 Task: Create new Company, with domain: 'zucc.edu.ve' and type: 'Prospect'. Add new contact for this company, with mail Id: 'Rudra21Hill@zucc.edu.ve', First Name: Rudra, Last name:  Hill, Job Title: 'Operations Manager', Phone Number: '(916) 555-8907'. Change life cycle stage to  Lead and lead status to  In Progress. Logged in from softage.6@softage.net
Action: Mouse moved to (128, 82)
Screenshot: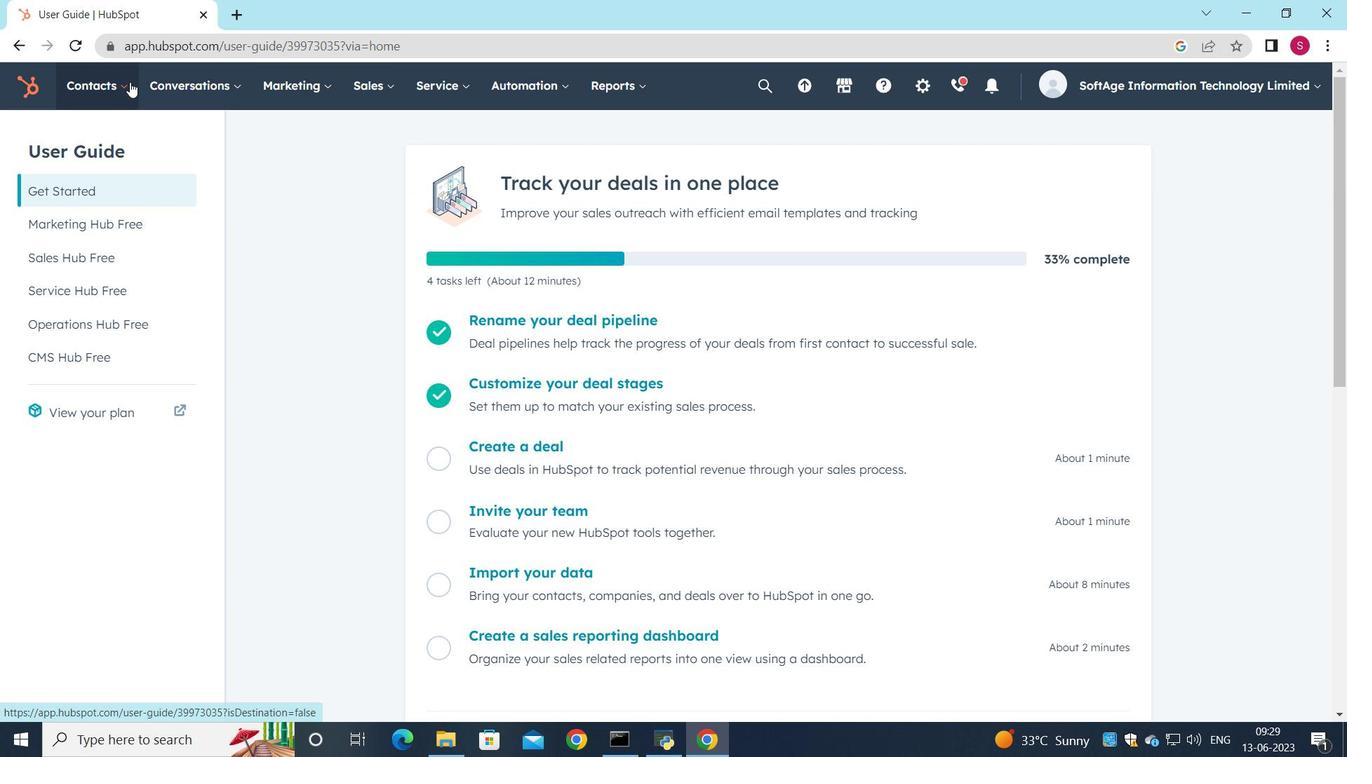
Action: Mouse pressed left at (128, 82)
Screenshot: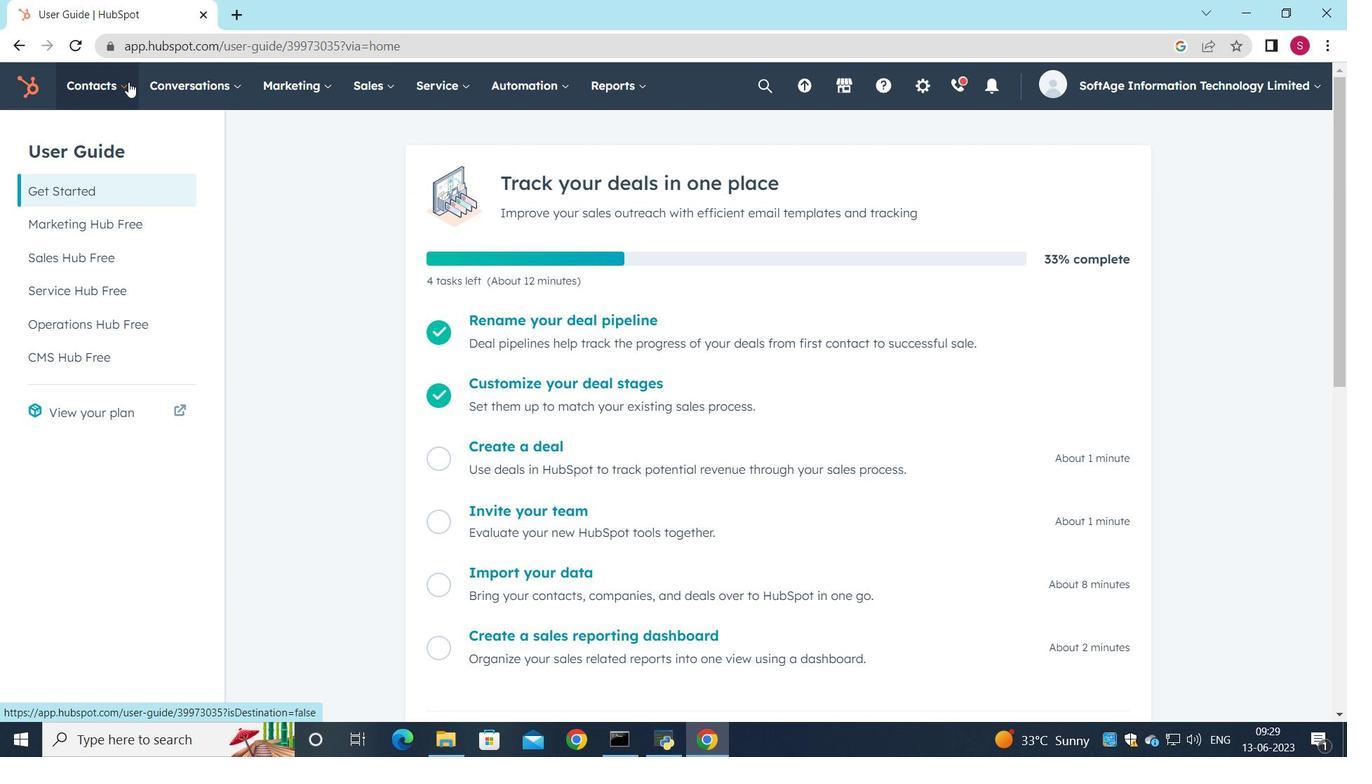 
Action: Mouse moved to (119, 187)
Screenshot: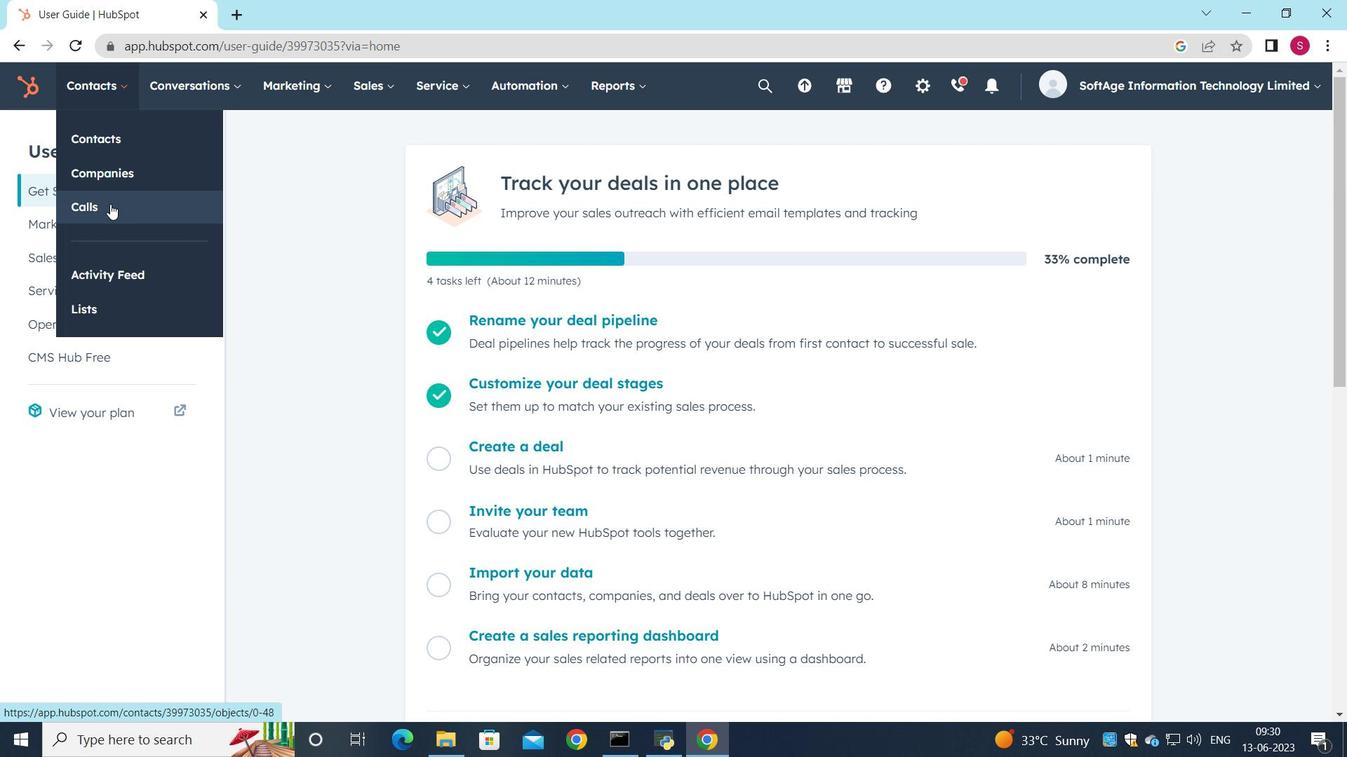 
Action: Mouse pressed left at (119, 187)
Screenshot: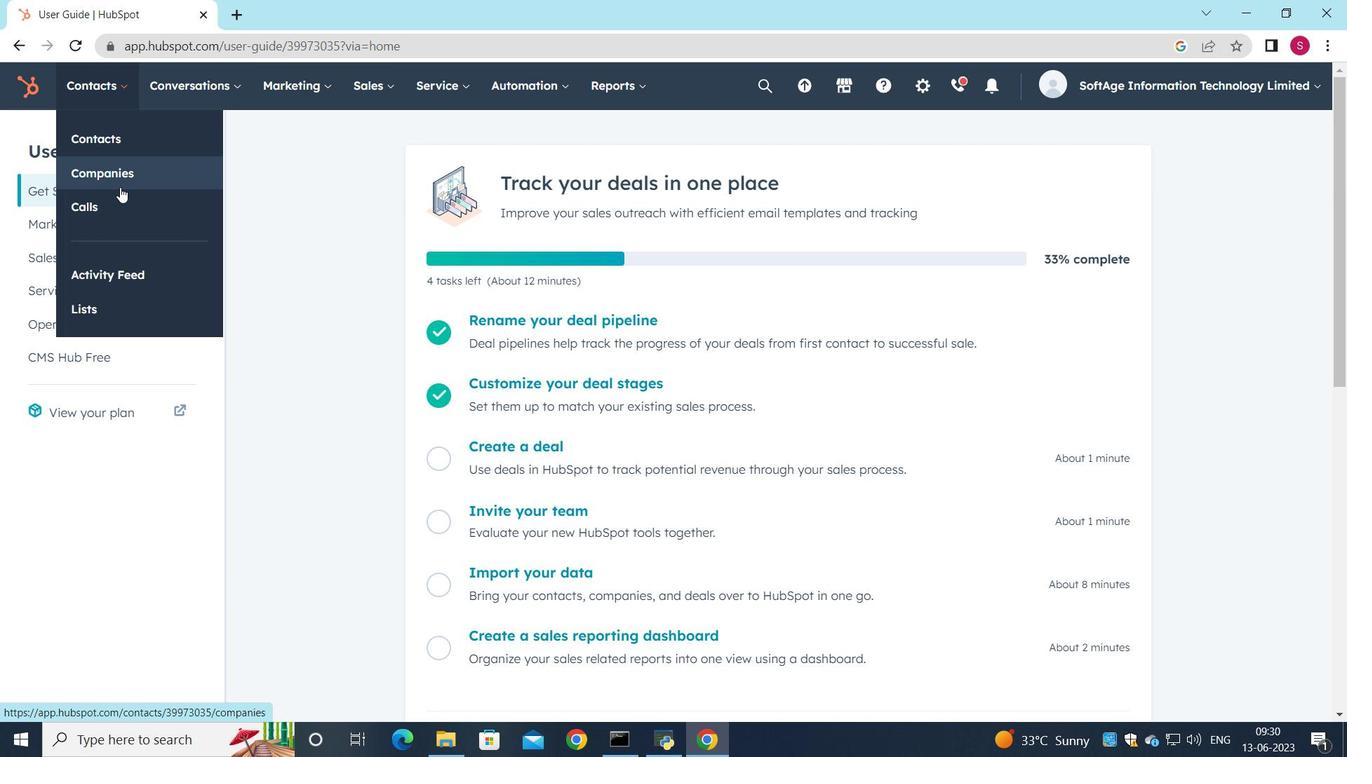 
Action: Mouse moved to (1246, 151)
Screenshot: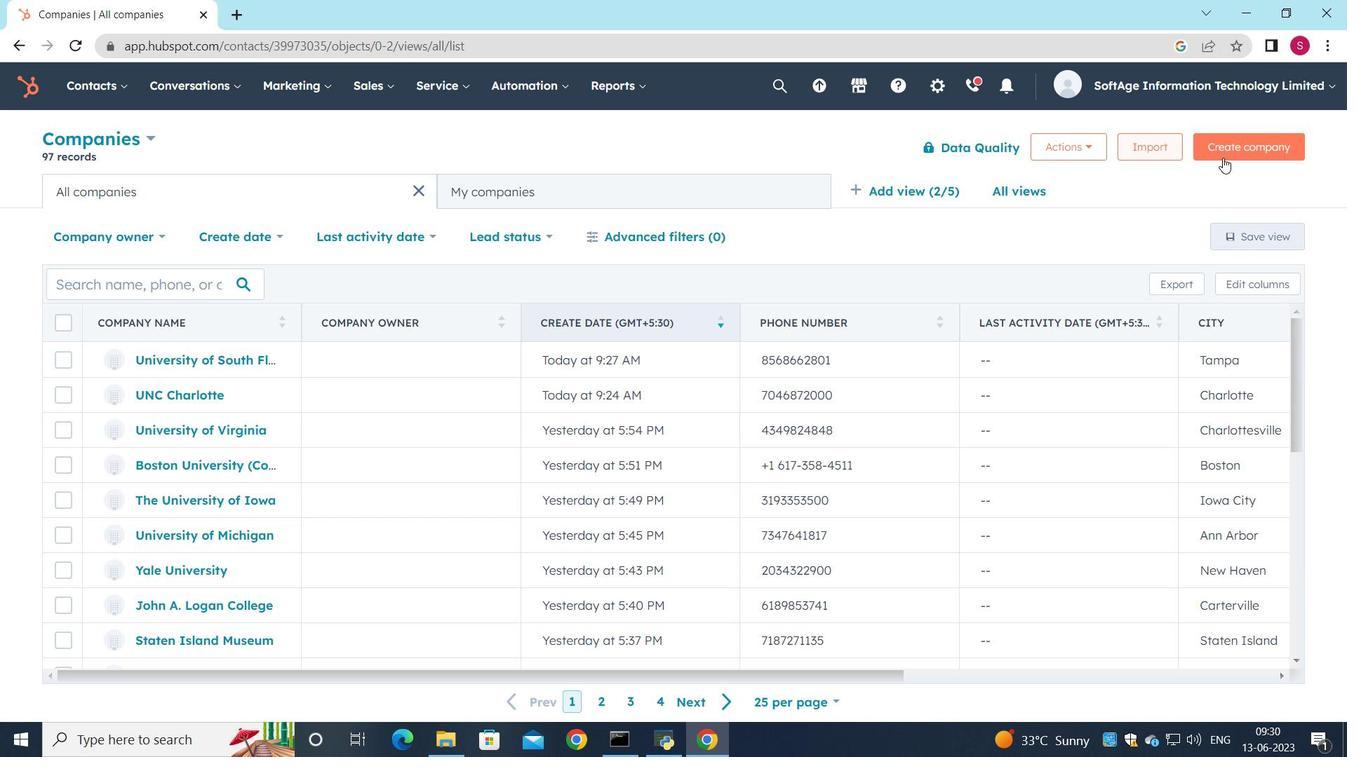 
Action: Mouse pressed left at (1246, 151)
Screenshot: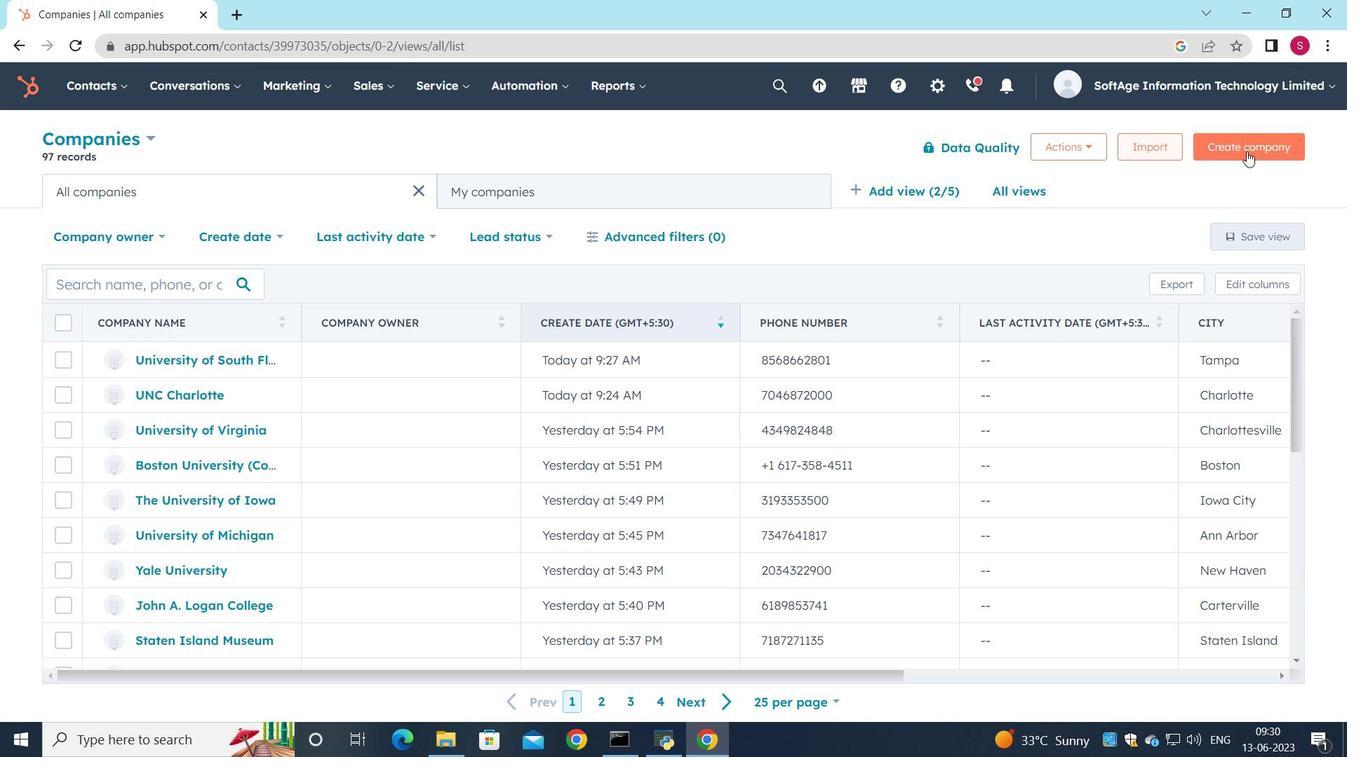 
Action: Mouse moved to (1020, 235)
Screenshot: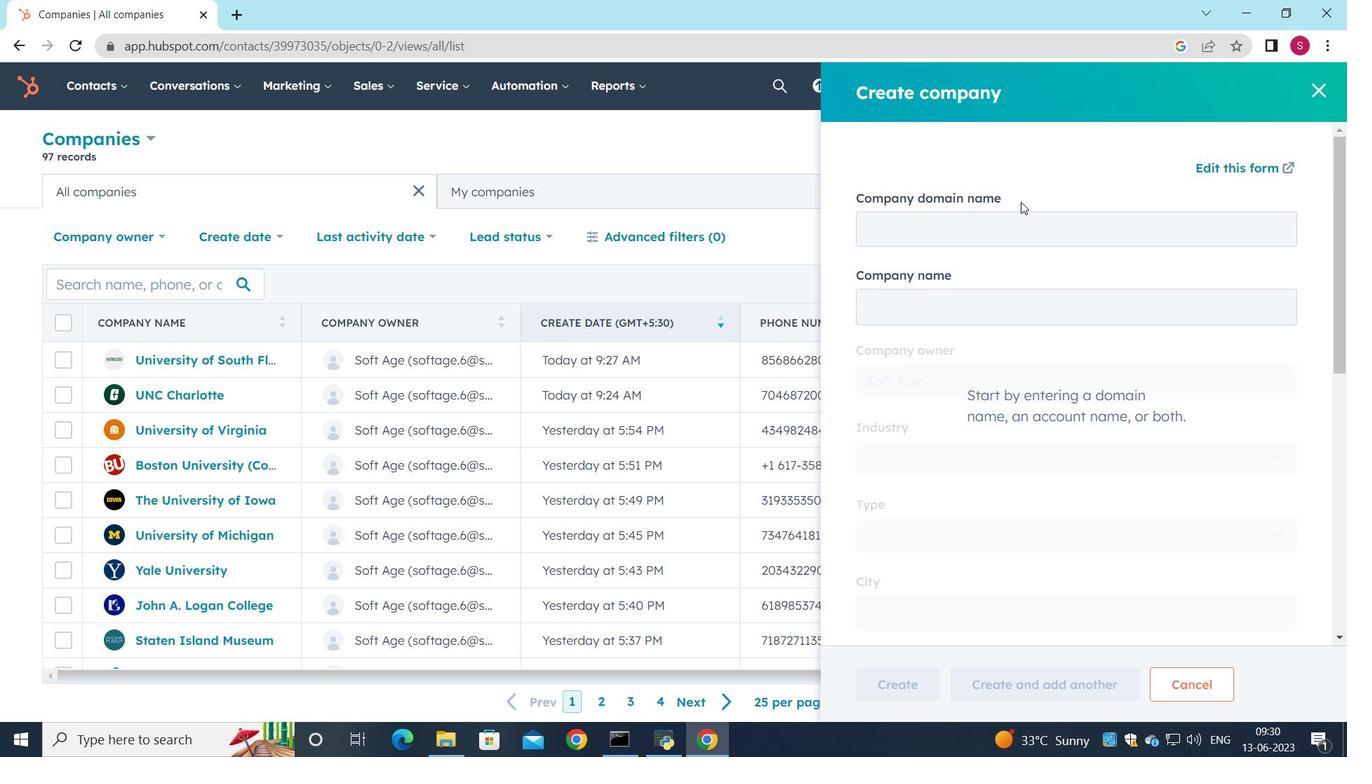 
Action: Mouse pressed left at (1020, 235)
Screenshot: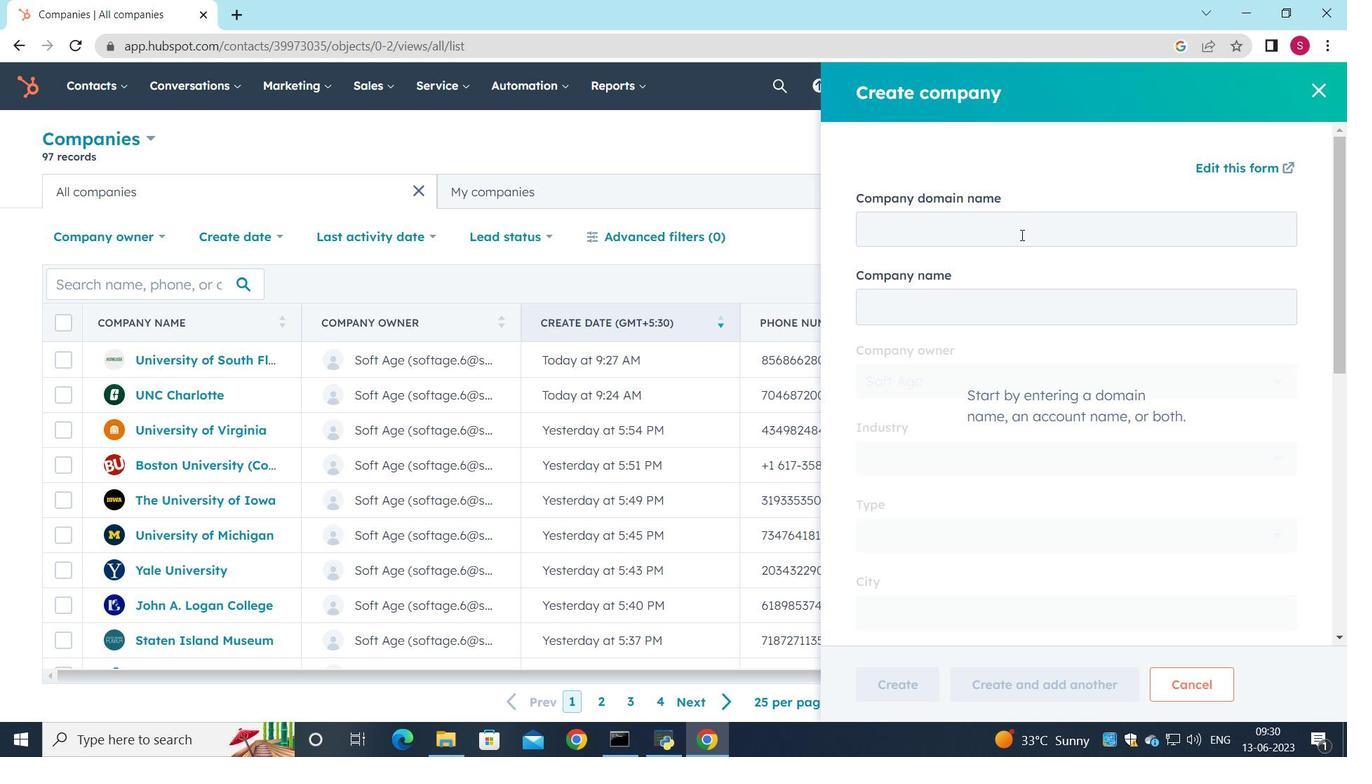 
Action: Key pressed zucc.edu.ve
Screenshot: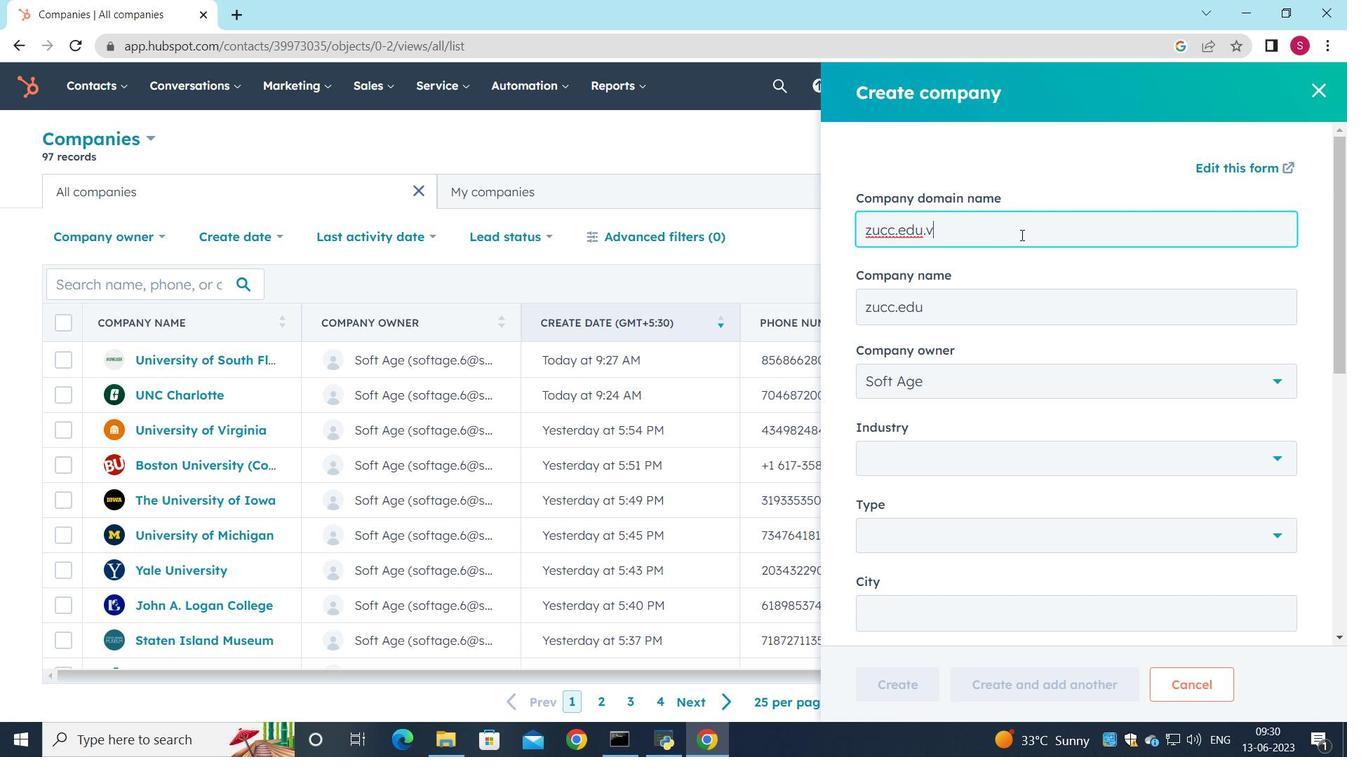 
Action: Mouse moved to (950, 465)
Screenshot: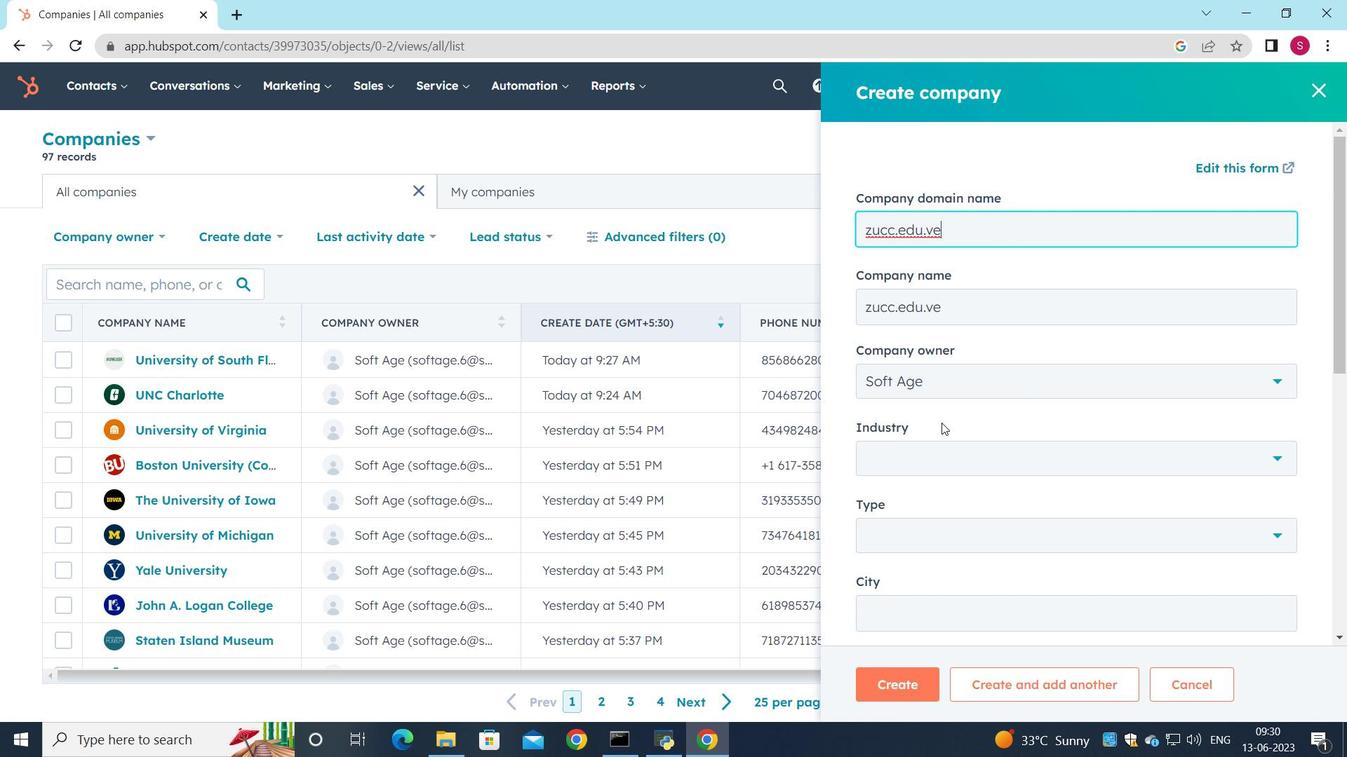 
Action: Mouse pressed left at (950, 465)
Screenshot: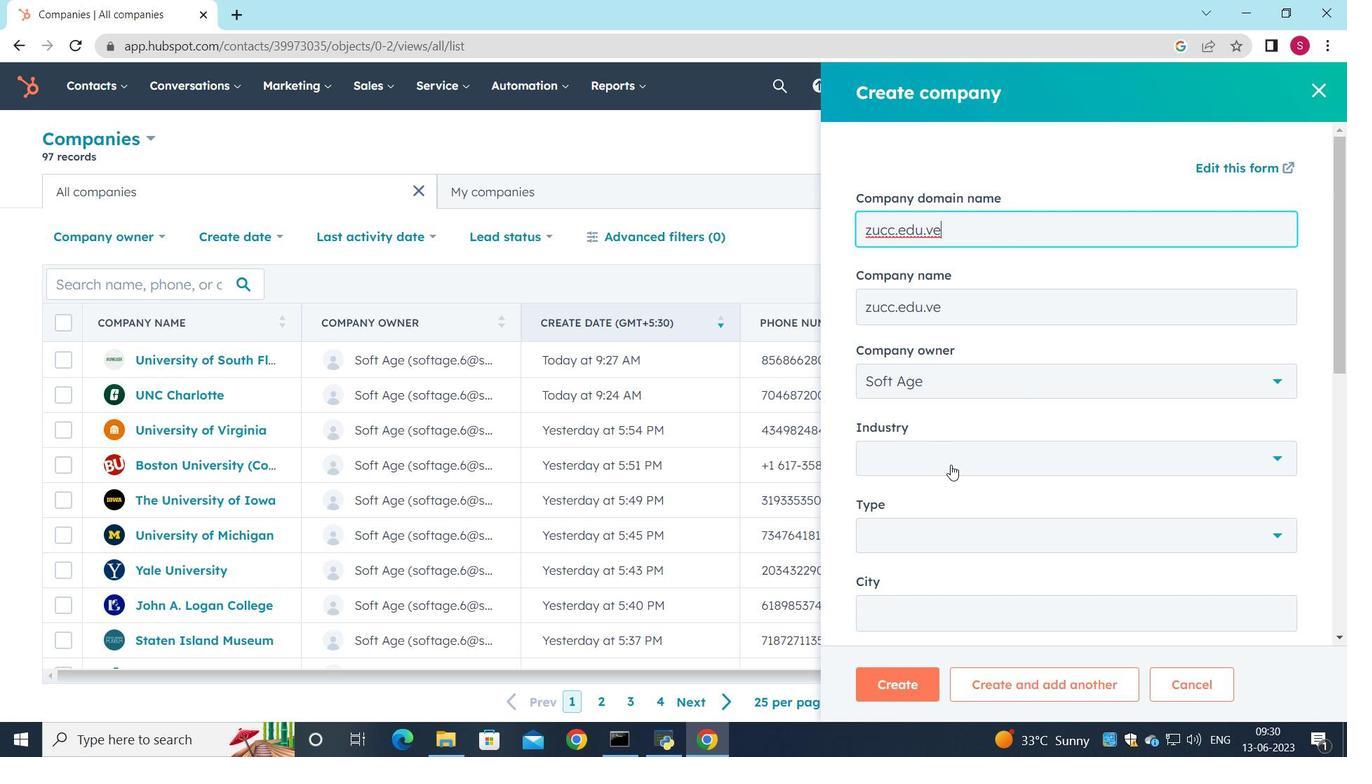 
Action: Mouse moved to (969, 526)
Screenshot: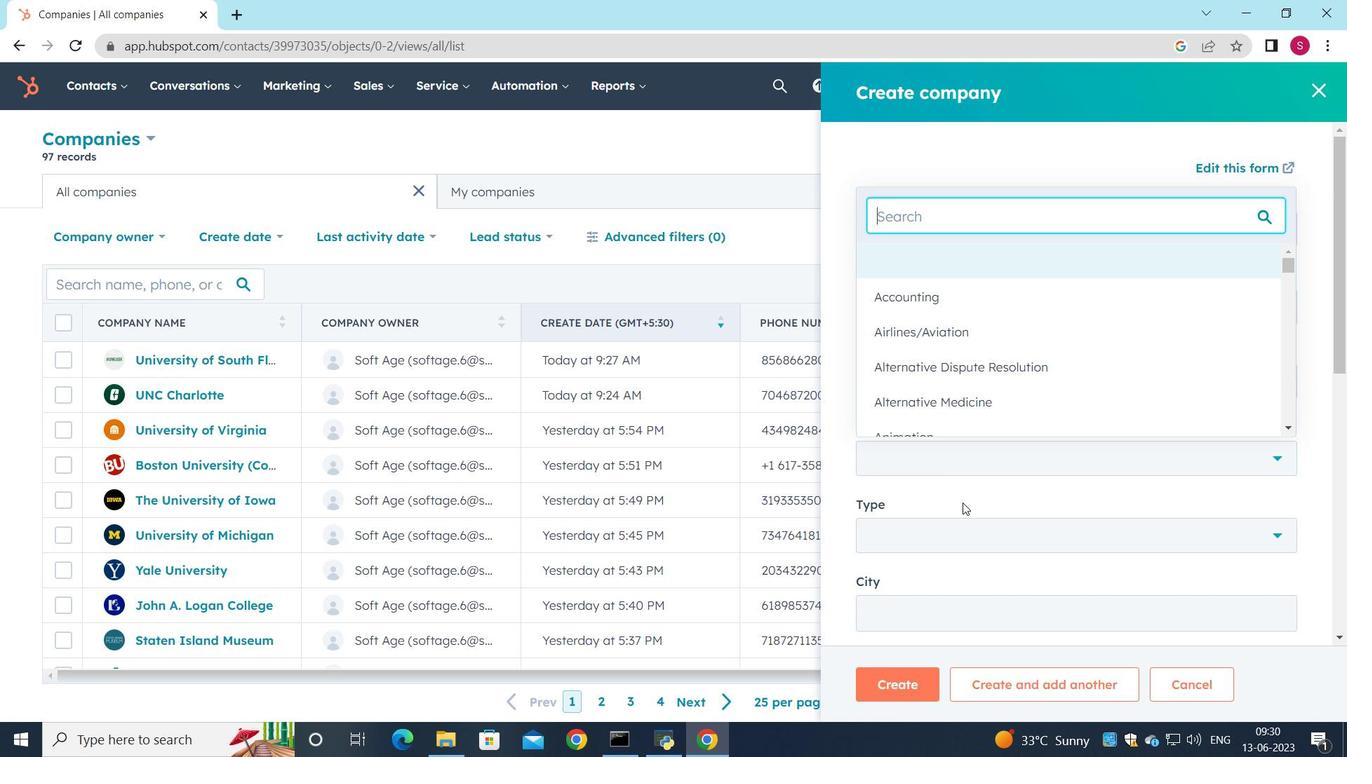
Action: Mouse pressed left at (969, 526)
Screenshot: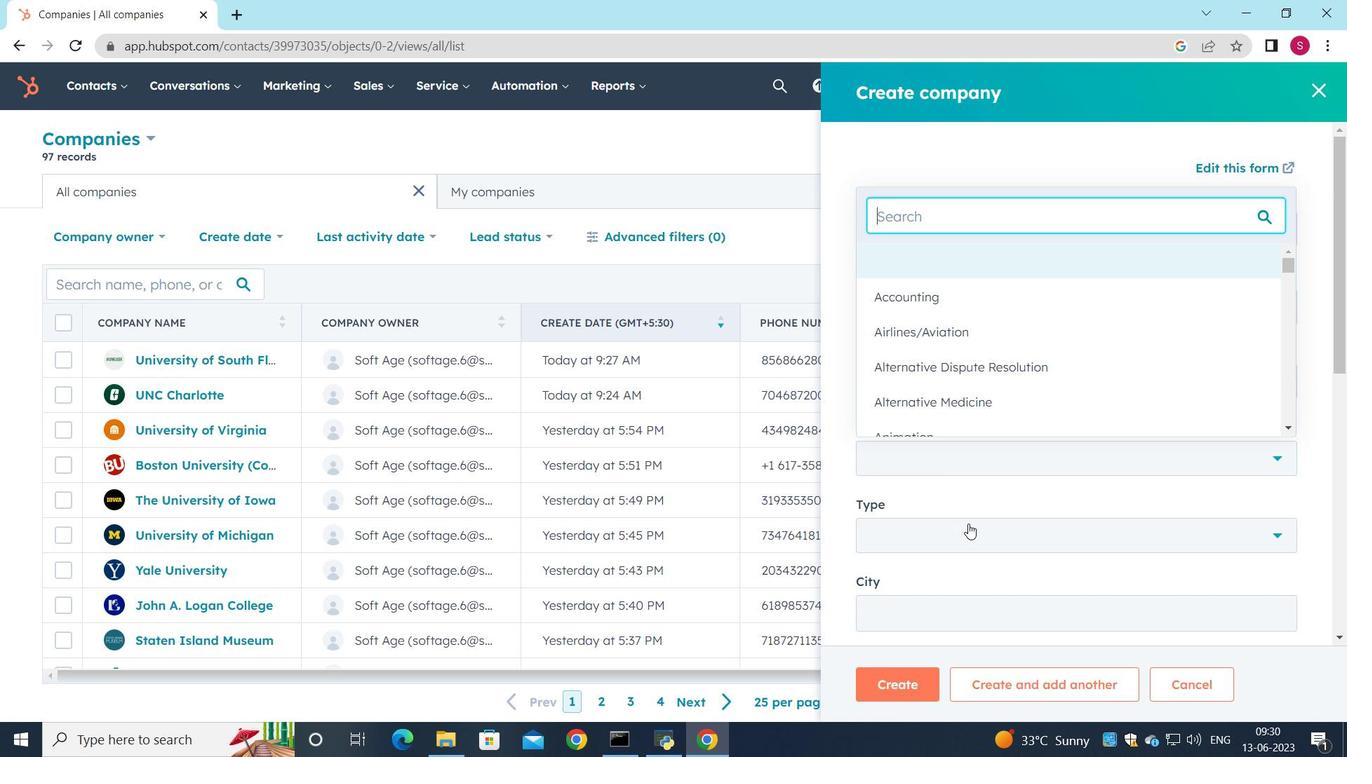 
Action: Mouse moved to (933, 384)
Screenshot: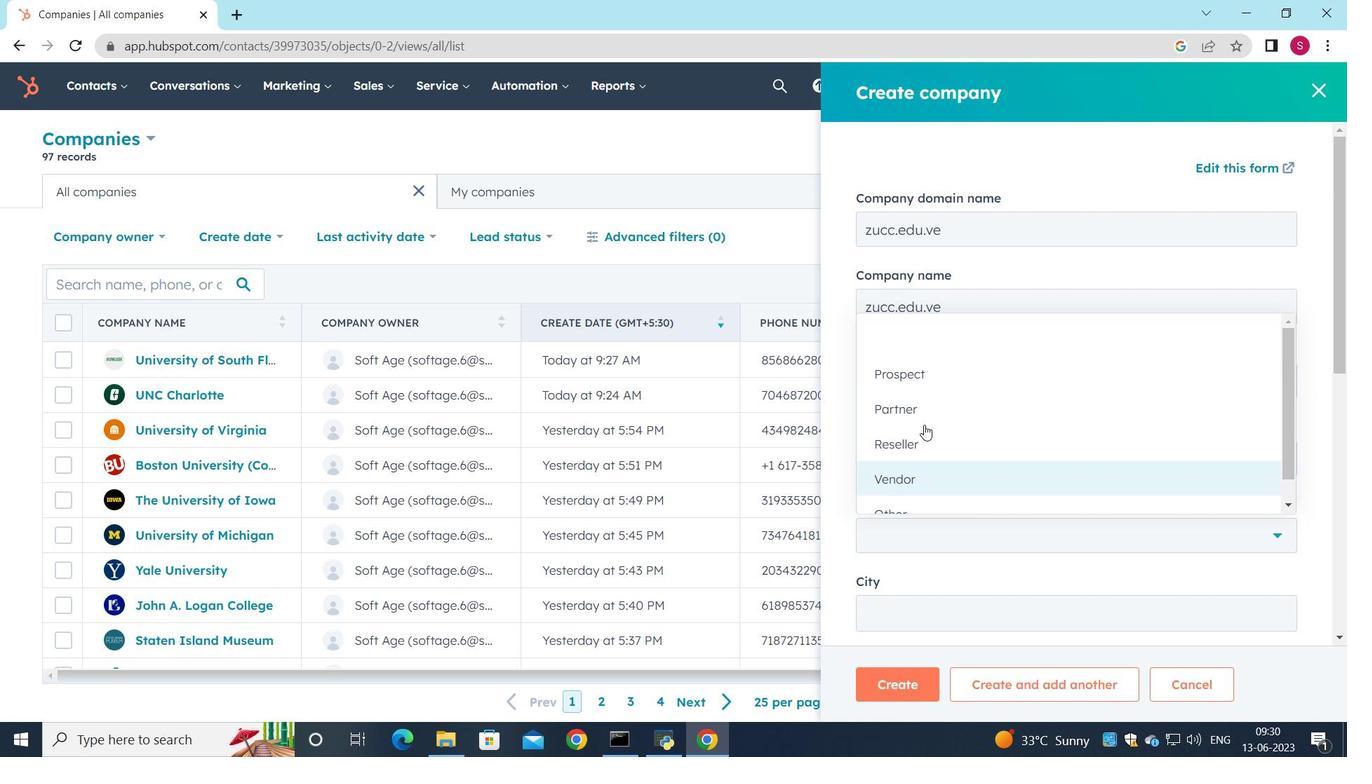 
Action: Mouse pressed left at (933, 384)
Screenshot: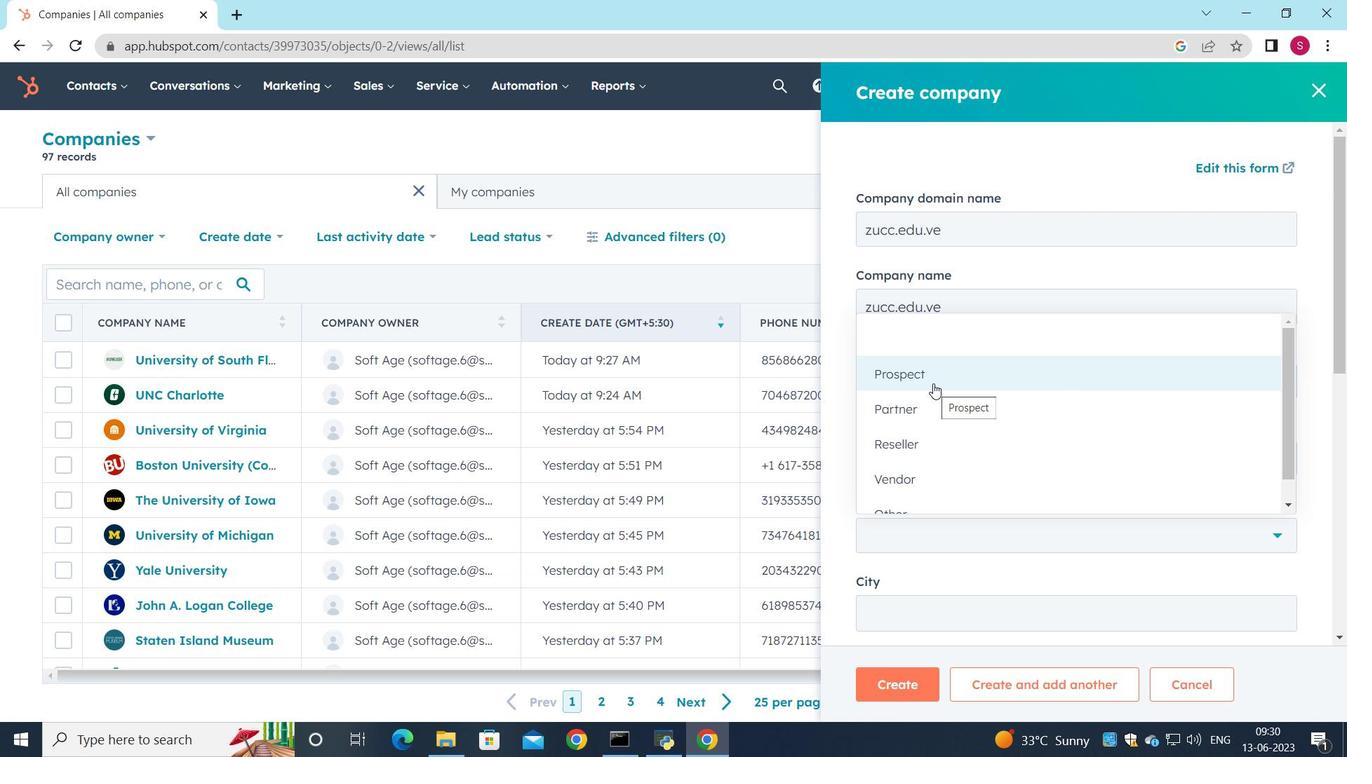 
Action: Mouse moved to (964, 449)
Screenshot: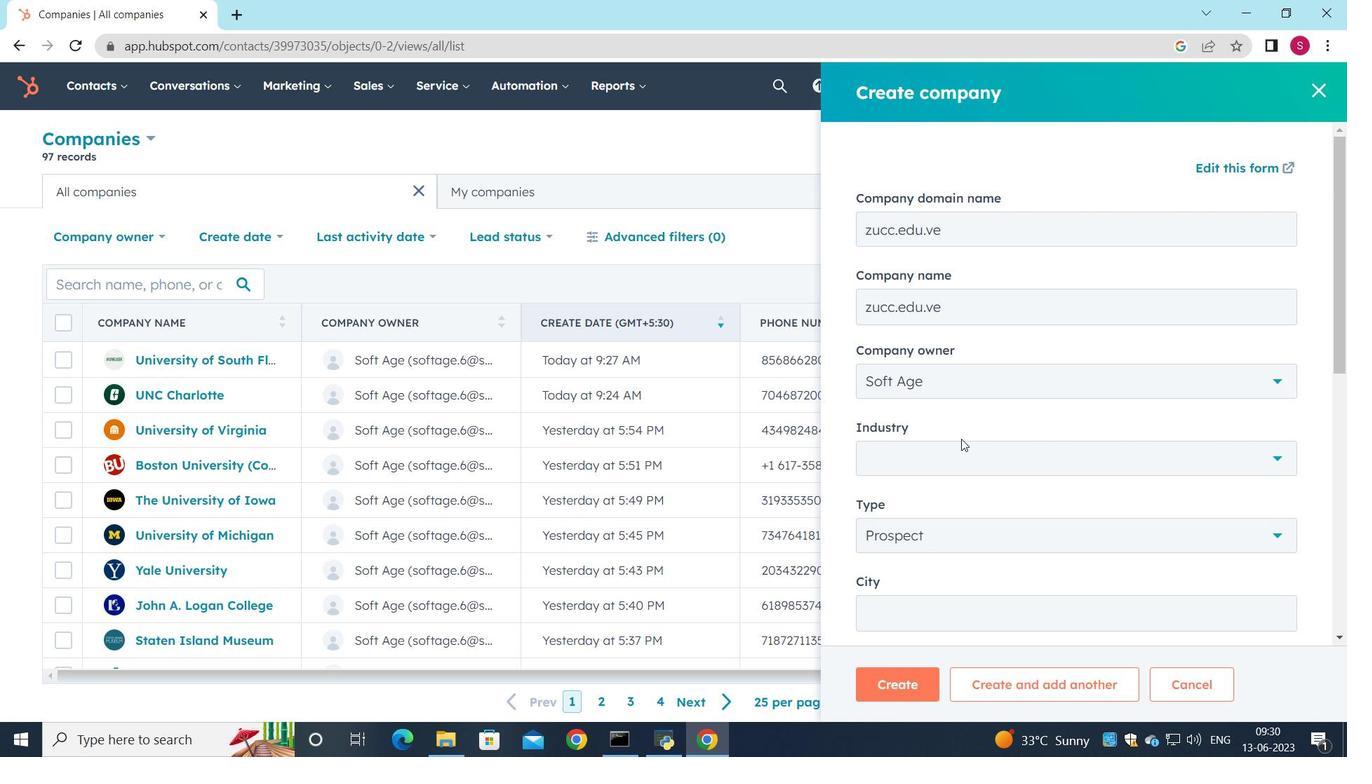
Action: Mouse scrolled (964, 448) with delta (0, 0)
Screenshot: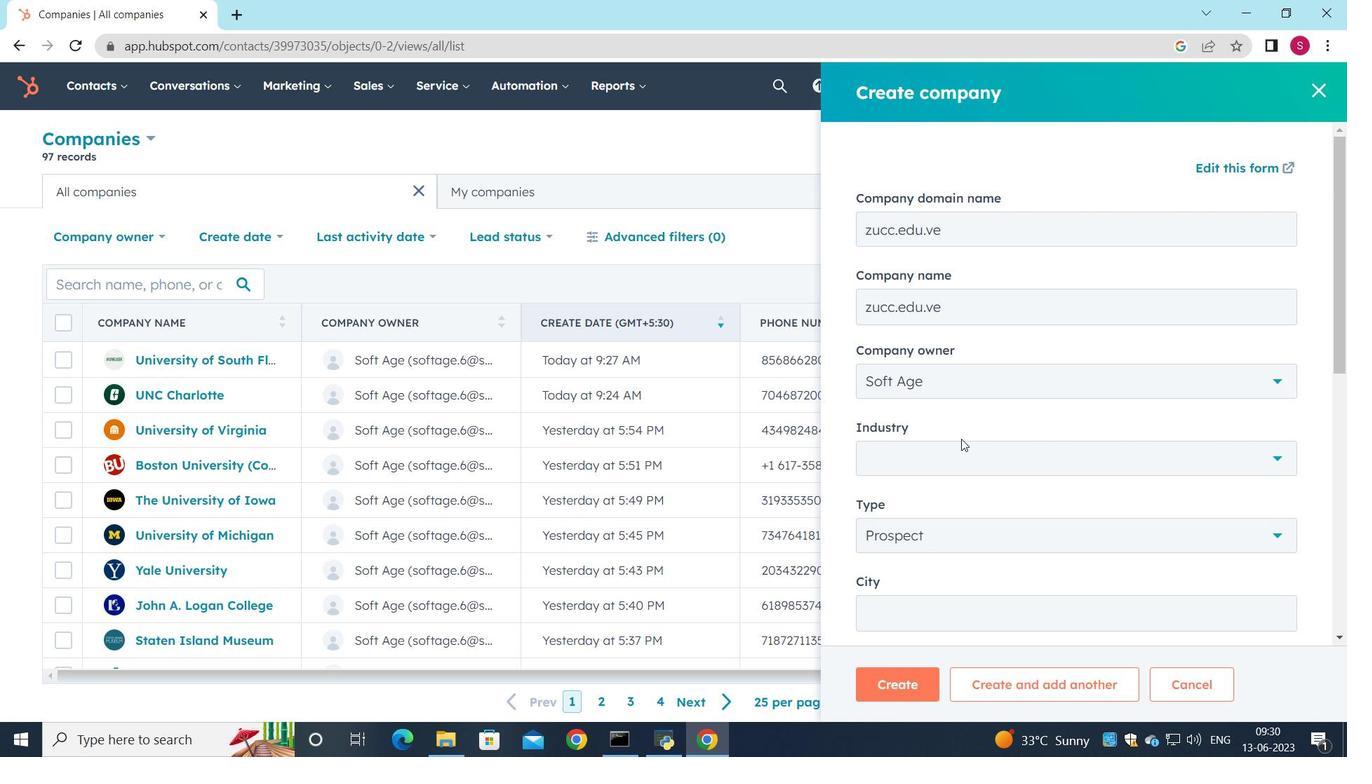 
Action: Mouse scrolled (964, 448) with delta (0, 0)
Screenshot: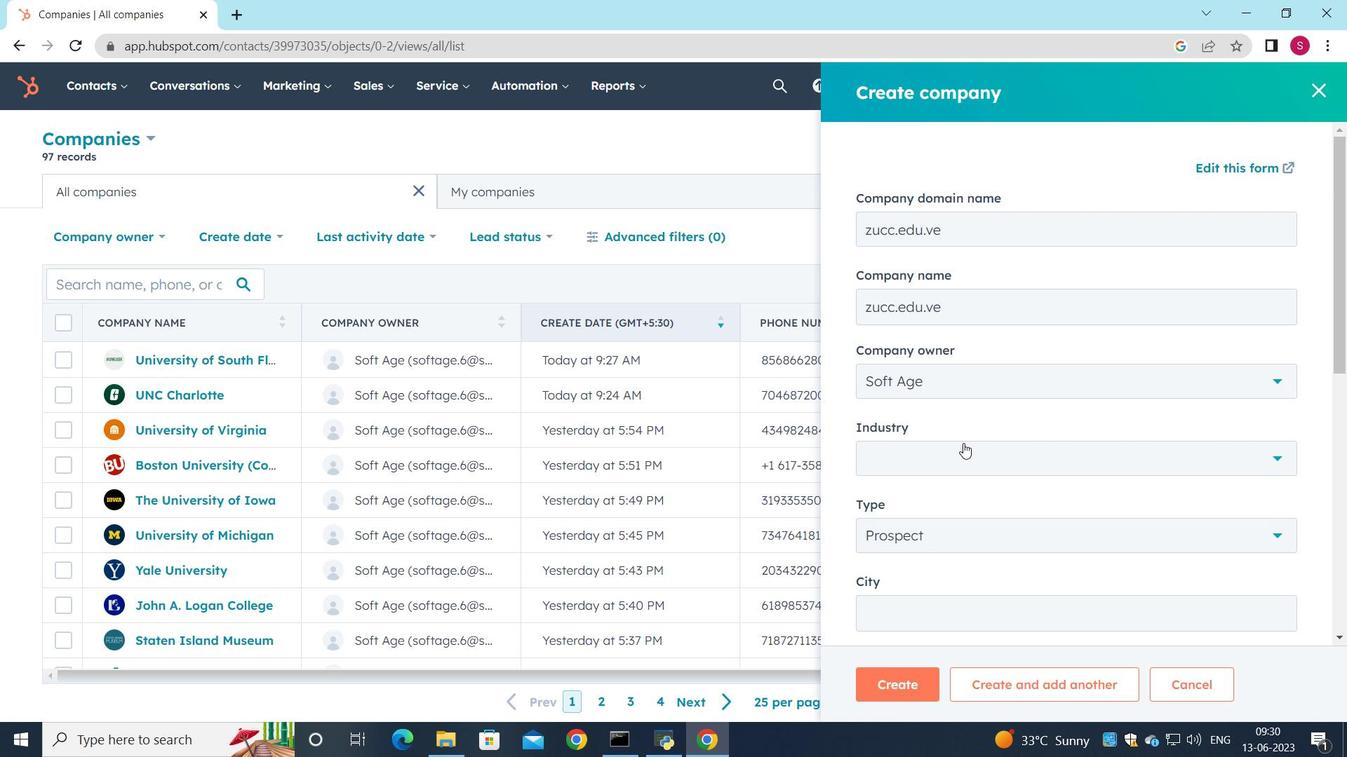 
Action: Mouse scrolled (964, 448) with delta (0, 0)
Screenshot: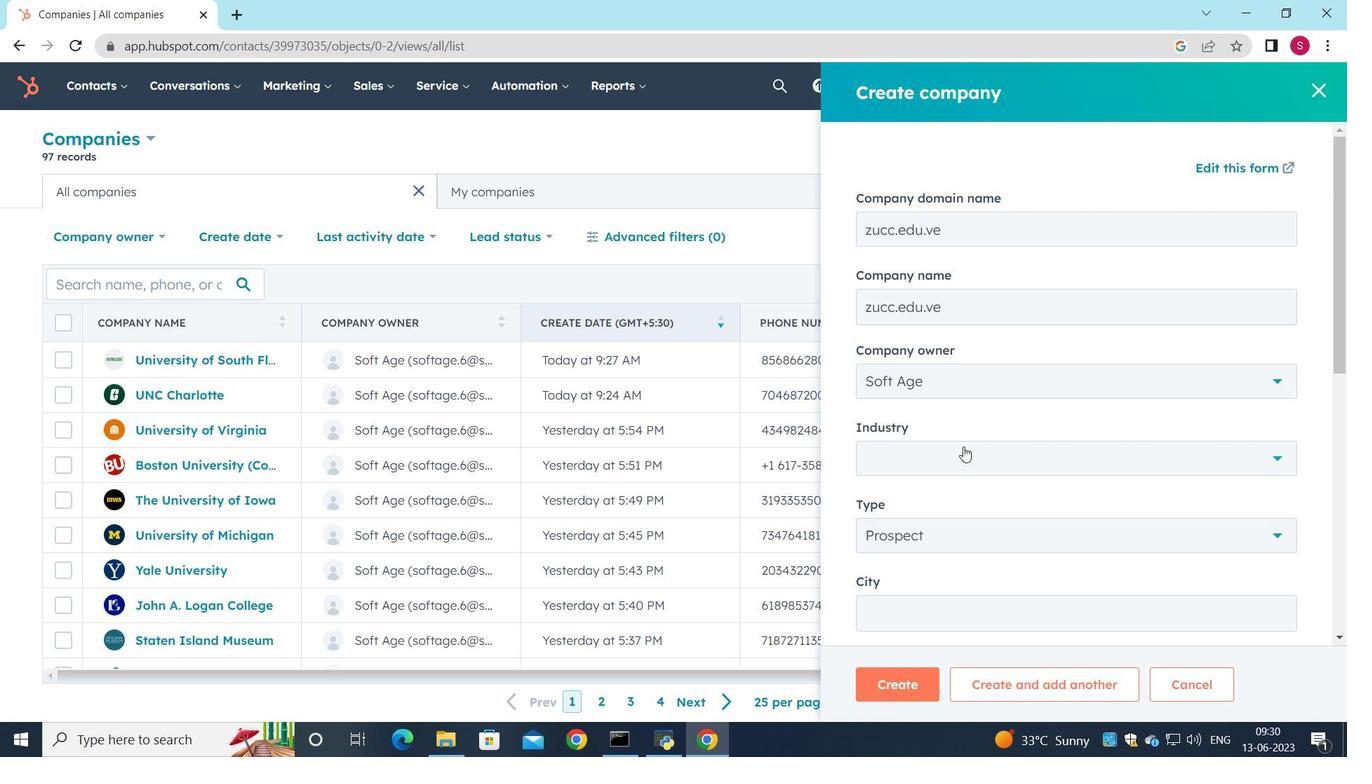 
Action: Mouse moved to (1011, 434)
Screenshot: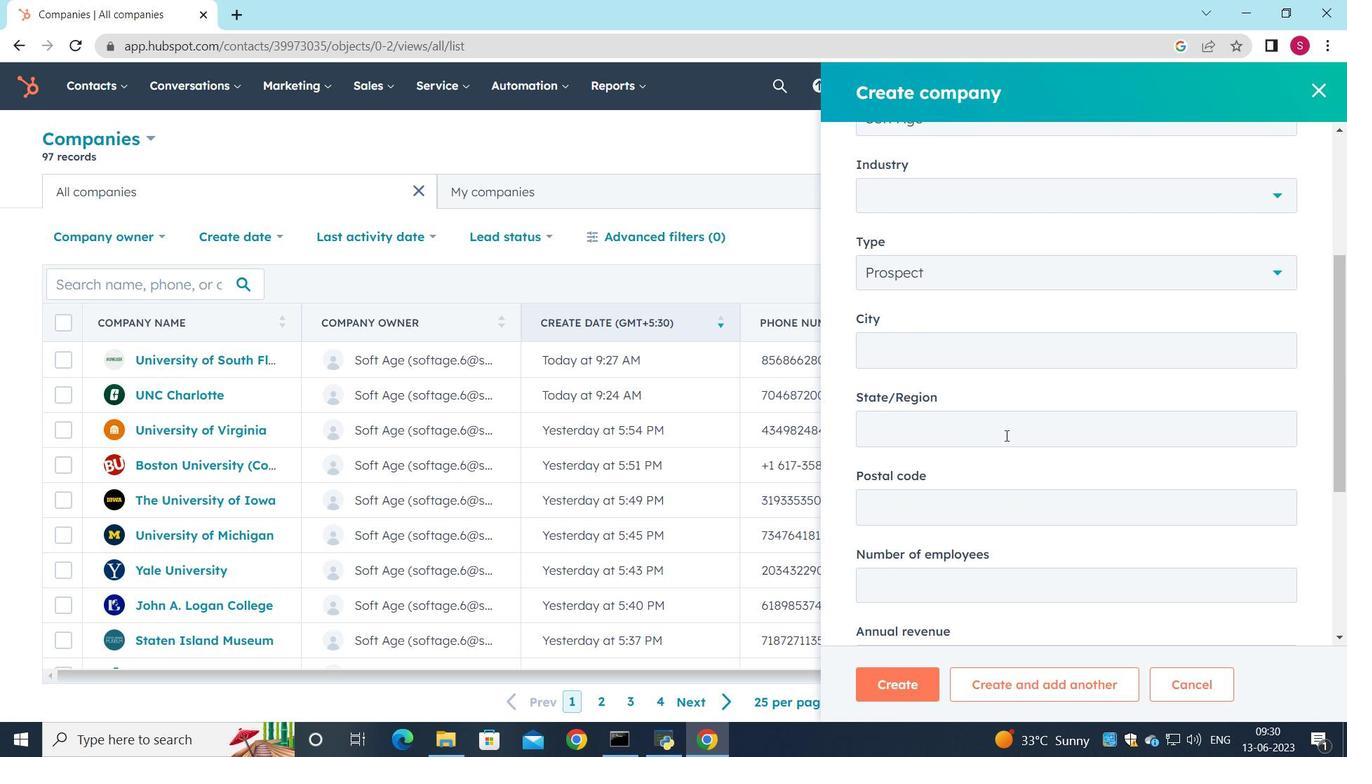 
Action: Mouse scrolled (1011, 433) with delta (0, 0)
Screenshot: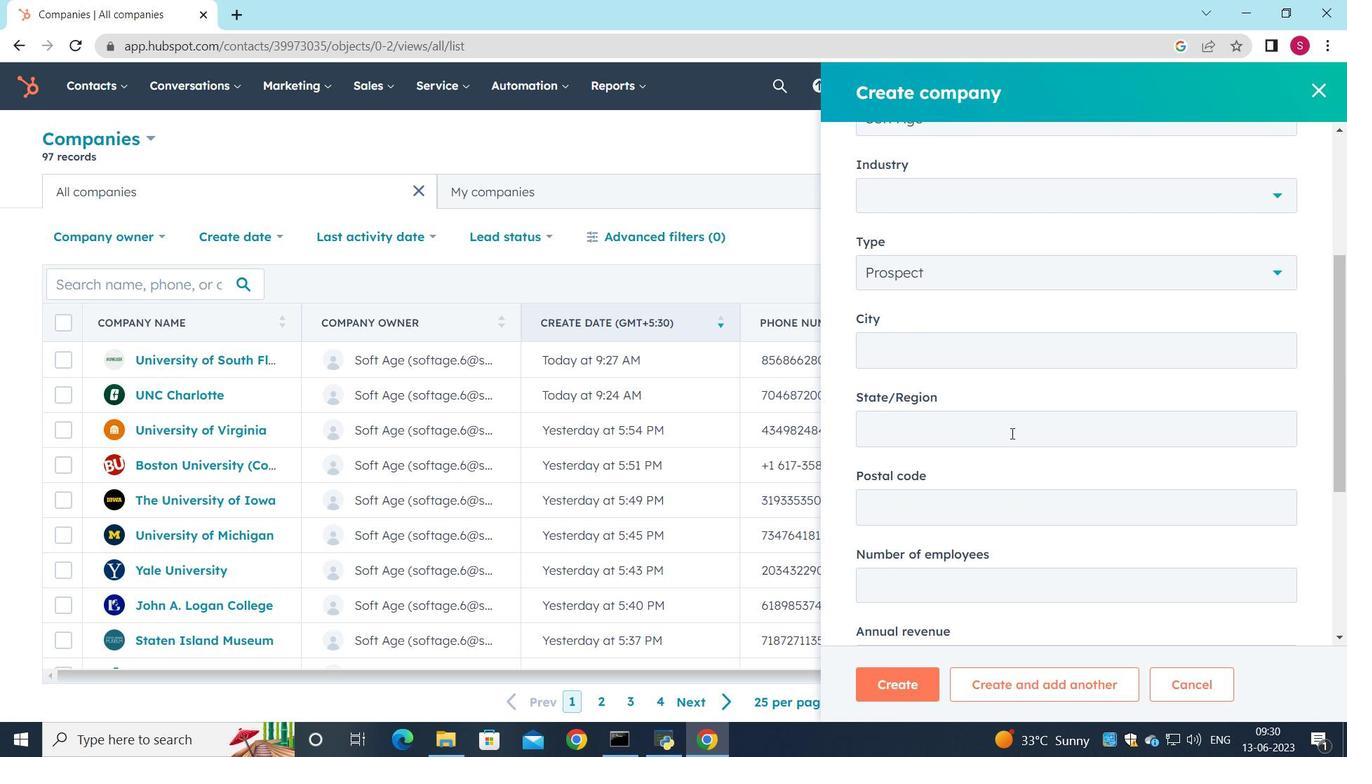
Action: Mouse scrolled (1011, 433) with delta (0, 0)
Screenshot: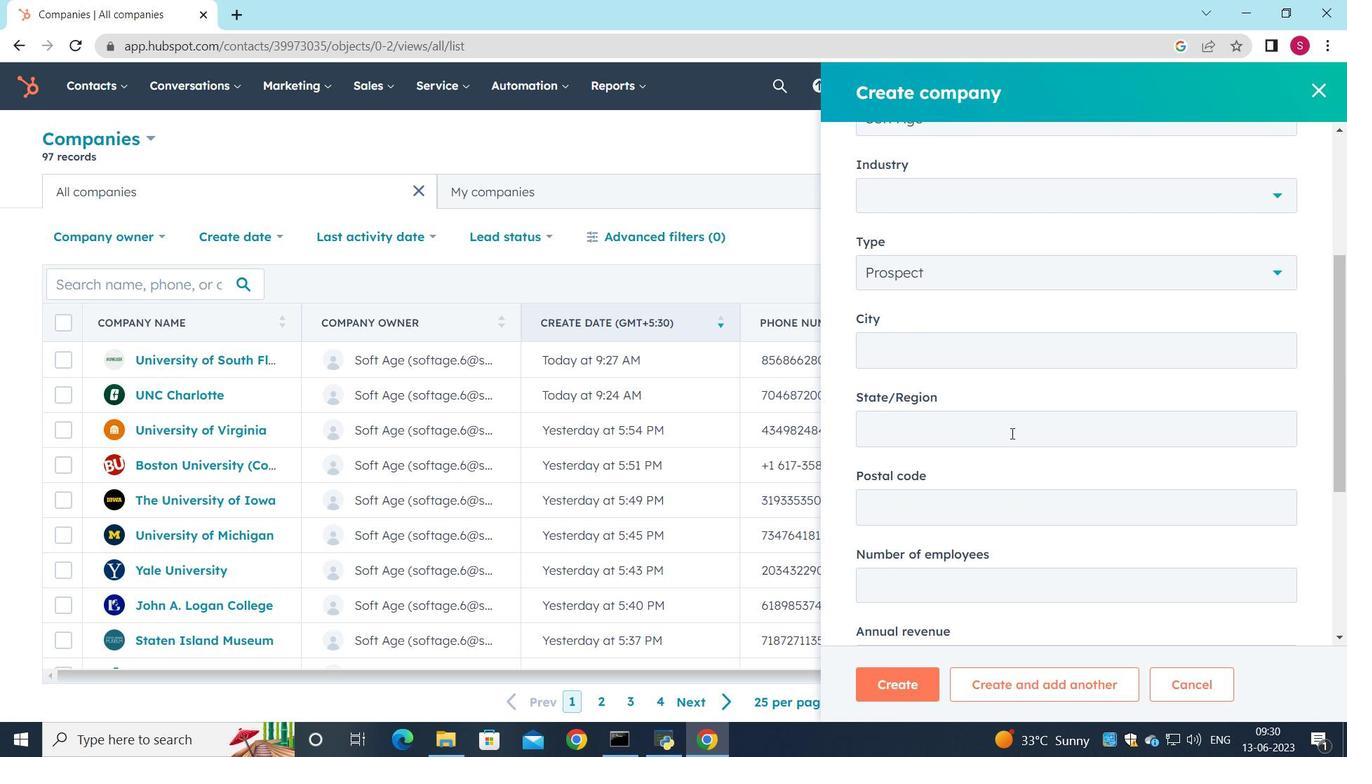 
Action: Mouse moved to (1010, 436)
Screenshot: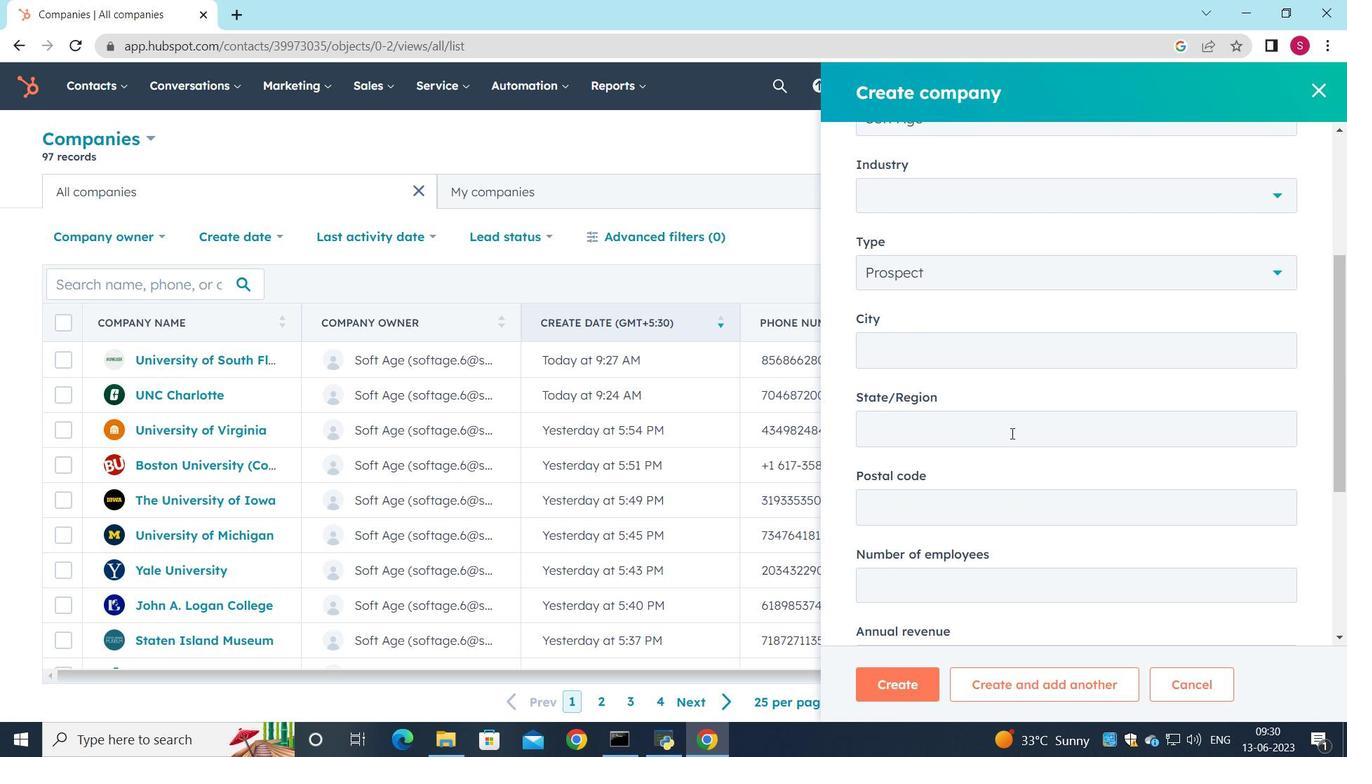 
Action: Mouse scrolled (1010, 435) with delta (0, 0)
Screenshot: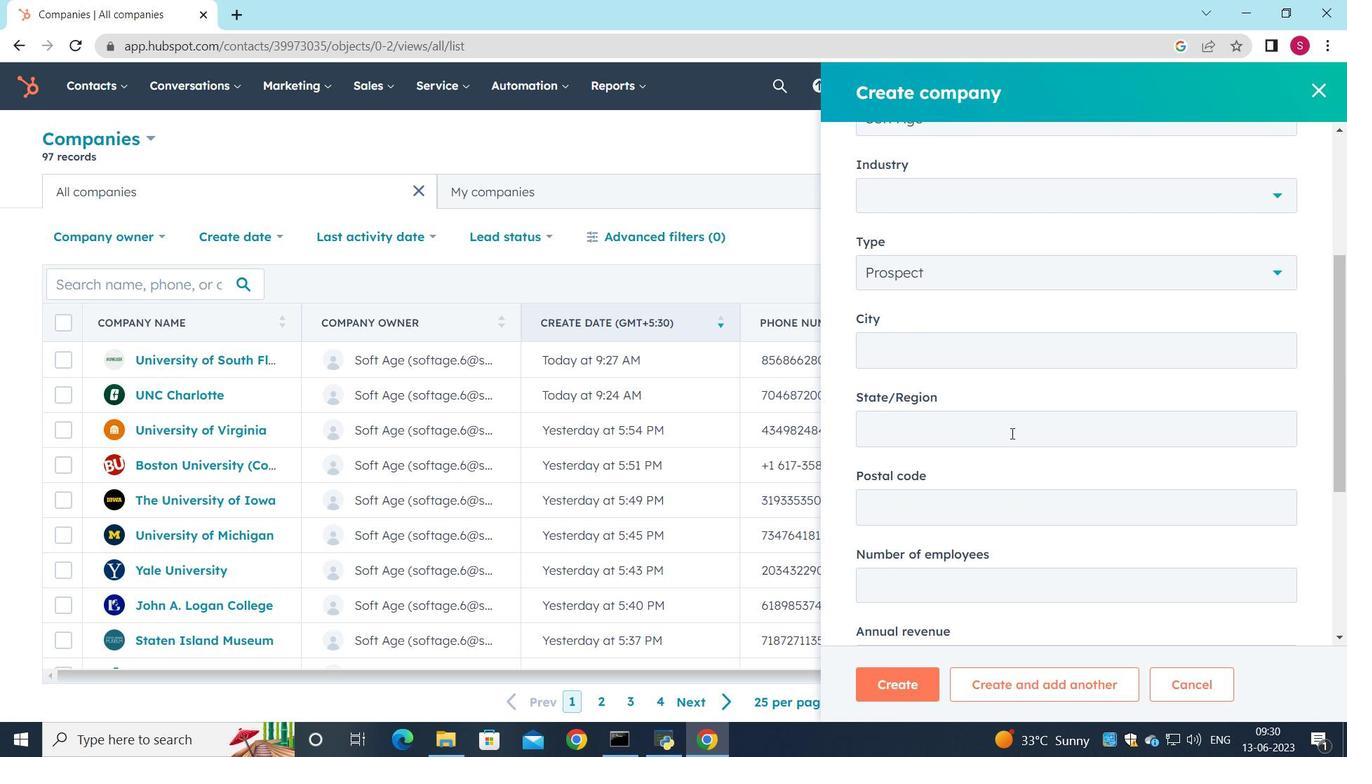
Action: Mouse moved to (1004, 451)
Screenshot: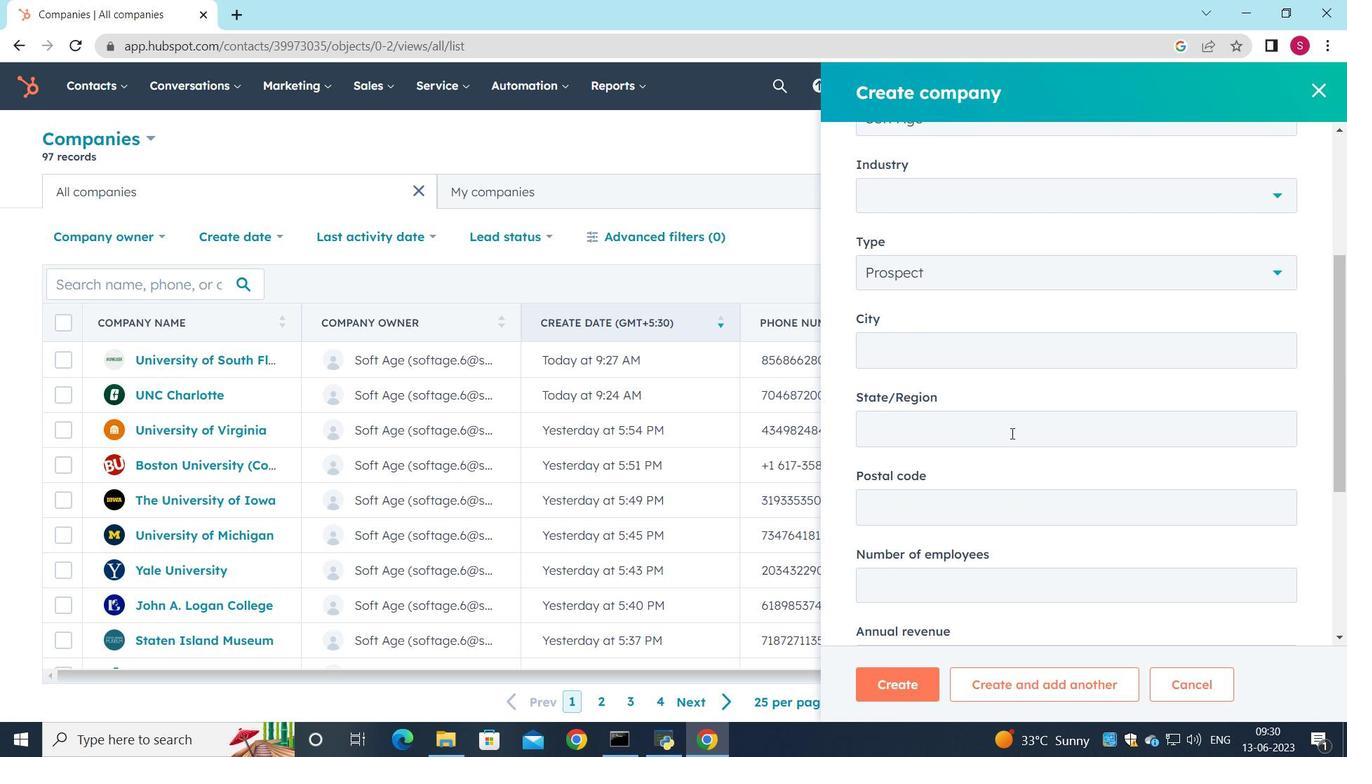 
Action: Mouse scrolled (1006, 445) with delta (0, 0)
Screenshot: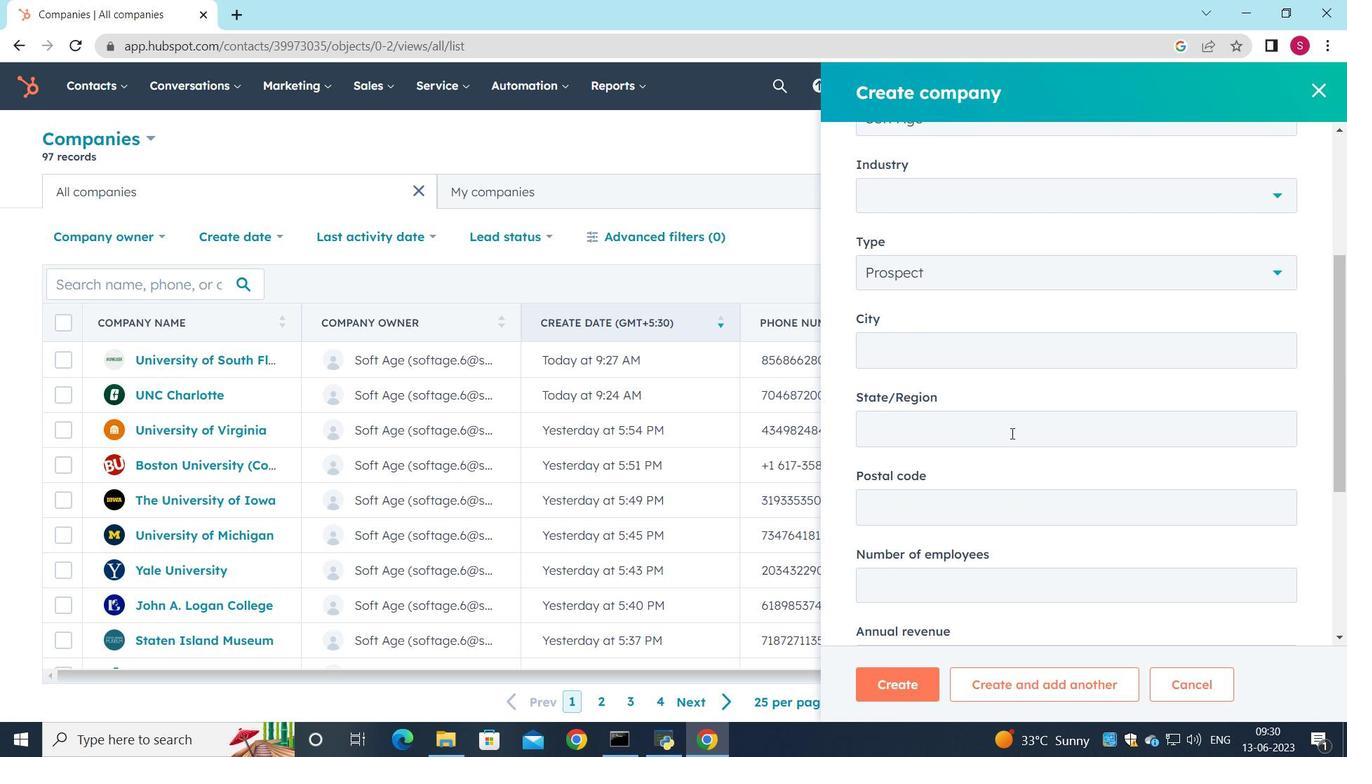 
Action: Mouse moved to (887, 670)
Screenshot: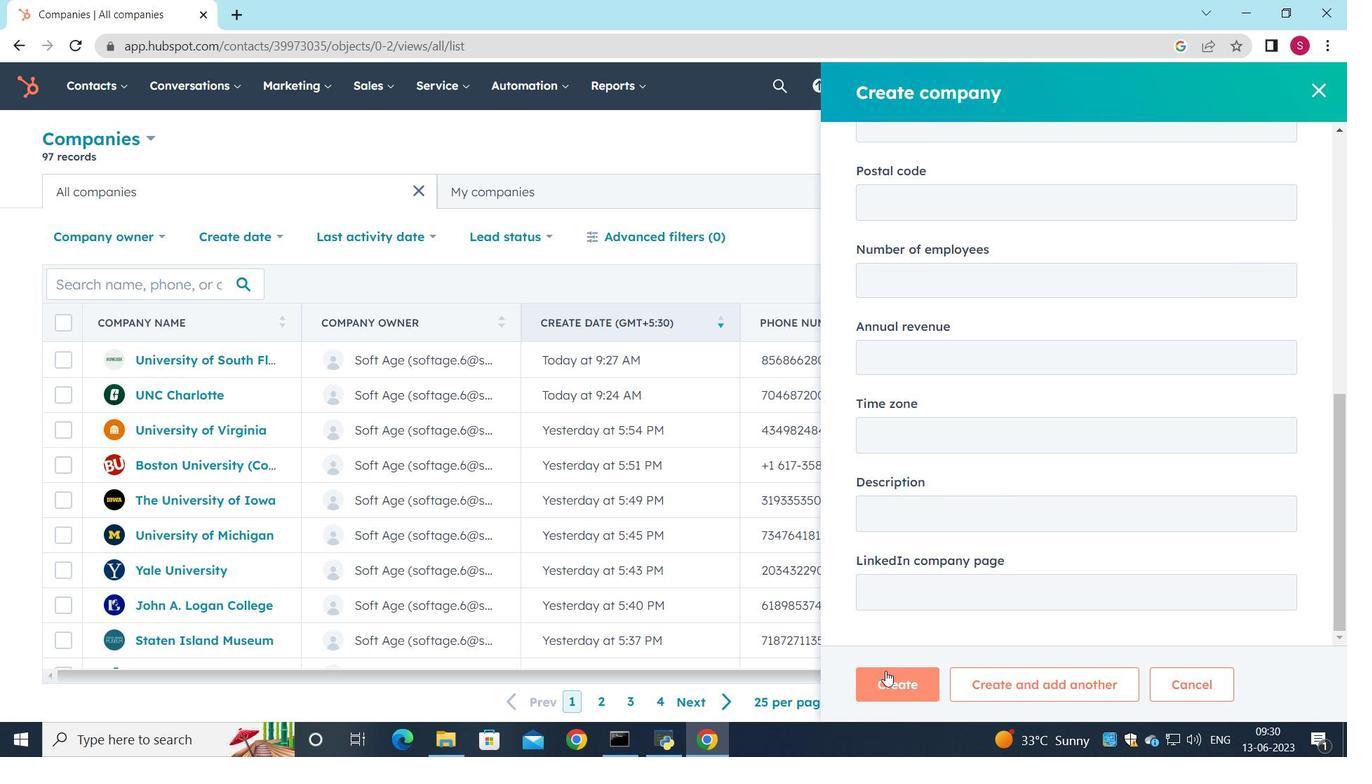 
Action: Mouse scrolled (887, 669) with delta (0, 0)
Screenshot: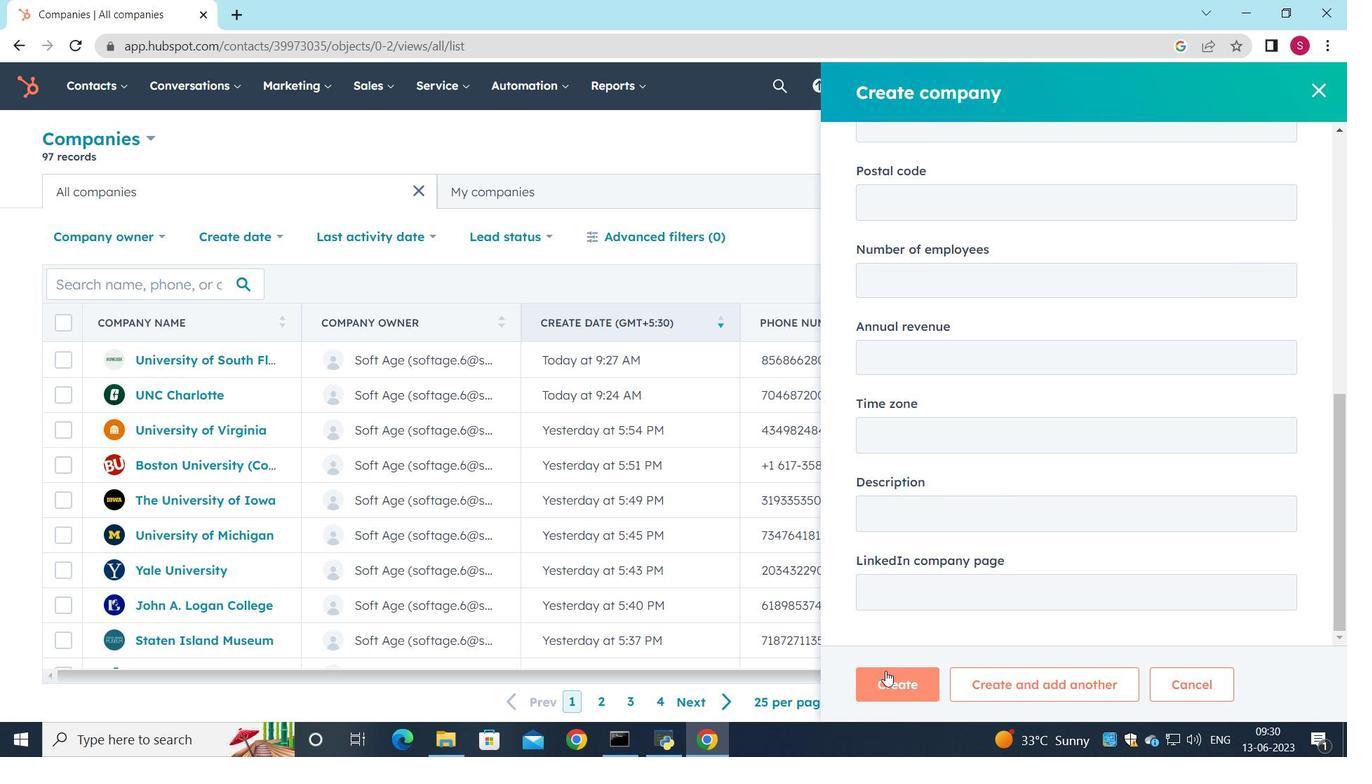 
Action: Mouse scrolled (887, 669) with delta (0, 0)
Screenshot: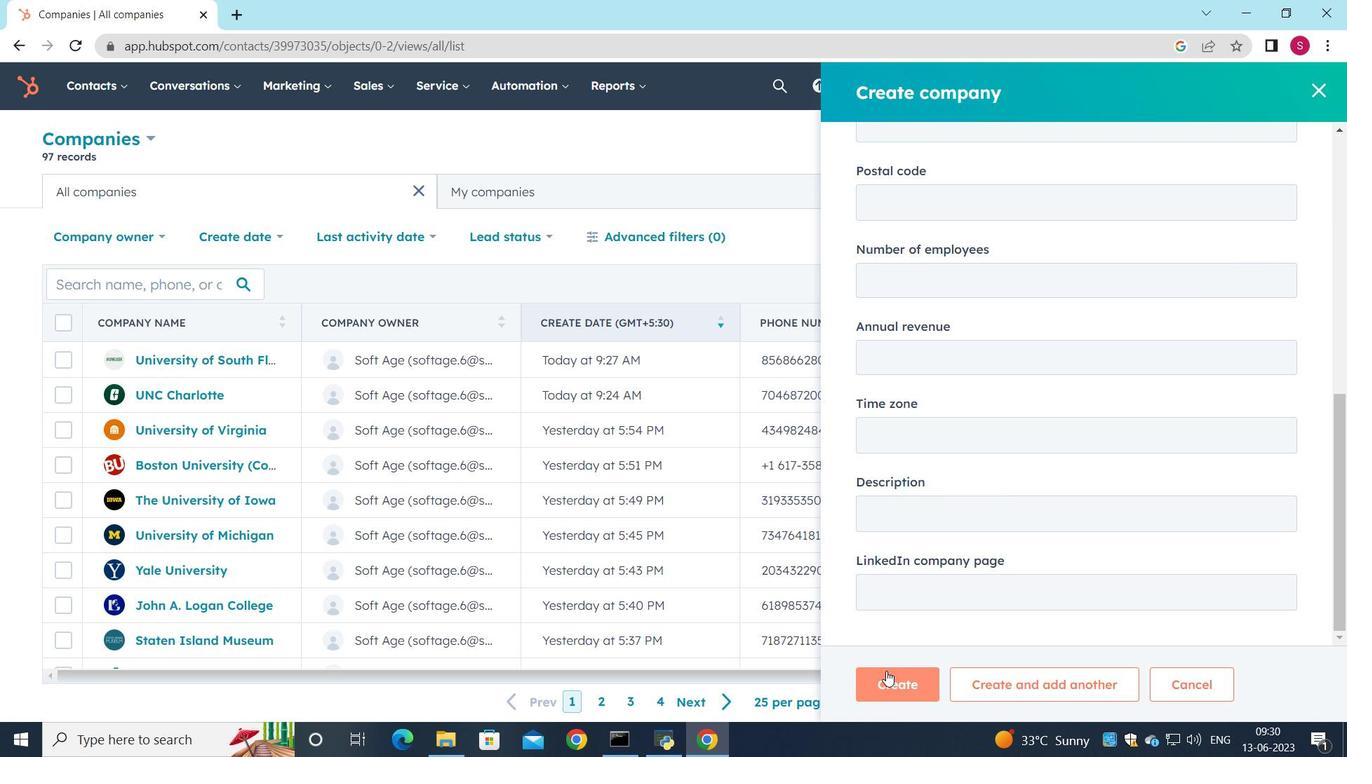 
Action: Mouse scrolled (887, 669) with delta (0, 0)
Screenshot: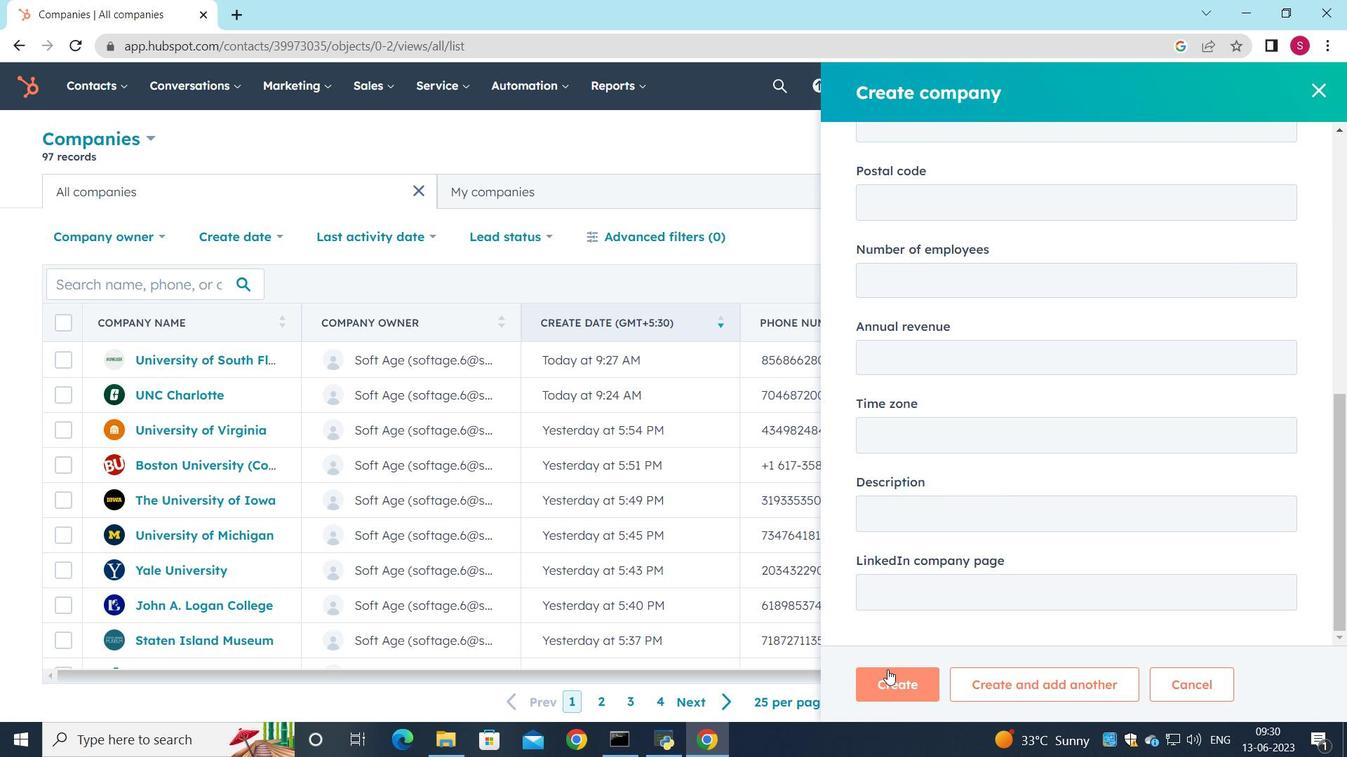 
Action: Mouse moved to (952, 608)
Screenshot: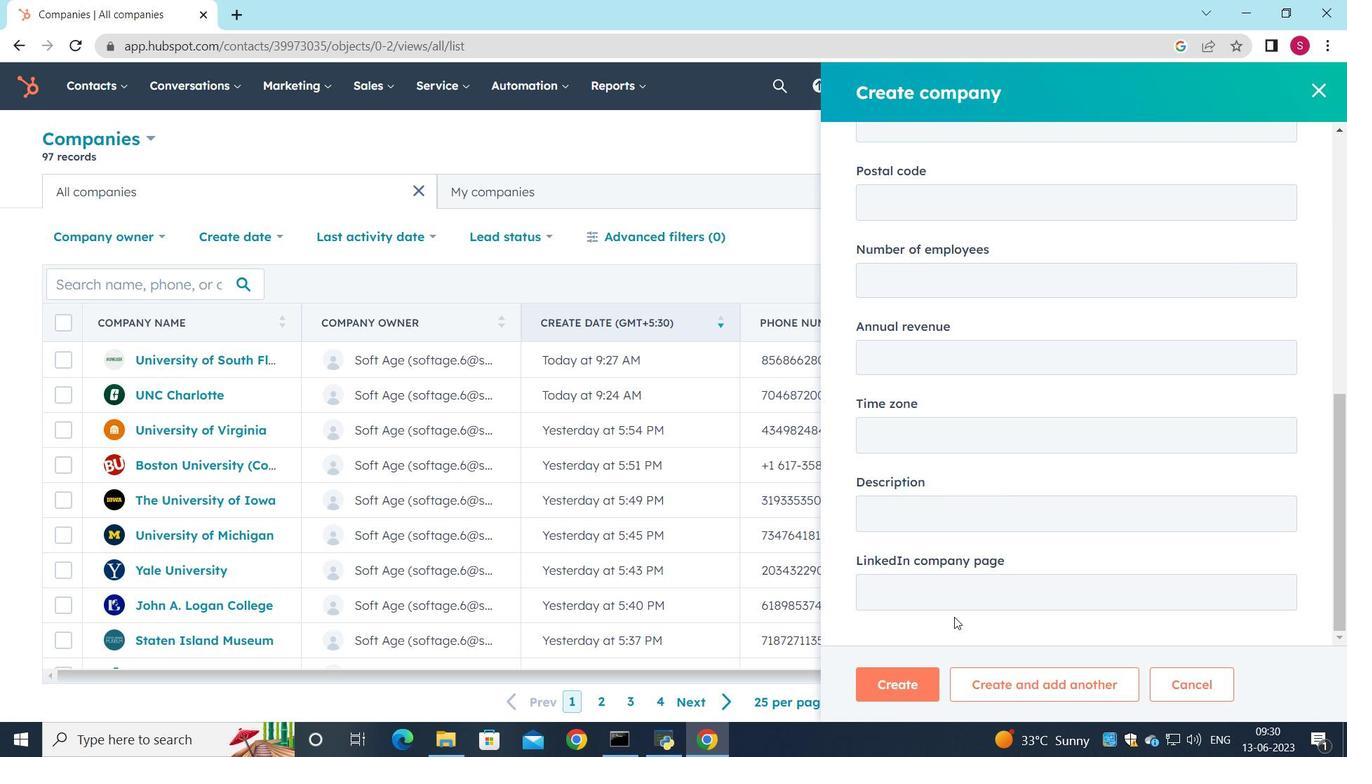 
Action: Mouse scrolled (952, 609) with delta (0, 0)
Screenshot: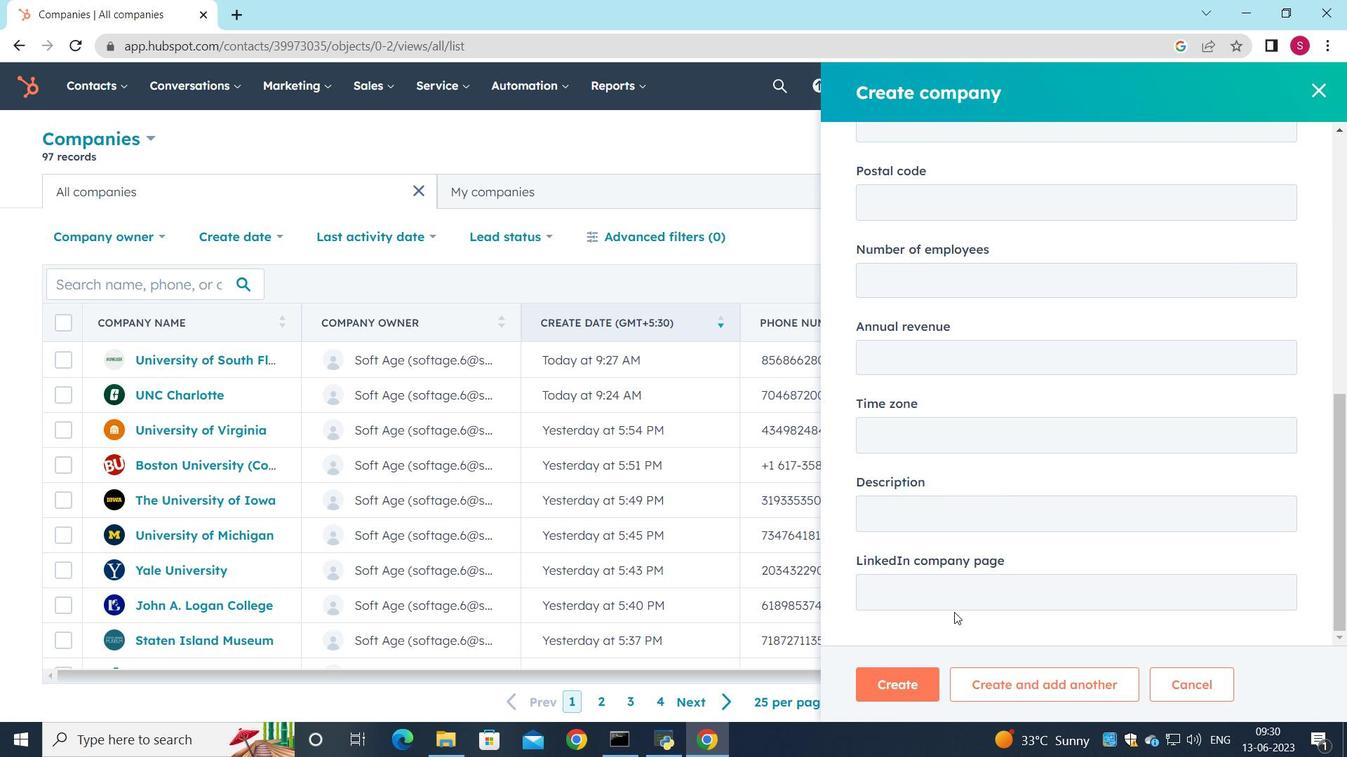 
Action: Mouse scrolled (952, 609) with delta (0, 0)
Screenshot: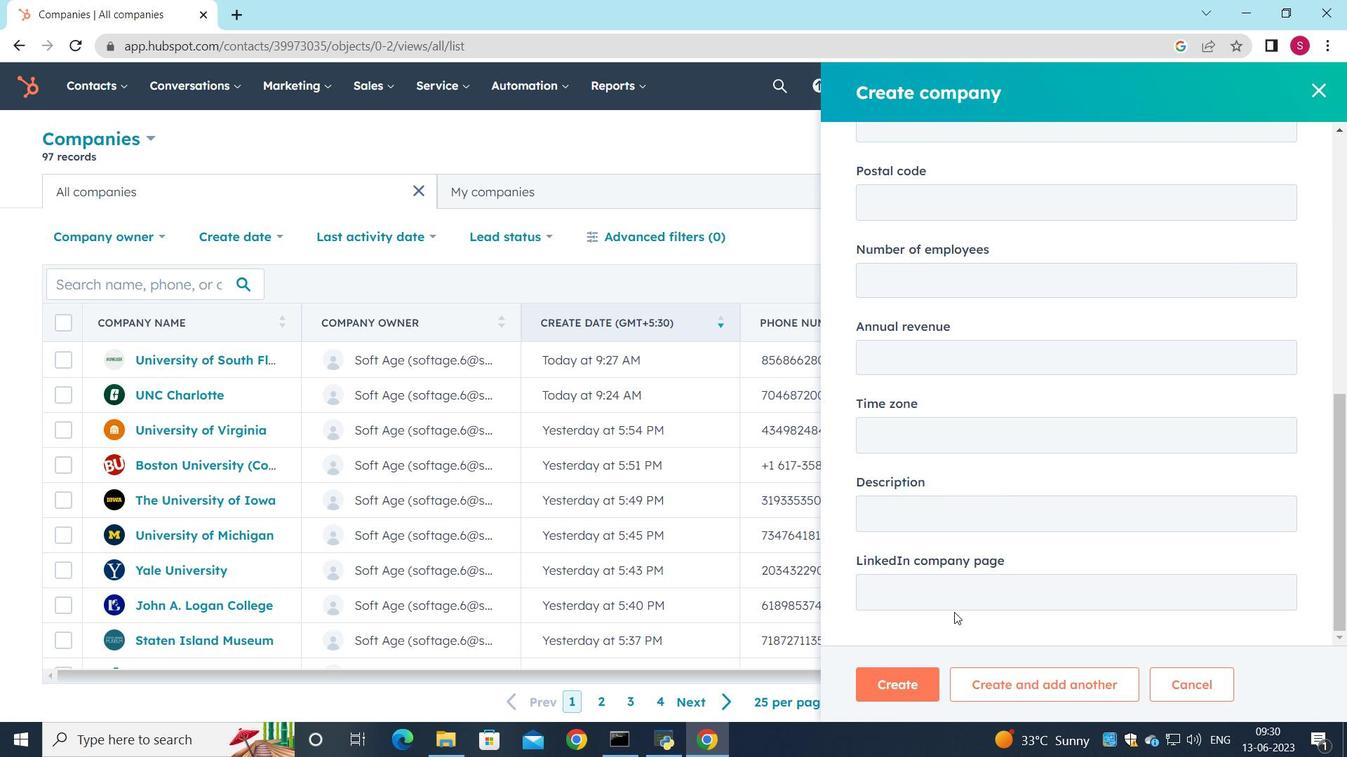 
Action: Mouse scrolled (952, 609) with delta (0, 0)
Screenshot: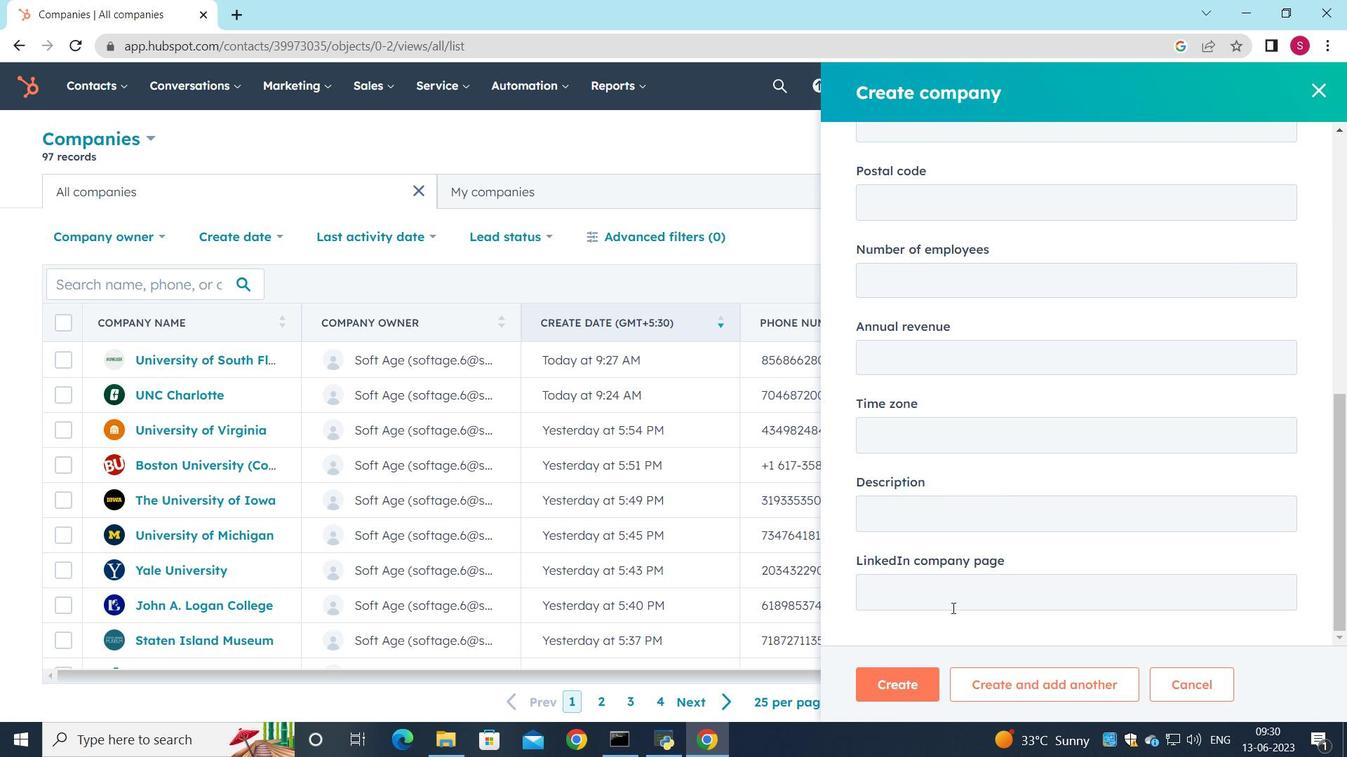 
Action: Mouse scrolled (952, 609) with delta (0, 0)
Screenshot: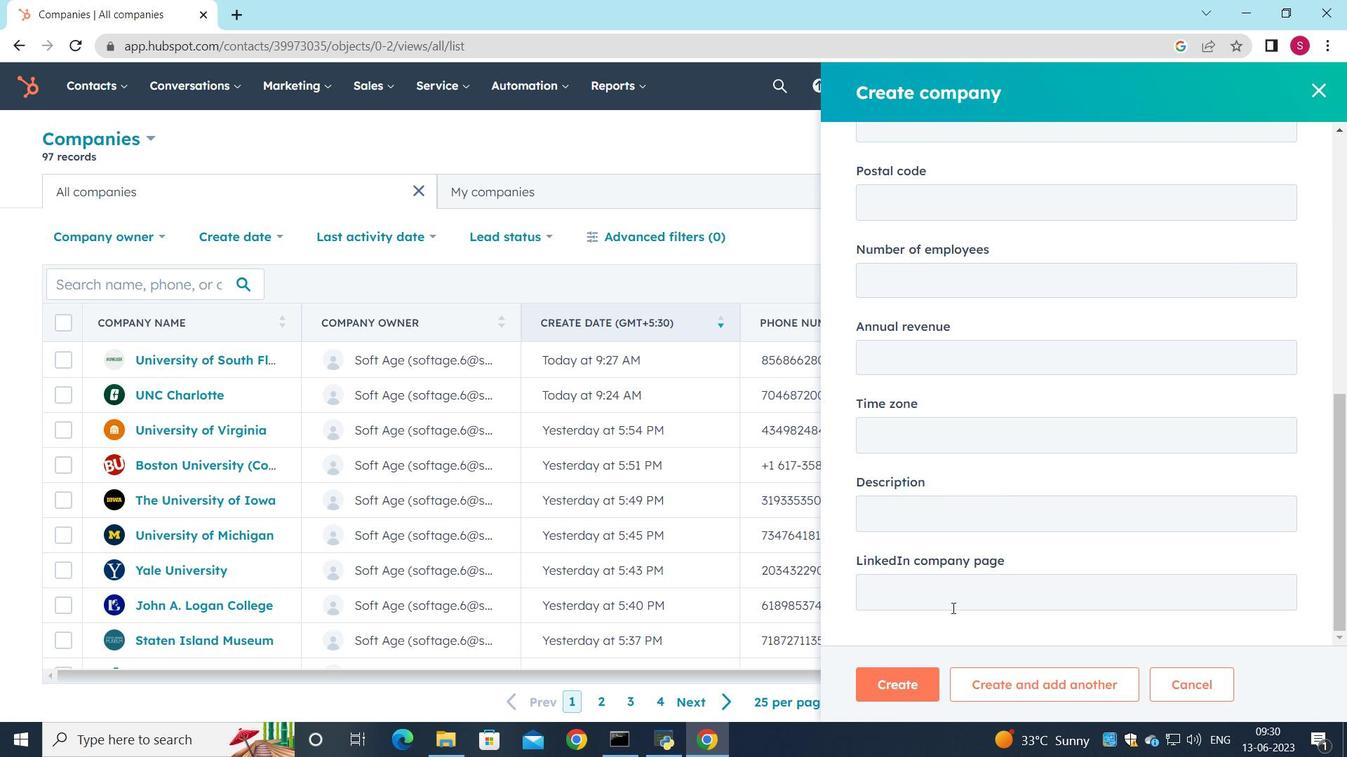 
Action: Mouse scrolled (952, 609) with delta (0, 0)
Screenshot: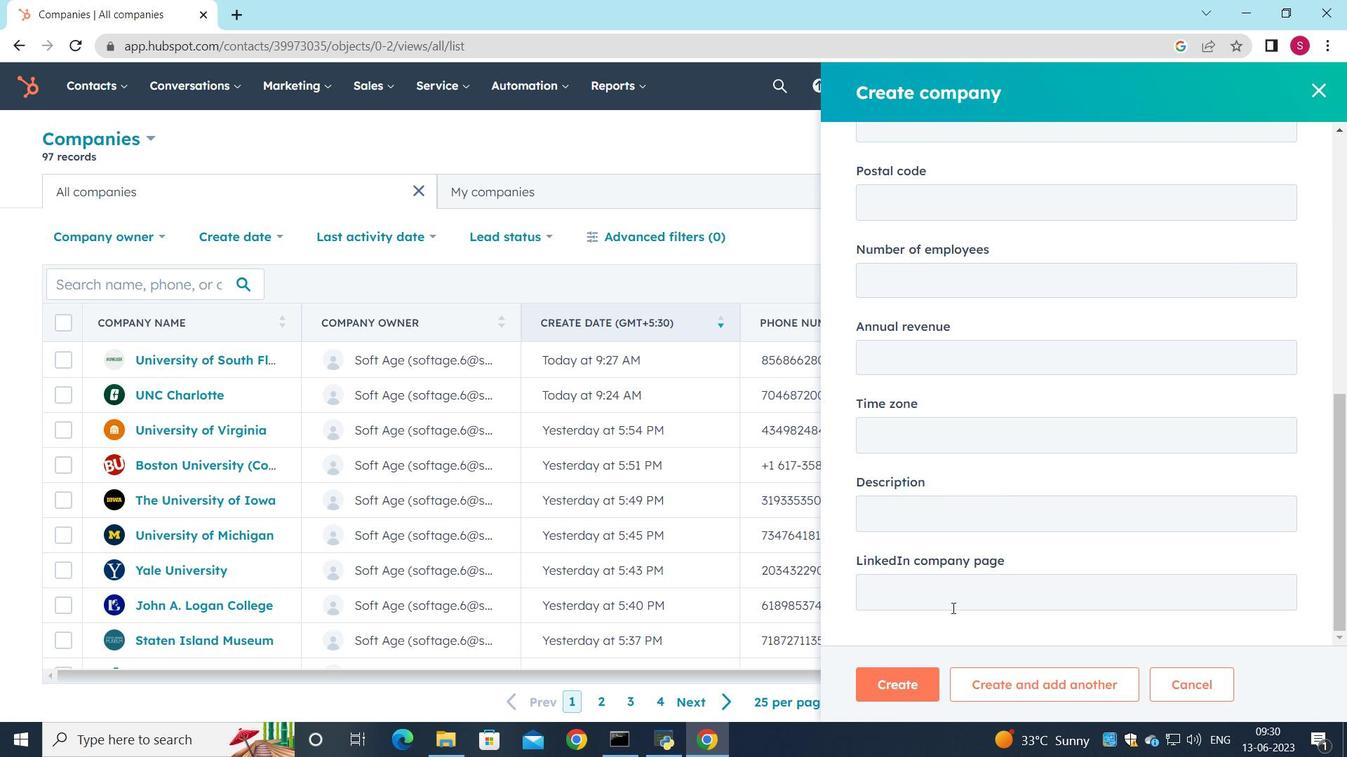 
Action: Mouse scrolled (952, 609) with delta (0, 0)
Screenshot: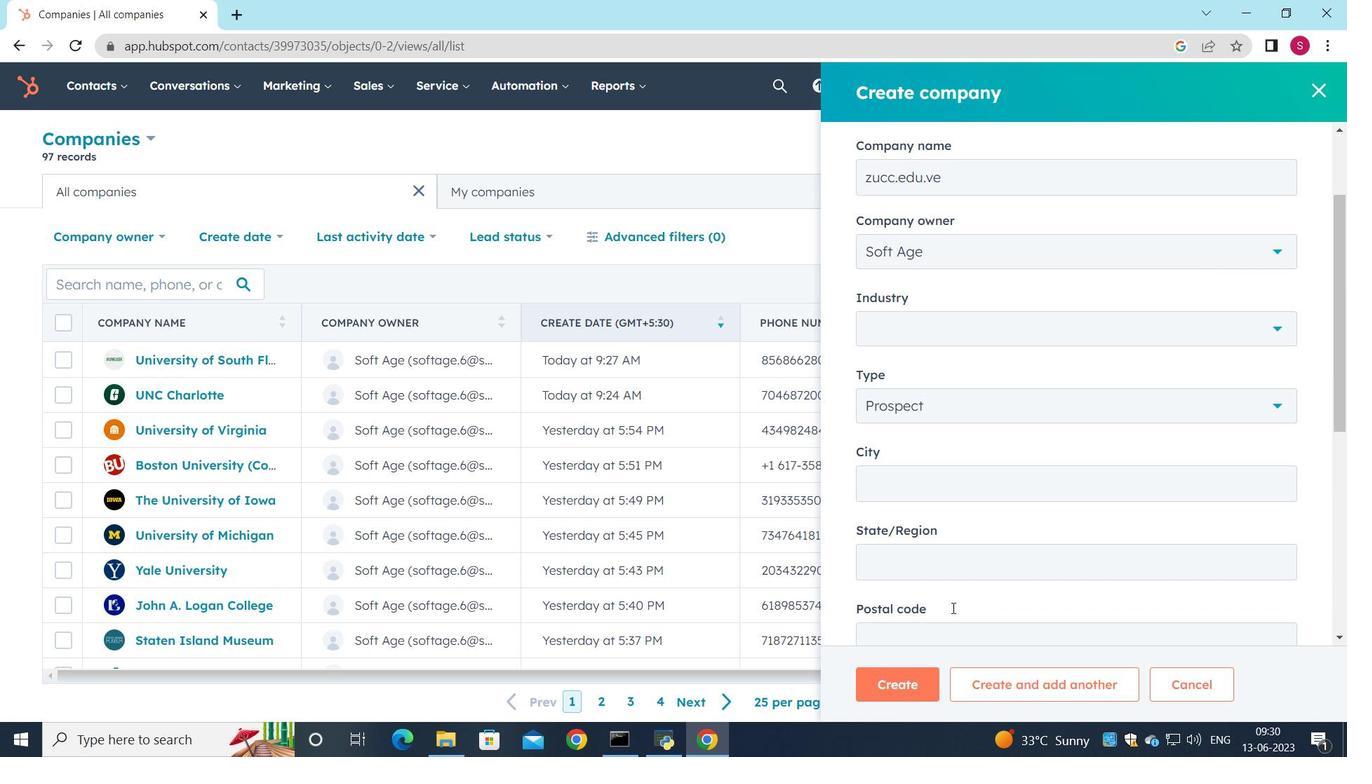 
Action: Mouse scrolled (952, 609) with delta (0, 0)
Screenshot: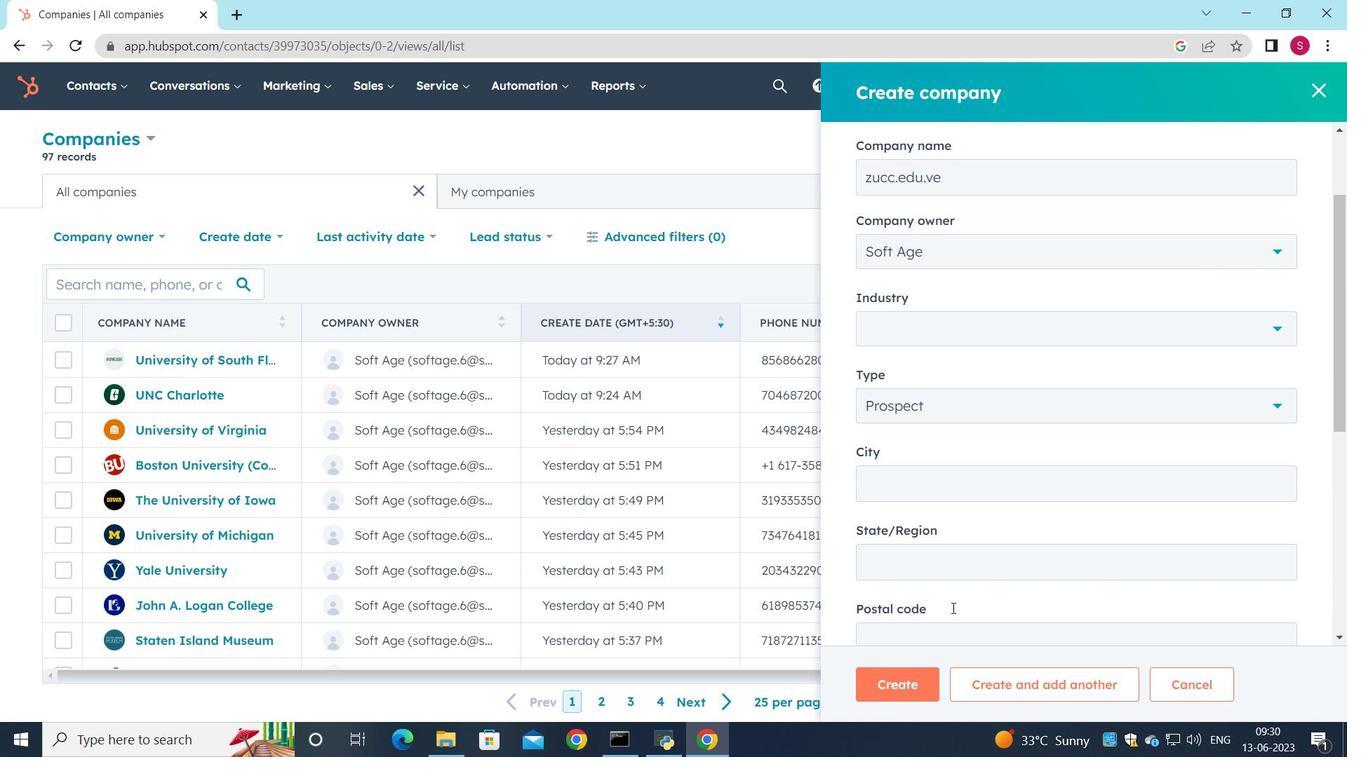 
Action: Mouse scrolled (952, 609) with delta (0, 0)
Screenshot: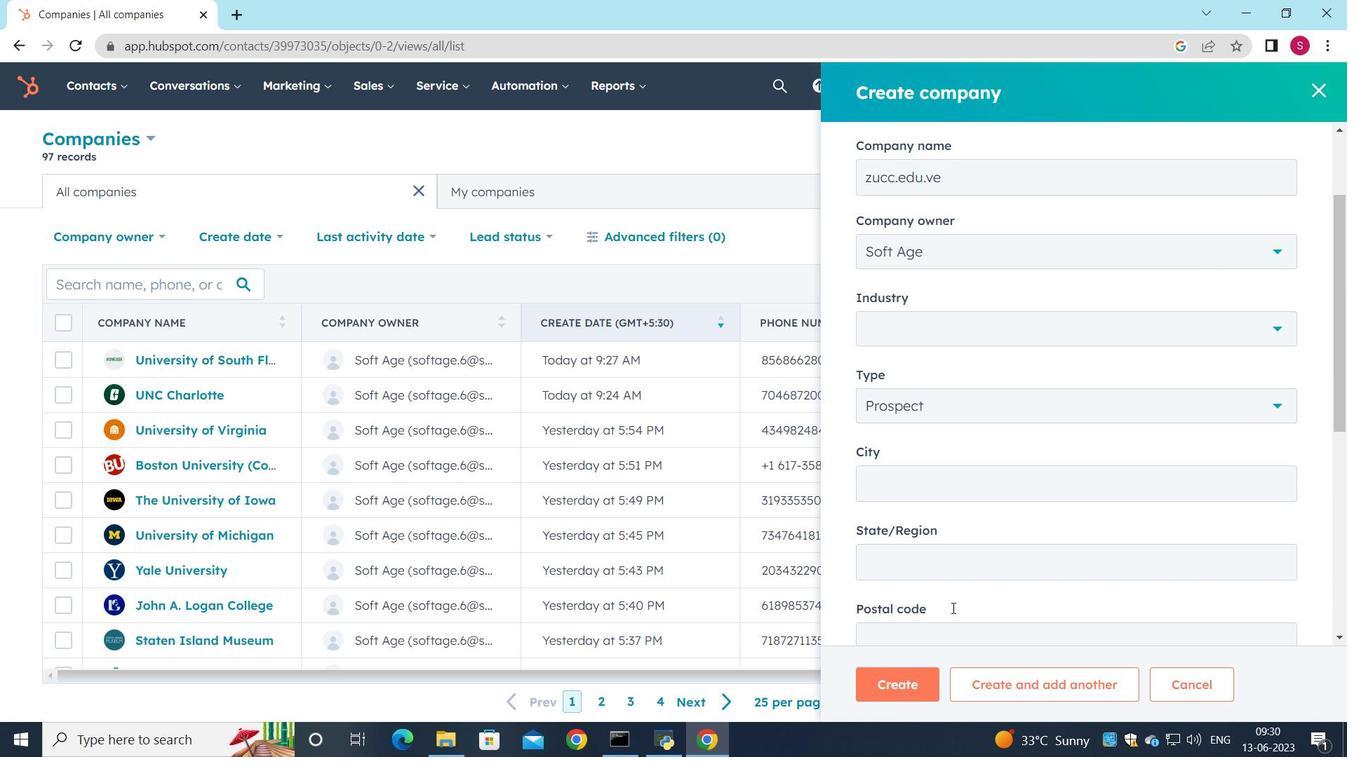 
Action: Mouse scrolled (952, 607) with delta (0, 0)
Screenshot: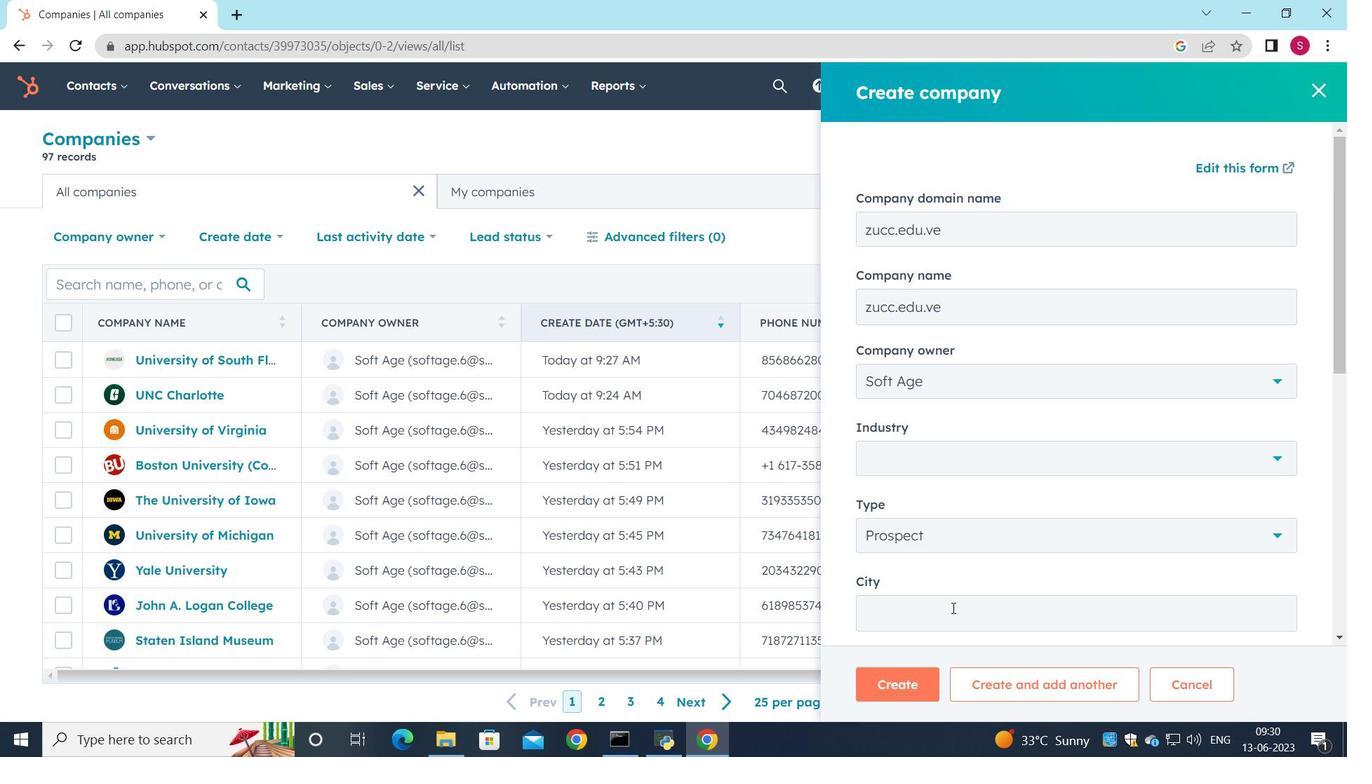 
Action: Mouse scrolled (952, 607) with delta (0, 0)
Screenshot: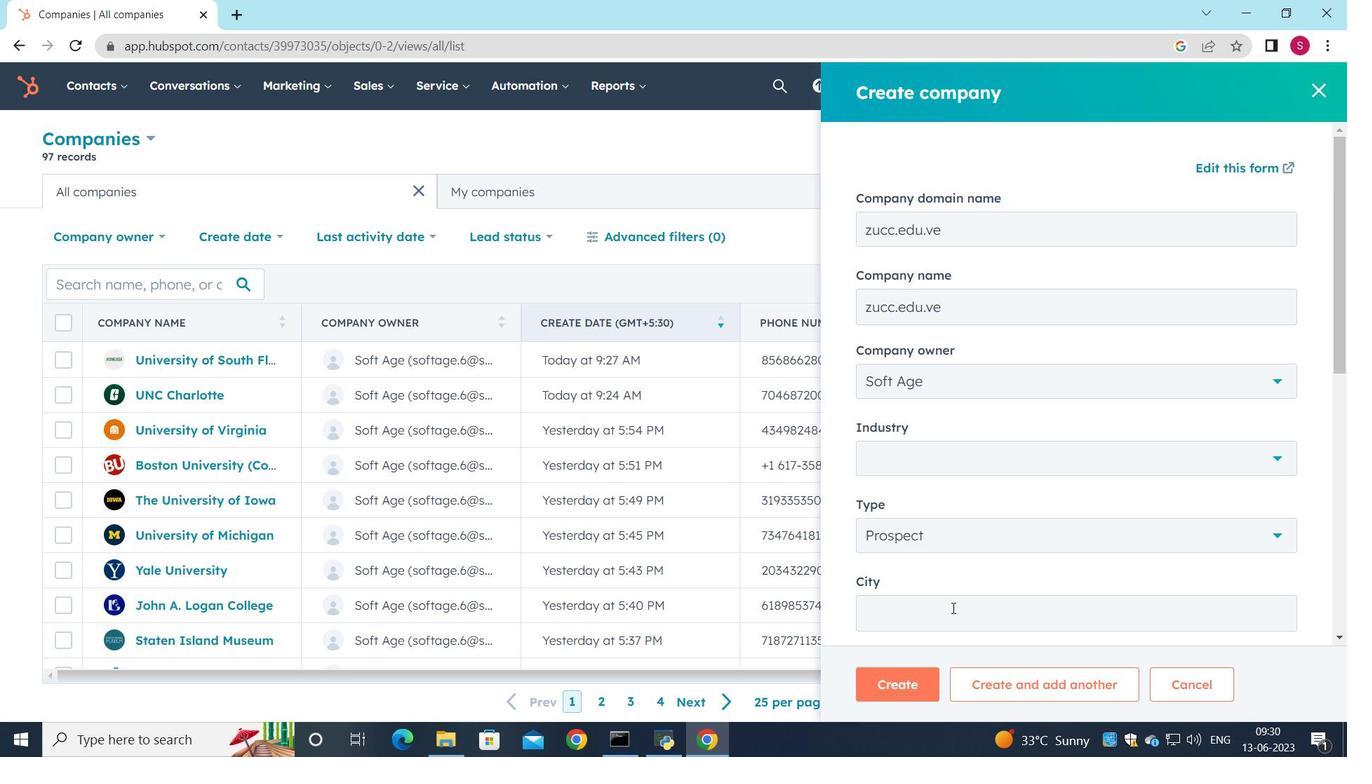 
Action: Mouse scrolled (952, 607) with delta (0, 0)
Screenshot: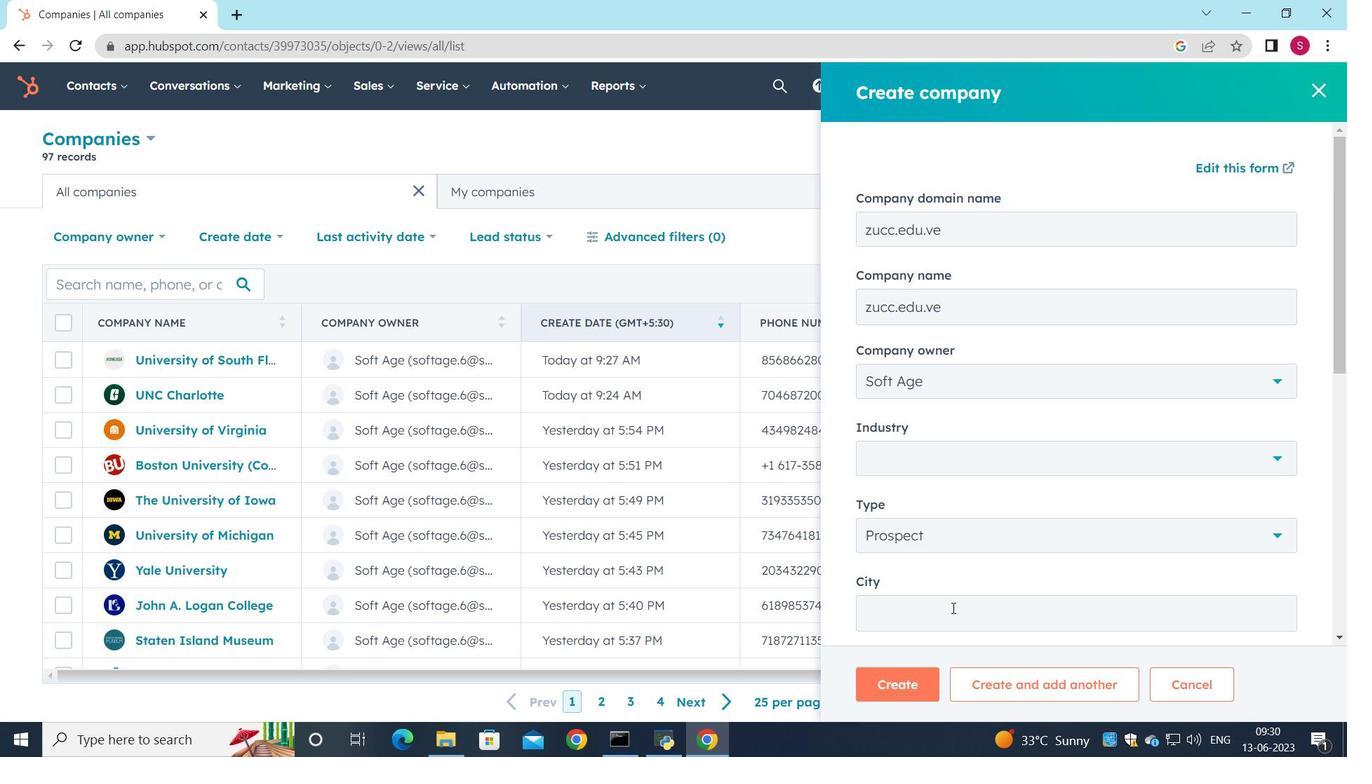 
Action: Mouse scrolled (952, 607) with delta (0, 0)
Screenshot: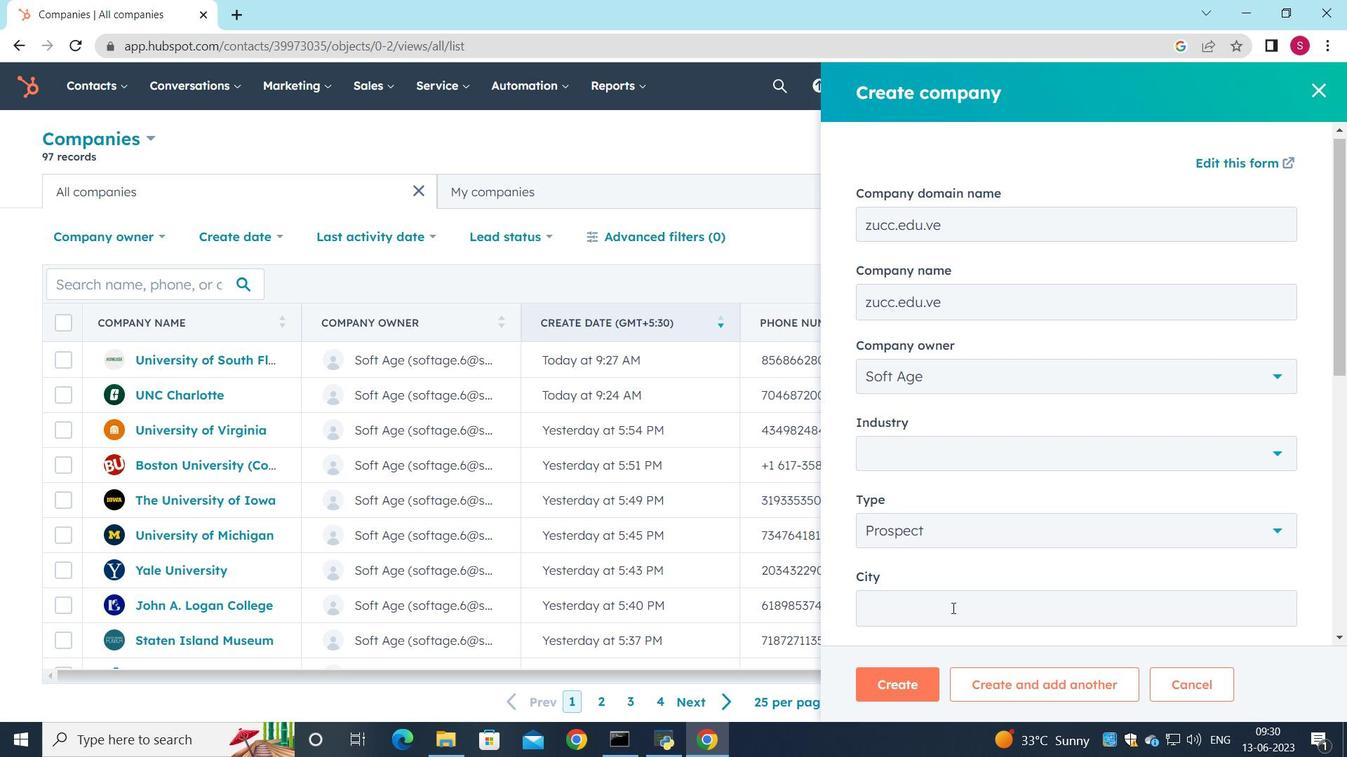 
Action: Mouse moved to (886, 686)
Screenshot: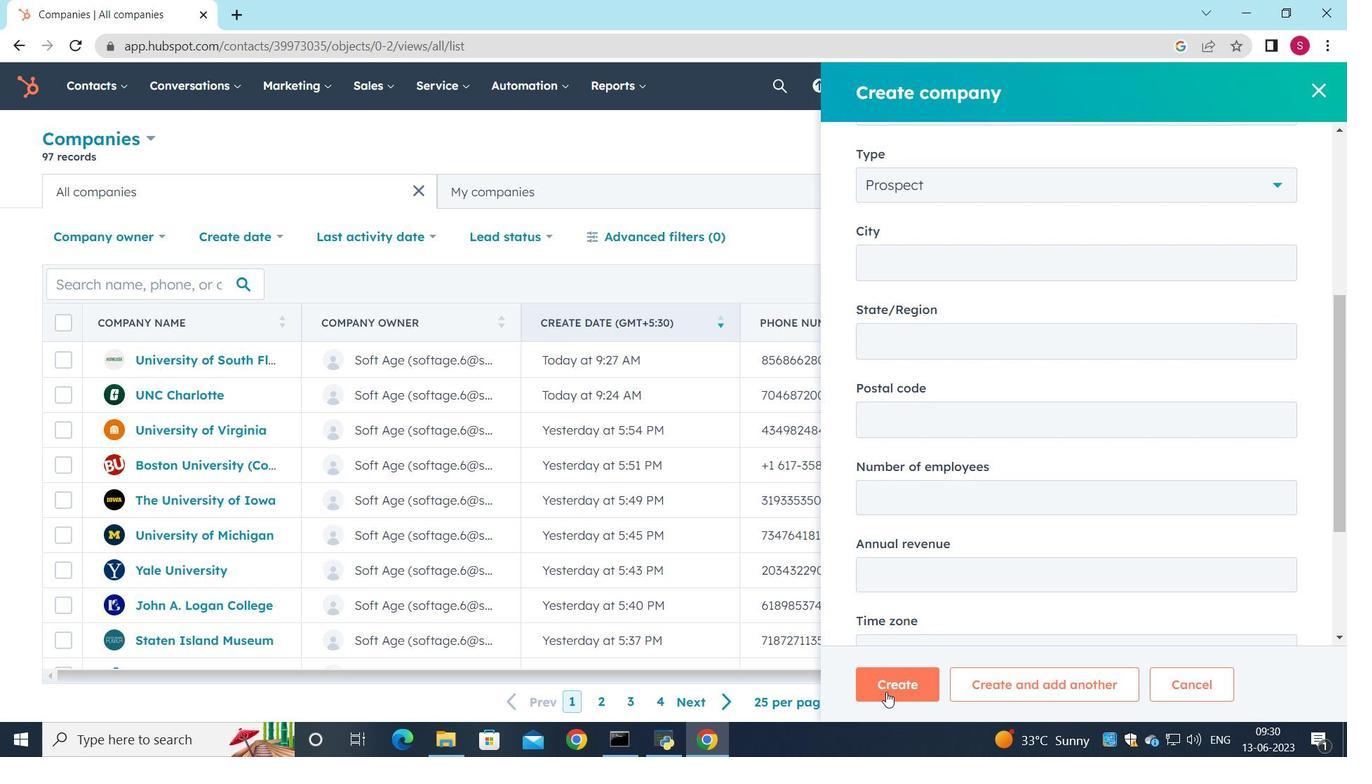 
Action: Mouse pressed left at (886, 686)
Screenshot: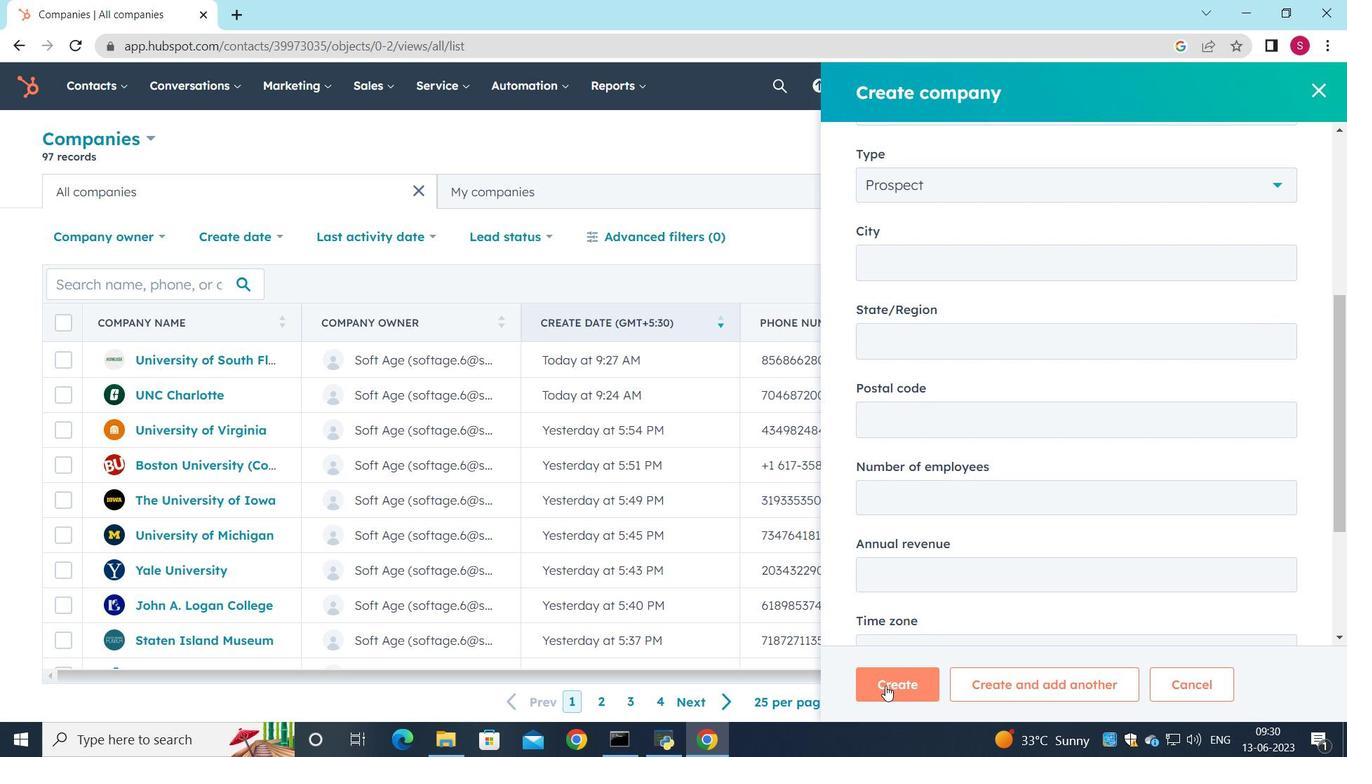 
Action: Mouse moved to (806, 439)
Screenshot: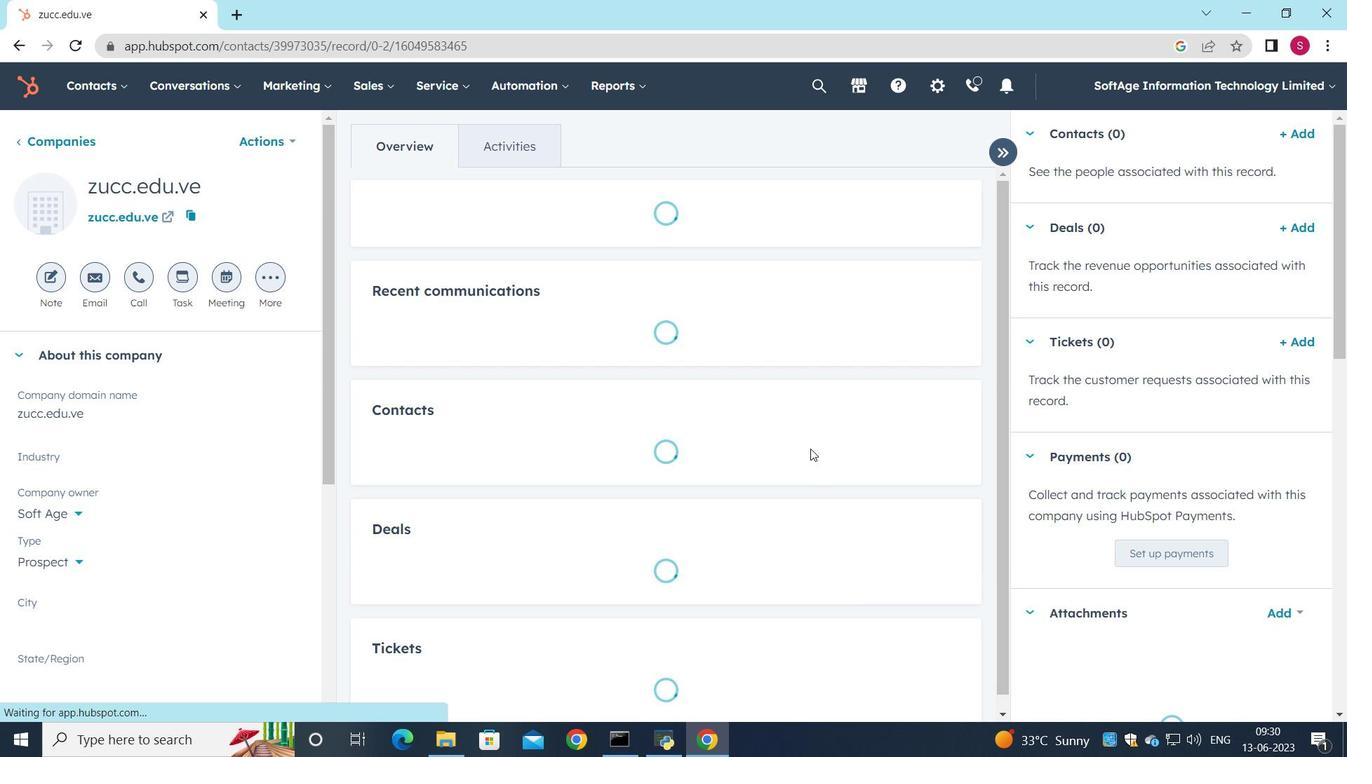 
Action: Mouse scrolled (806, 438) with delta (0, 0)
Screenshot: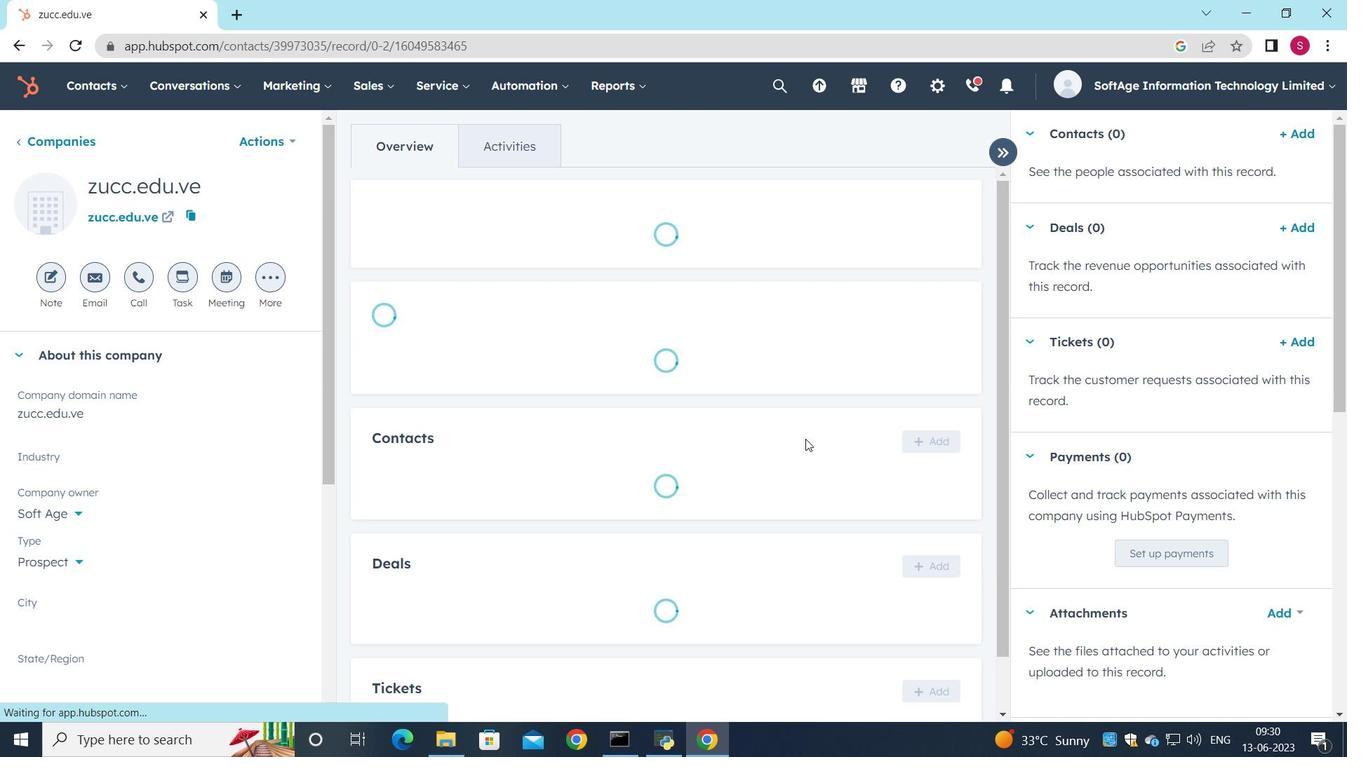 
Action: Mouse scrolled (806, 438) with delta (0, 0)
Screenshot: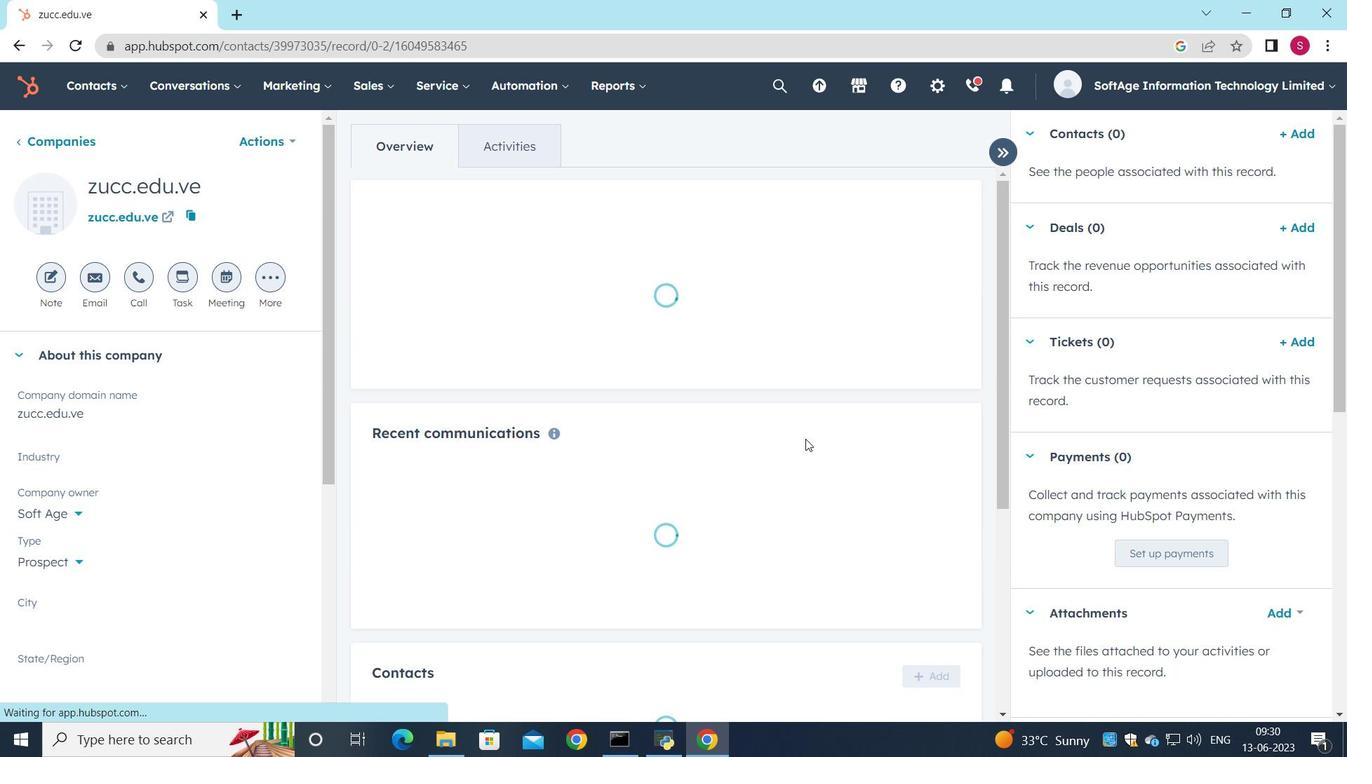
Action: Mouse scrolled (806, 438) with delta (0, 0)
Screenshot: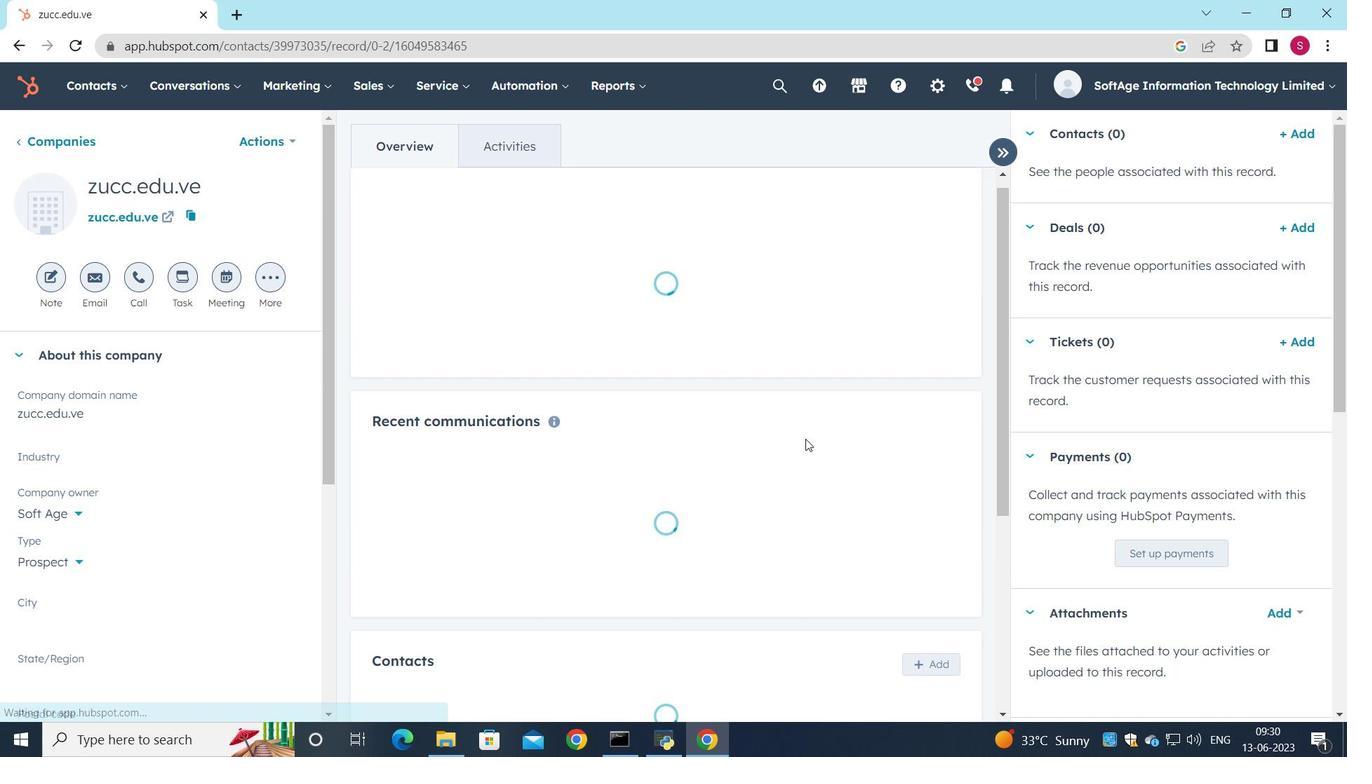 
Action: Mouse moved to (938, 498)
Screenshot: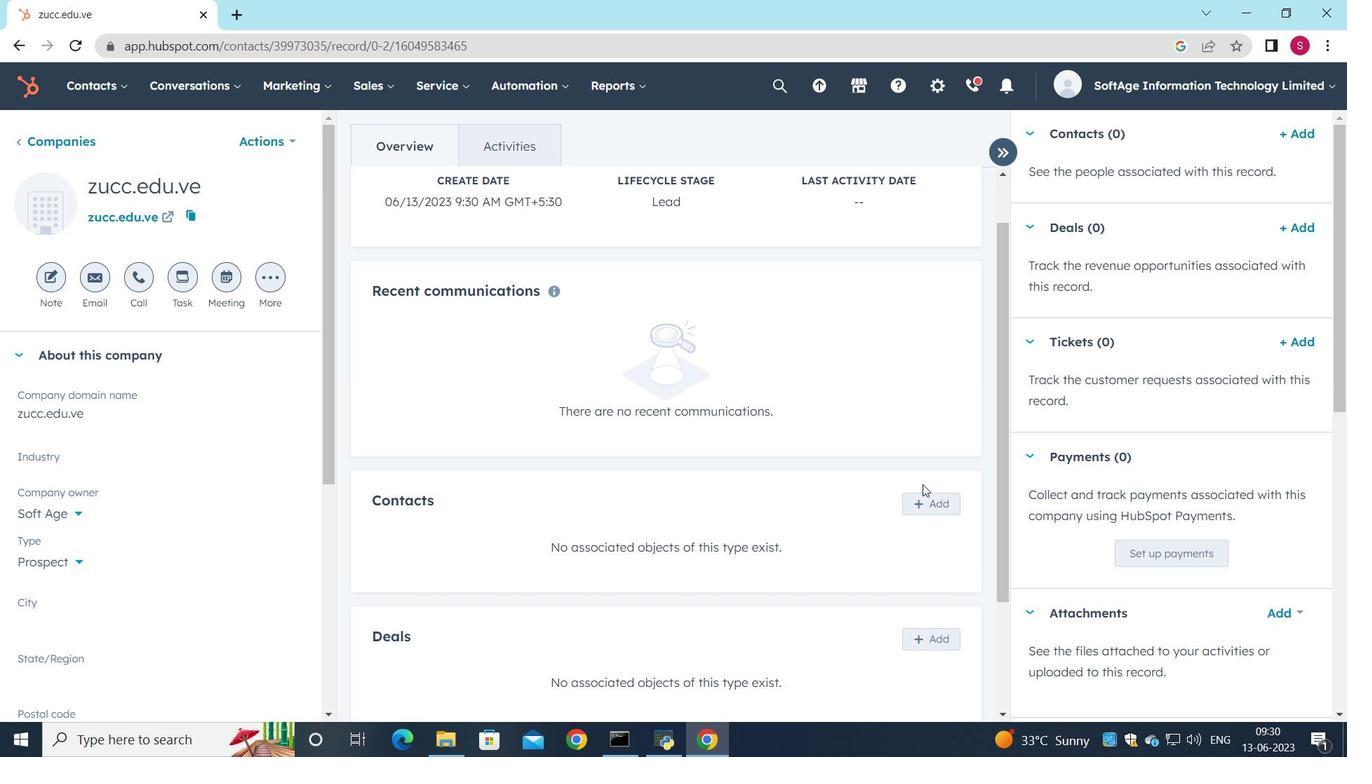 
Action: Mouse pressed left at (938, 498)
Screenshot: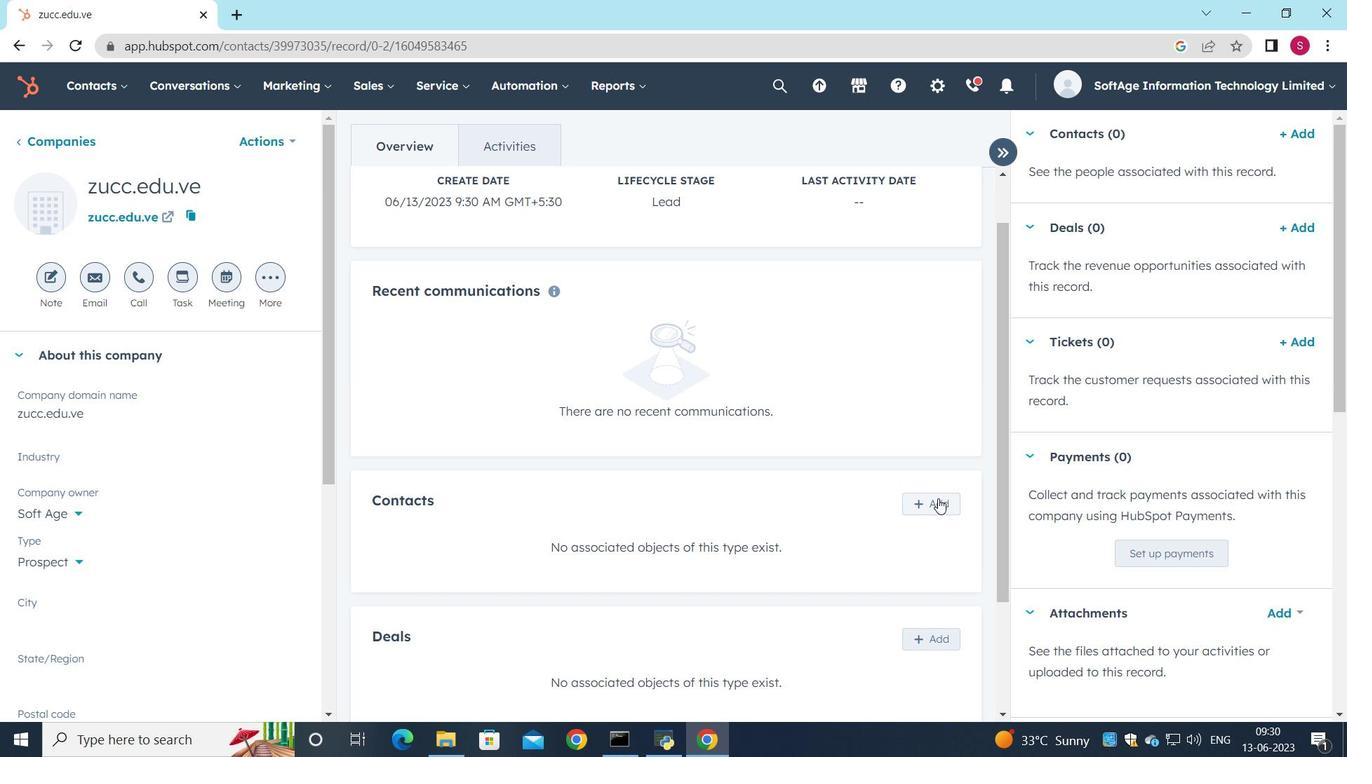 
Action: Mouse moved to (967, 174)
Screenshot: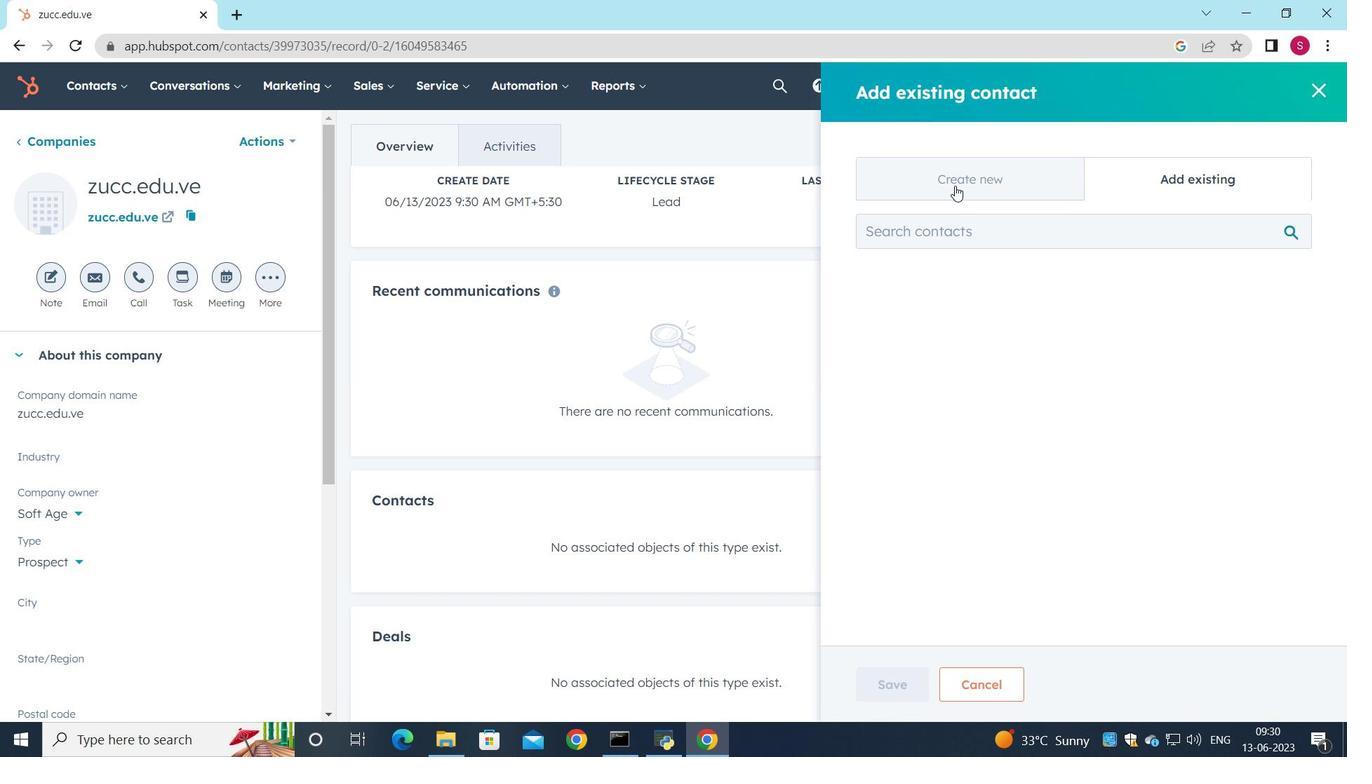 
Action: Mouse pressed left at (967, 174)
Screenshot: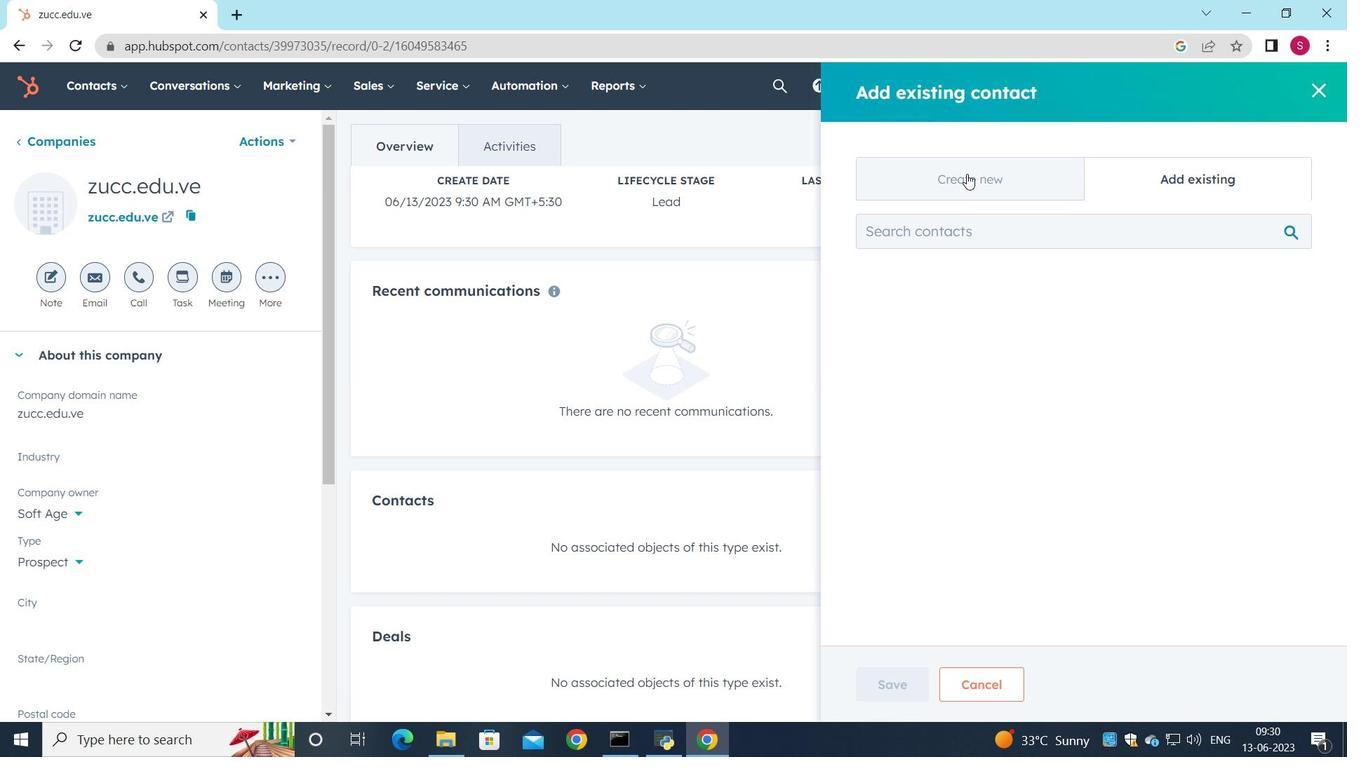 
Action: Mouse moved to (985, 279)
Screenshot: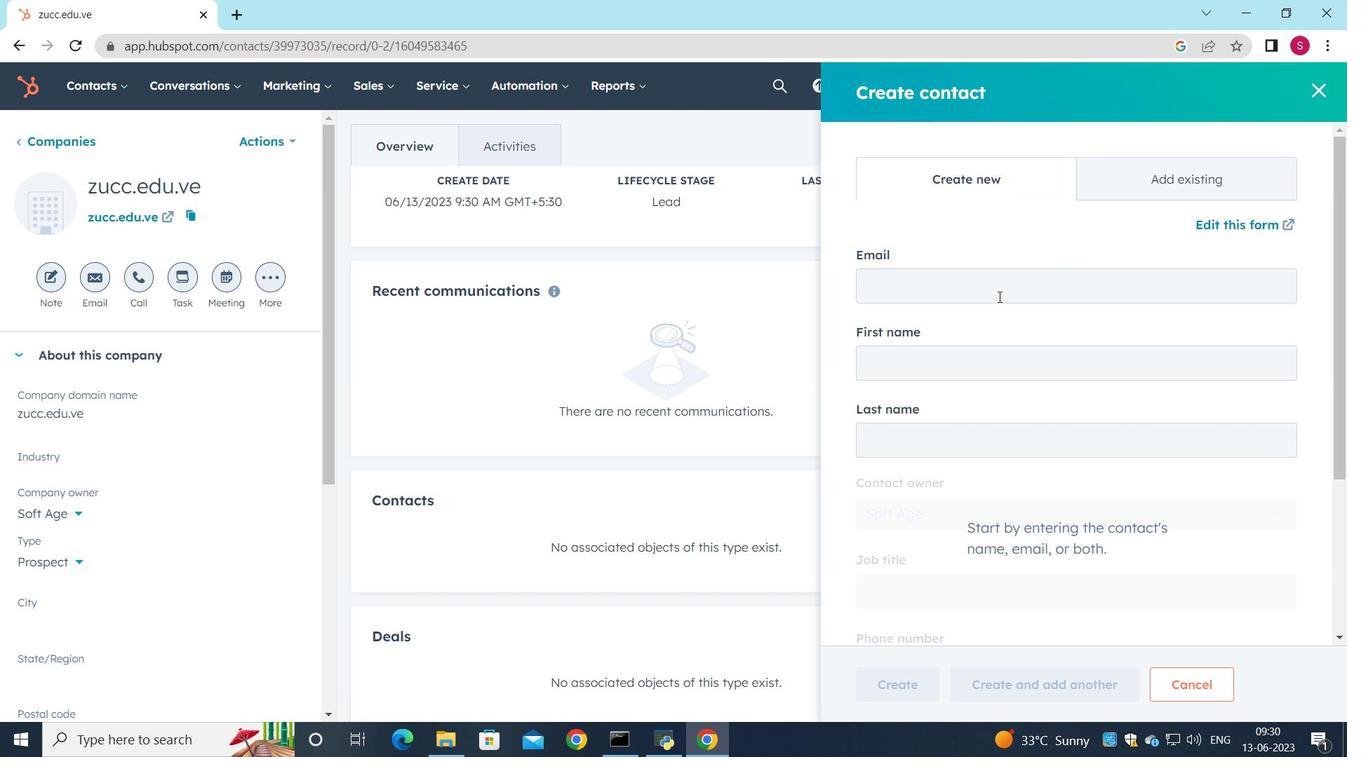 
Action: Mouse pressed left at (985, 279)
Screenshot: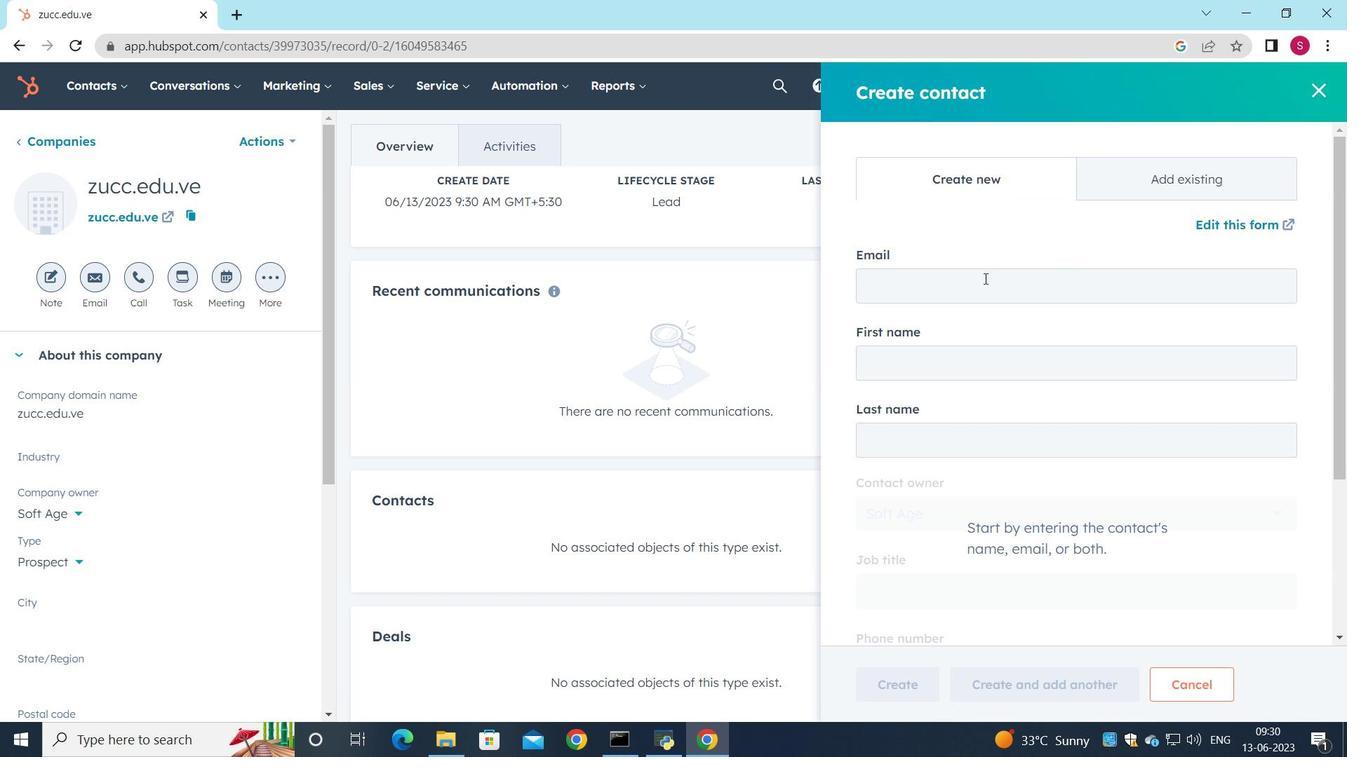 
Action: Key pressed <Key.shift>Rudra21<Key.shift_r><Key.shift_r><Key.shift_r><Key.shift_r><Key.shift_r><Key.shift_r><Key.shift_r><Key.shift_r><Key.shift_r><Key.shift_r><Key.shift_r>Hill<Key.shift><Key.shift><Key.shift><Key.shift><Key.shift><Key.shift><Key.shift><Key.shift><Key.shift><Key.shift><Key.shift><Key.shift><Key.shift>@zucc.edu.ve
Screenshot: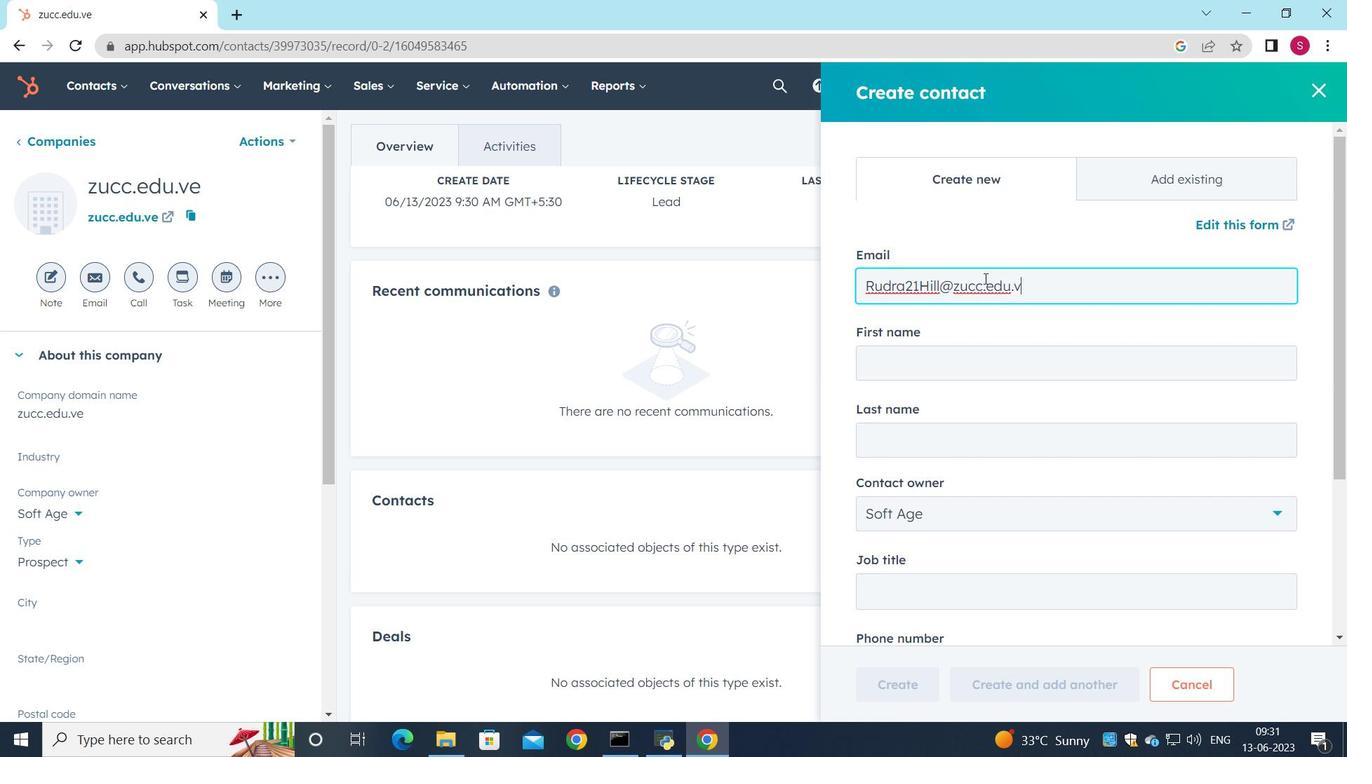 
Action: Mouse moved to (983, 363)
Screenshot: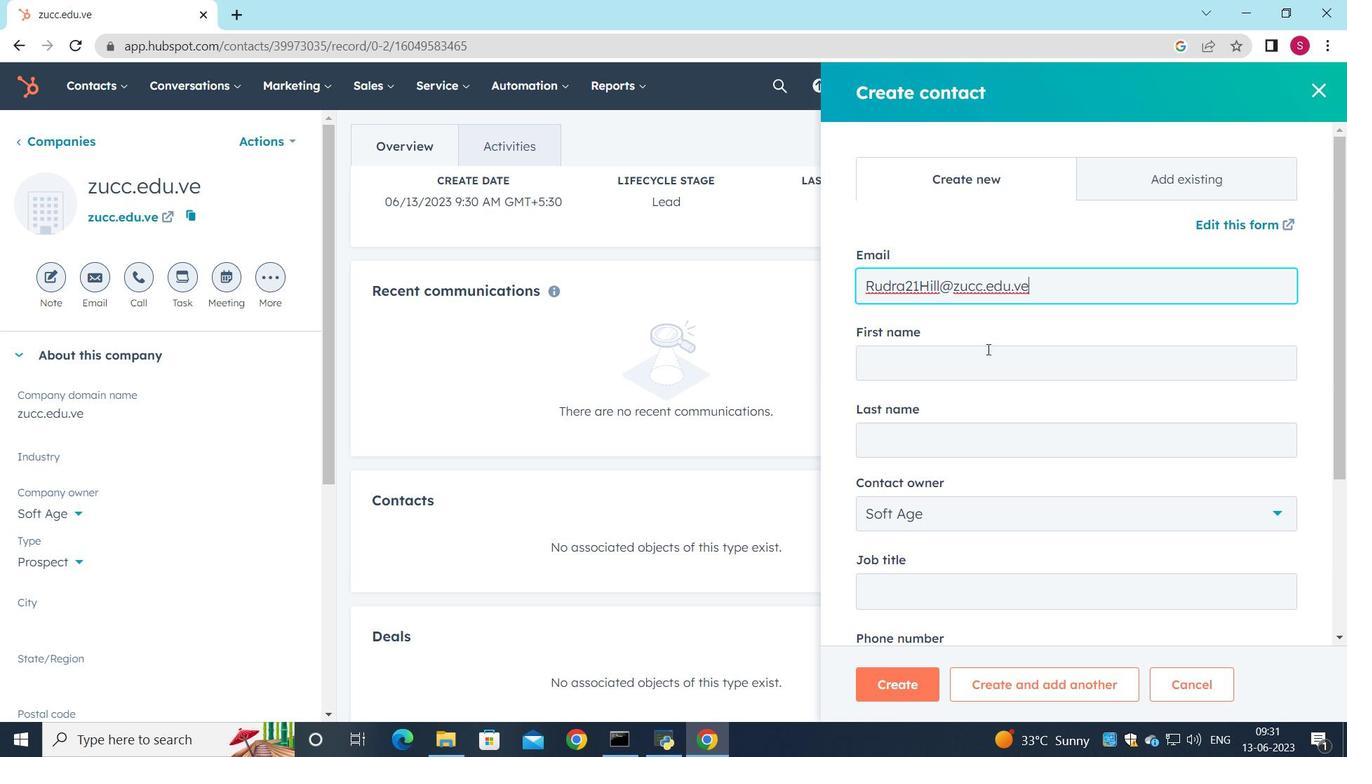 
Action: Mouse pressed left at (983, 363)
Screenshot: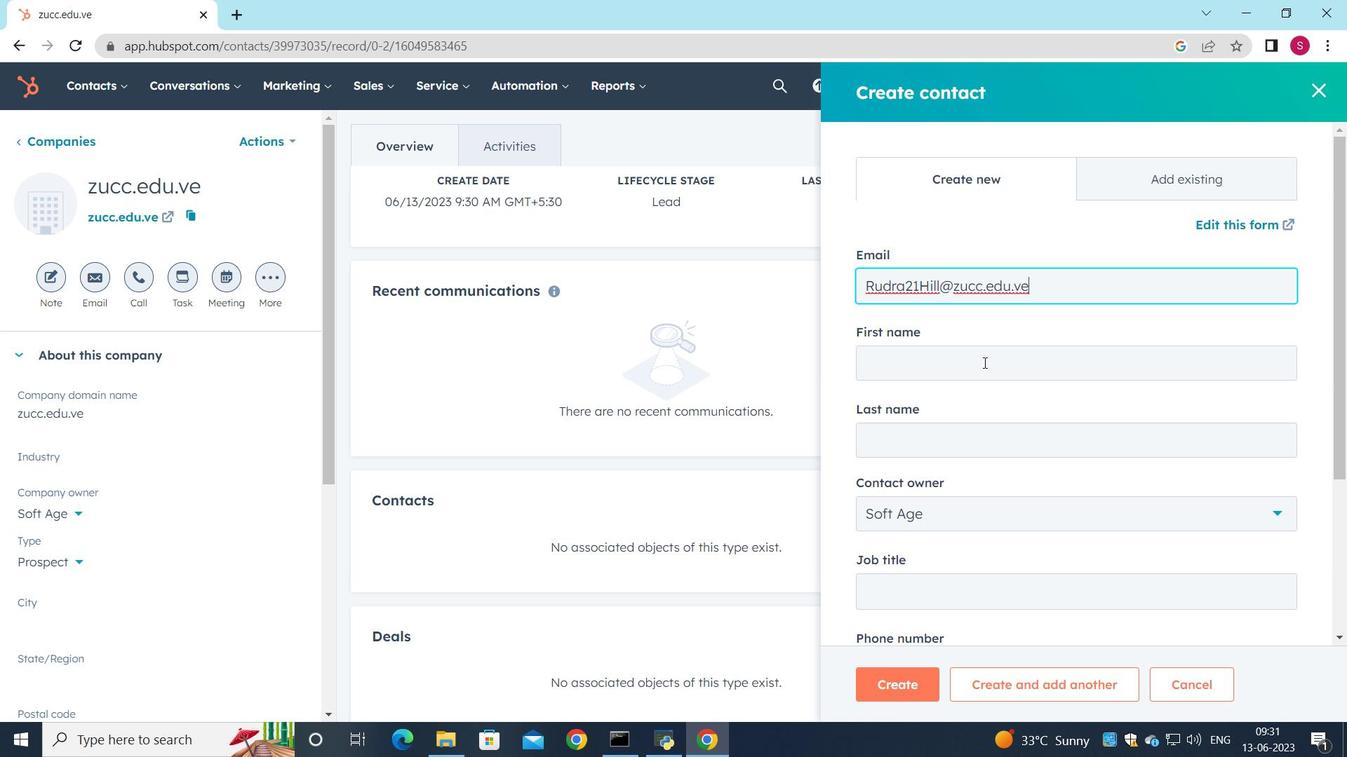 
Action: Key pressed <Key.shift>Rudra
Screenshot: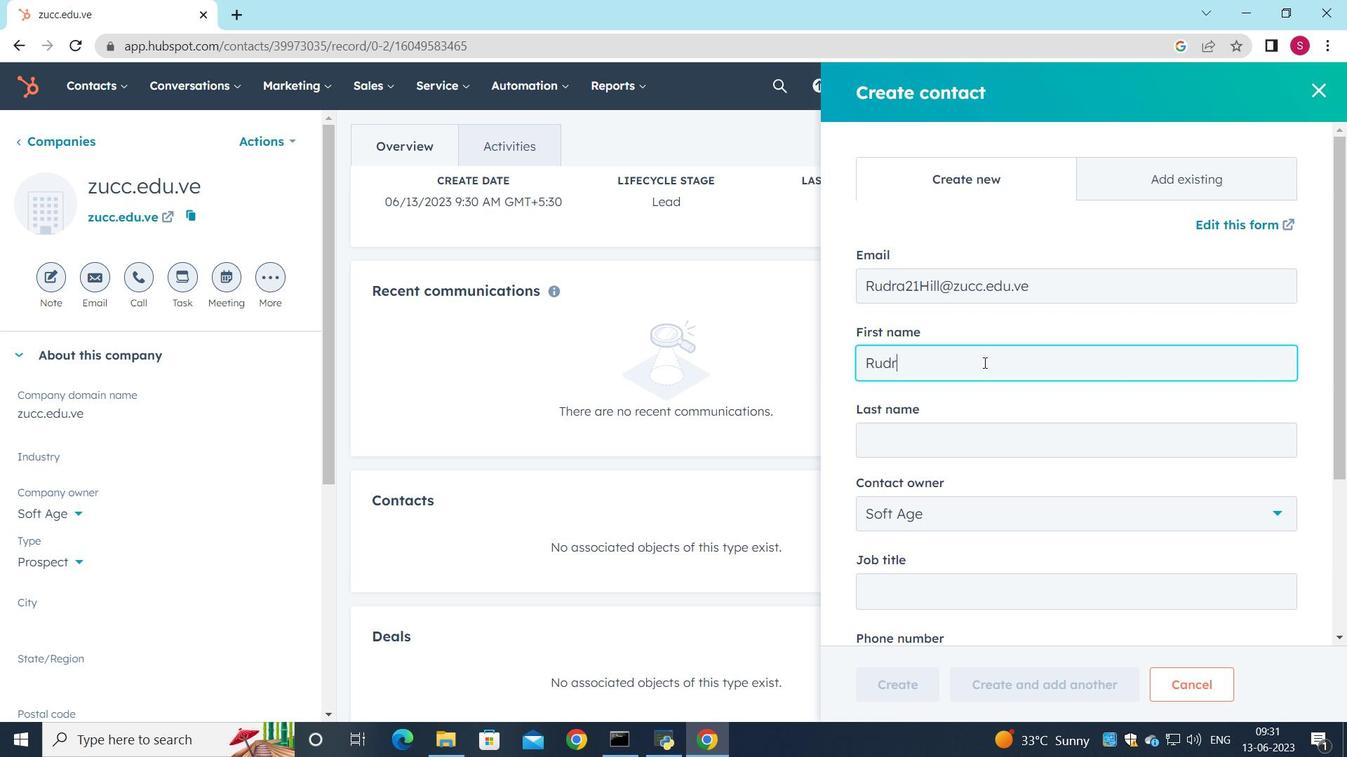 
Action: Mouse moved to (959, 432)
Screenshot: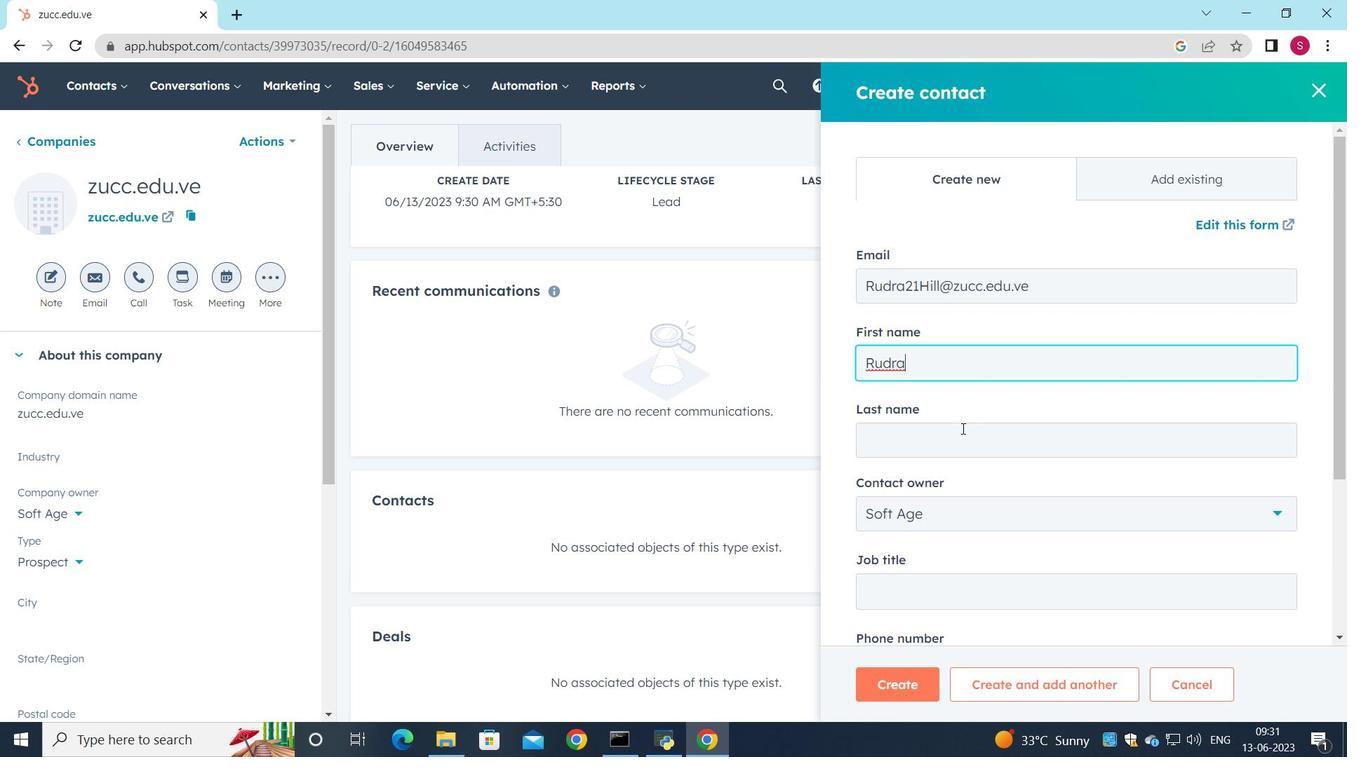 
Action: Mouse pressed left at (959, 432)
Screenshot: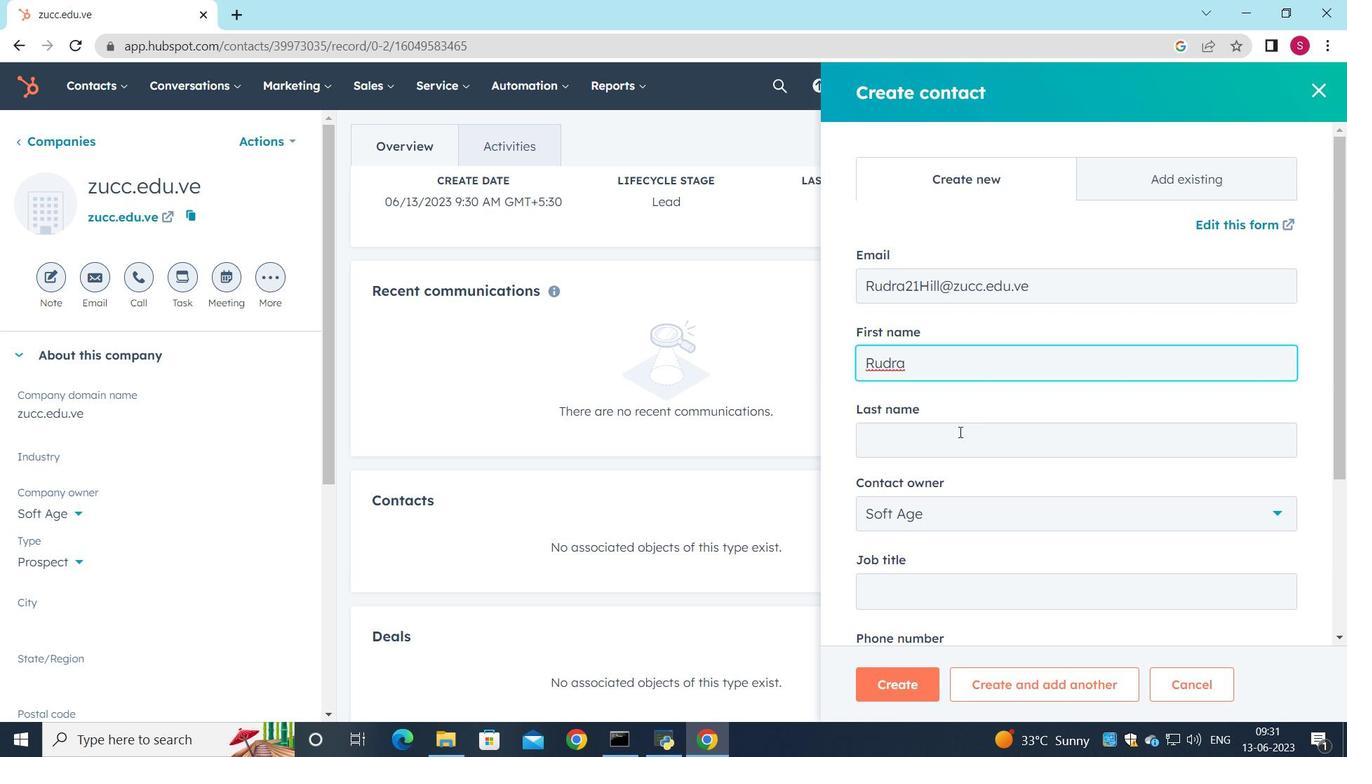 
Action: Key pressed <Key.shift><Key.shift><Key.shift>Hill
Screenshot: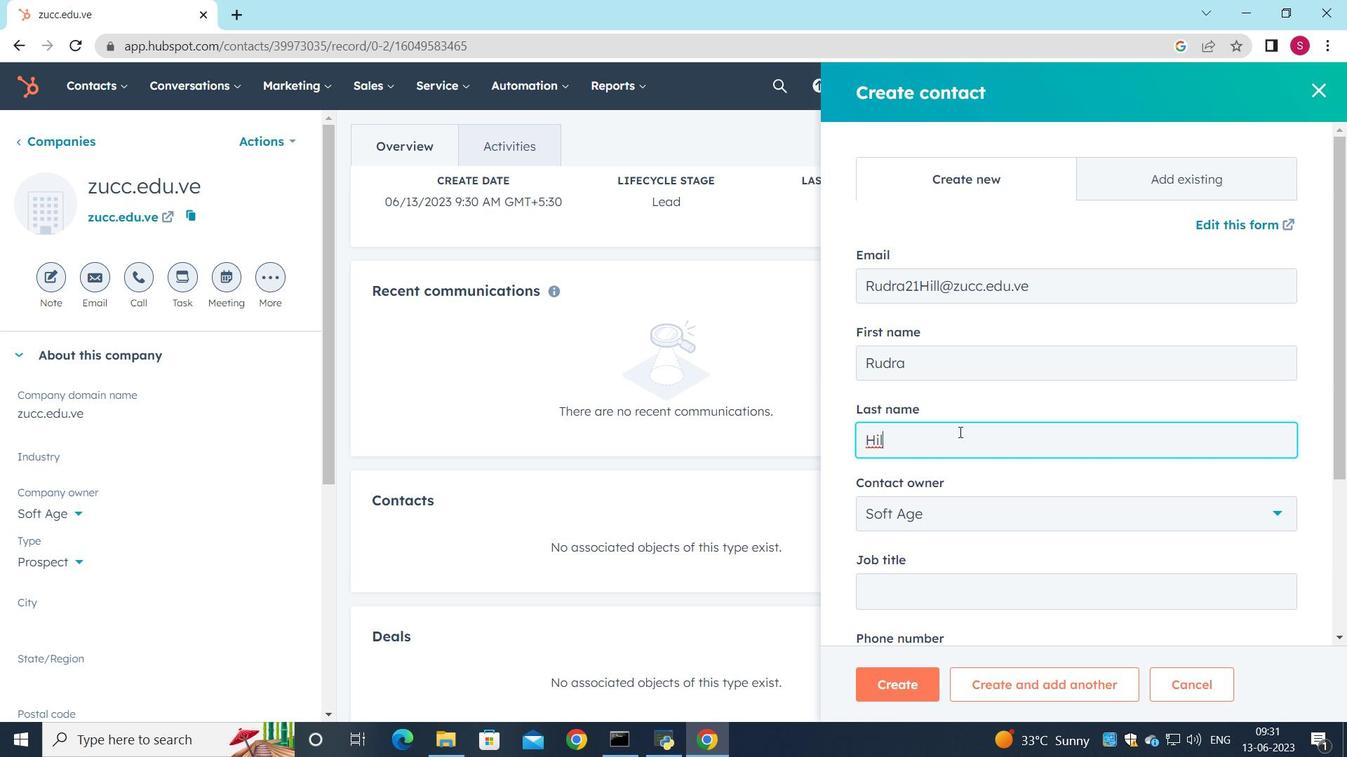 
Action: Mouse moved to (971, 565)
Screenshot: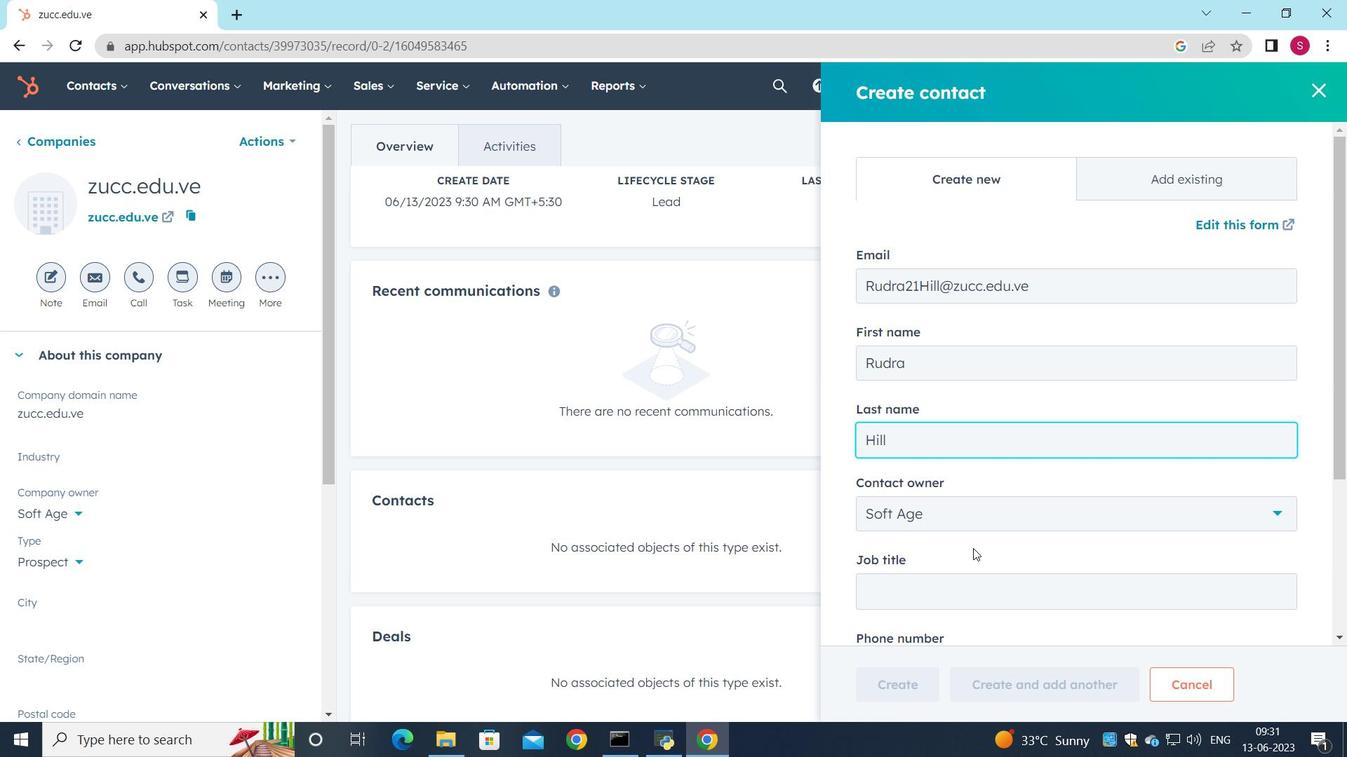 
Action: Mouse scrolled (971, 564) with delta (0, 0)
Screenshot: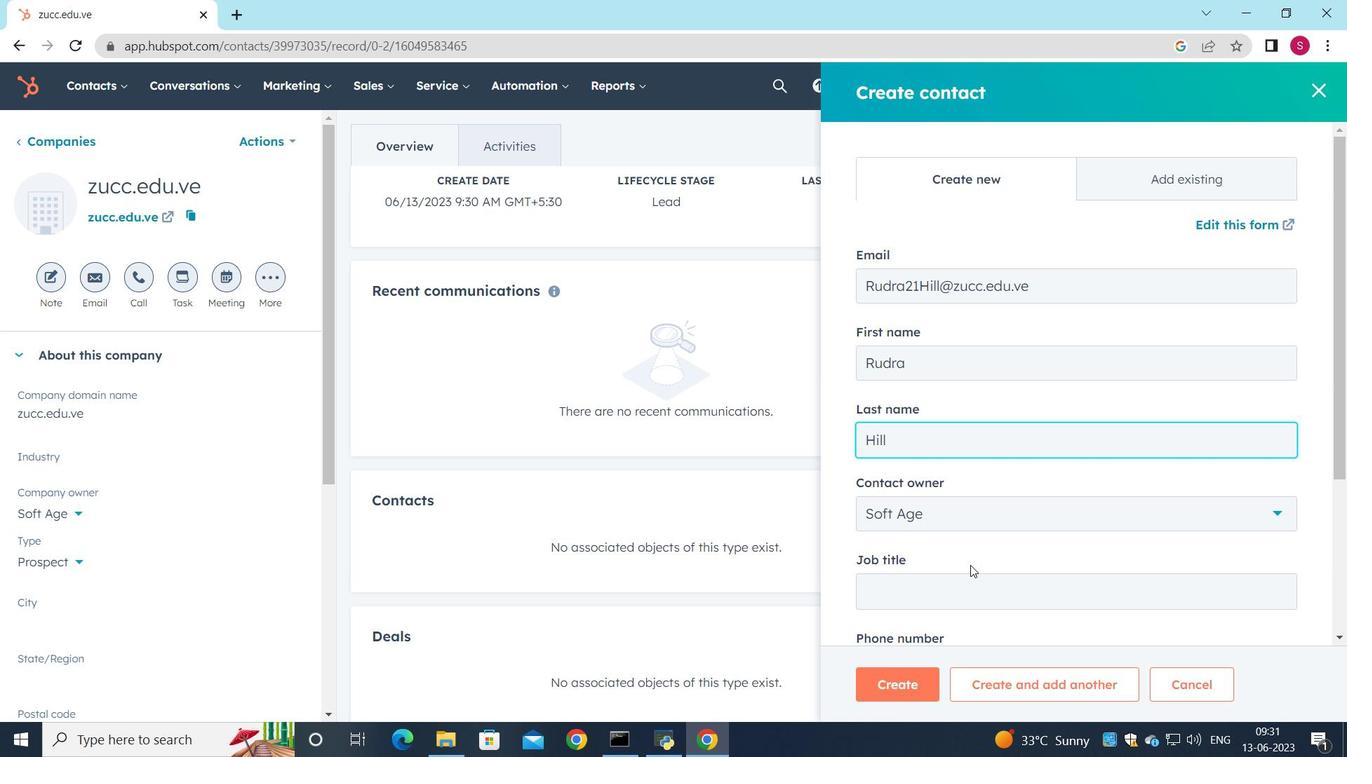 
Action: Mouse moved to (980, 498)
Screenshot: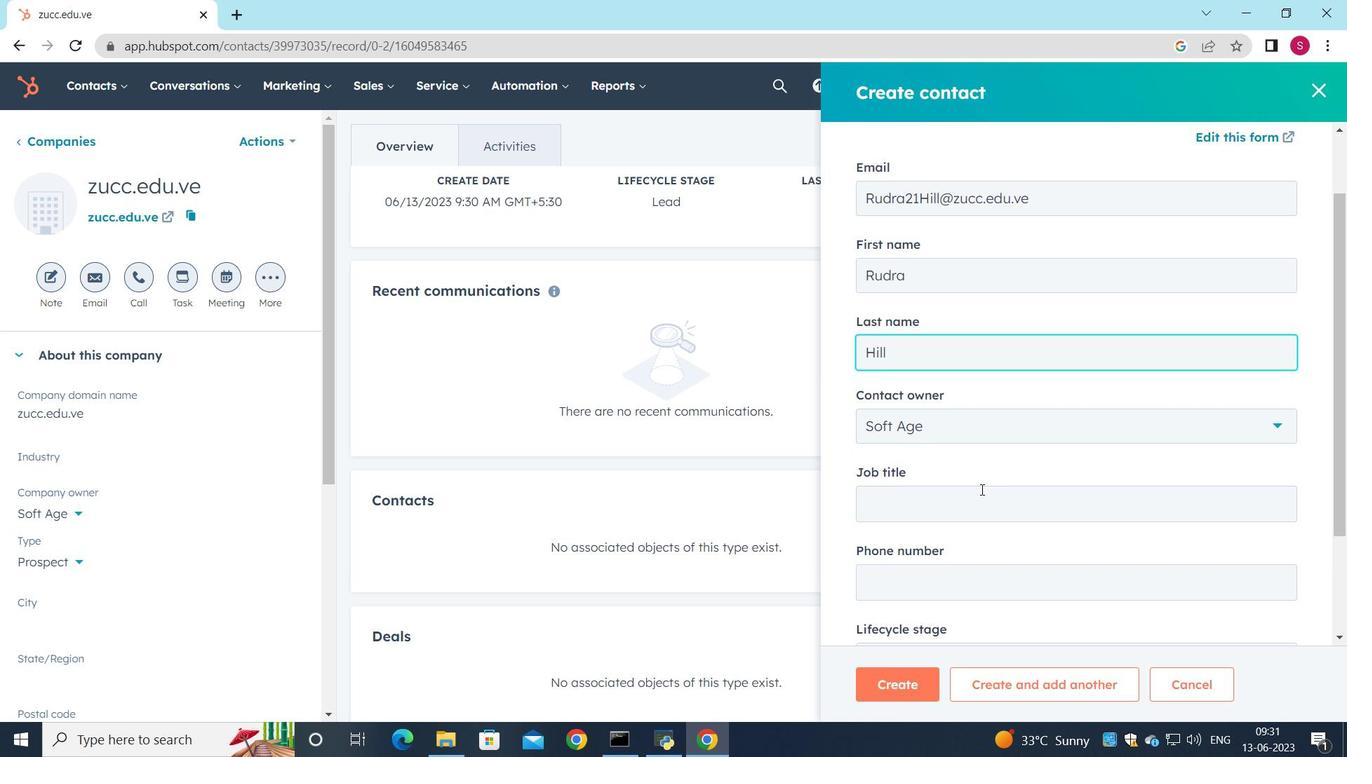 
Action: Mouse pressed left at (980, 498)
Screenshot: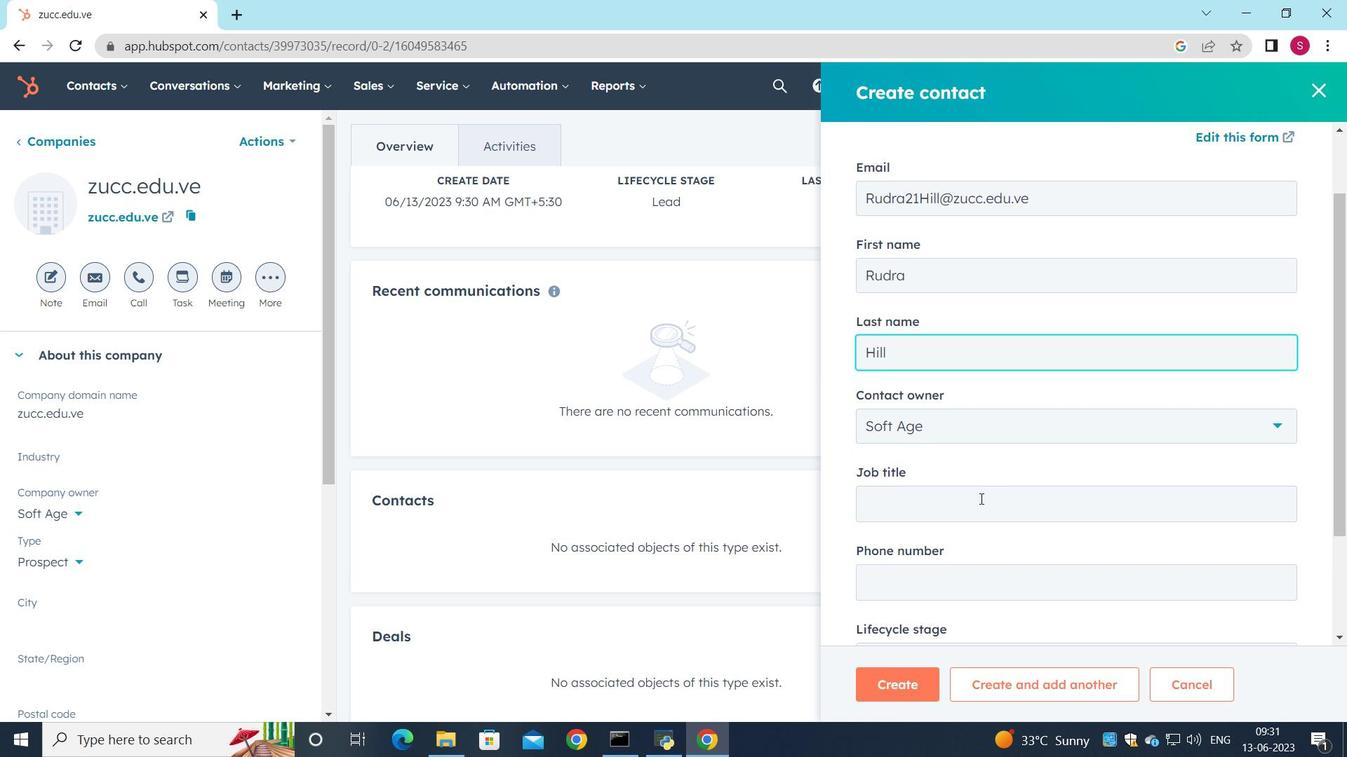 
Action: Key pressed <Key.shift_r>Operations<Key.space><Key.shift_r>Manager
Screenshot: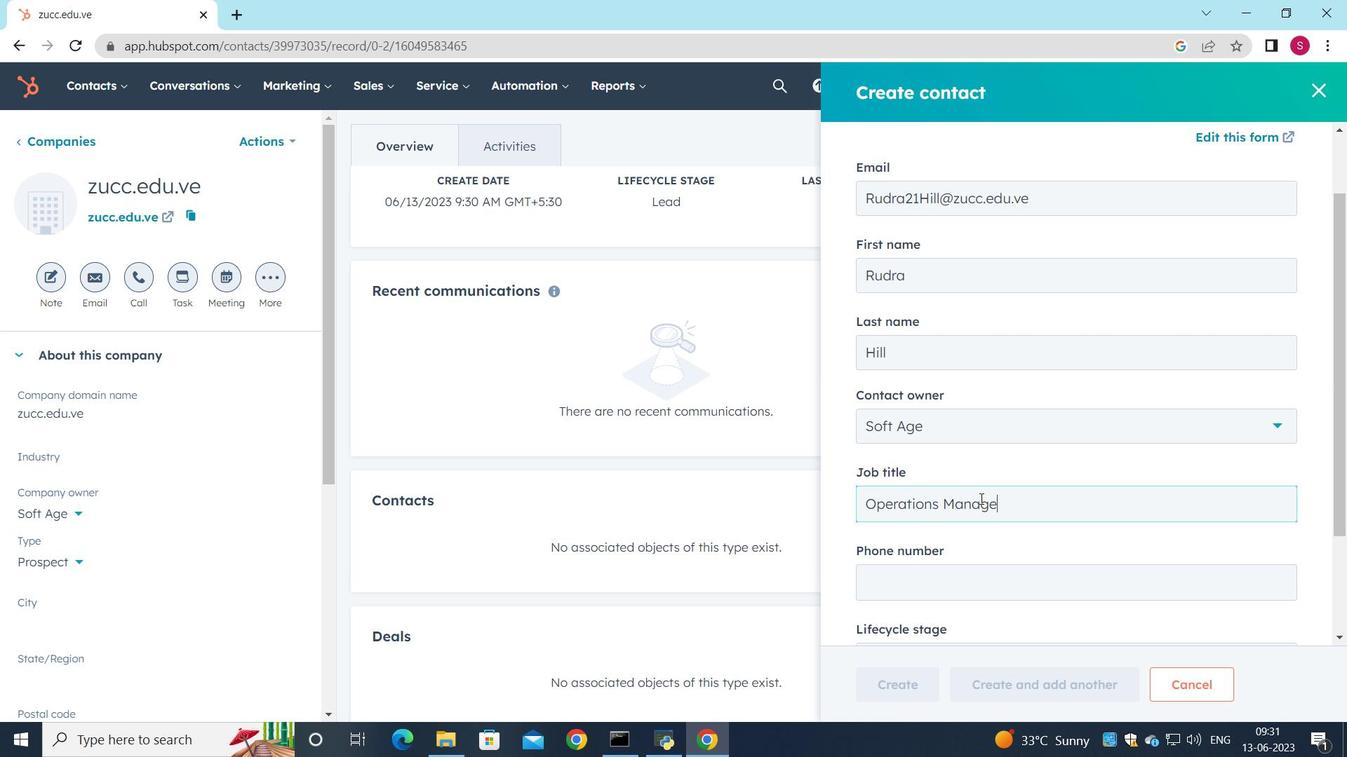 
Action: Mouse scrolled (980, 498) with delta (0, 0)
Screenshot: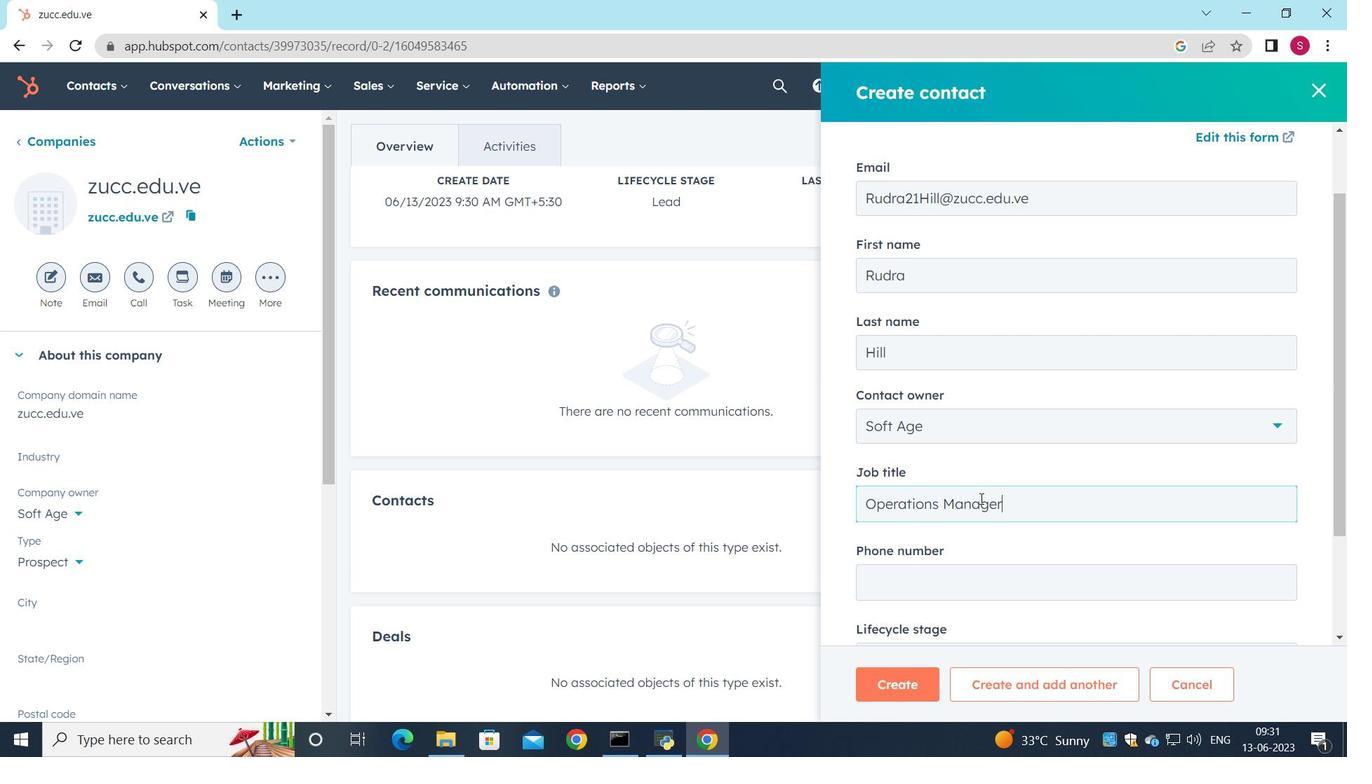 
Action: Mouse scrolled (980, 498) with delta (0, 0)
Screenshot: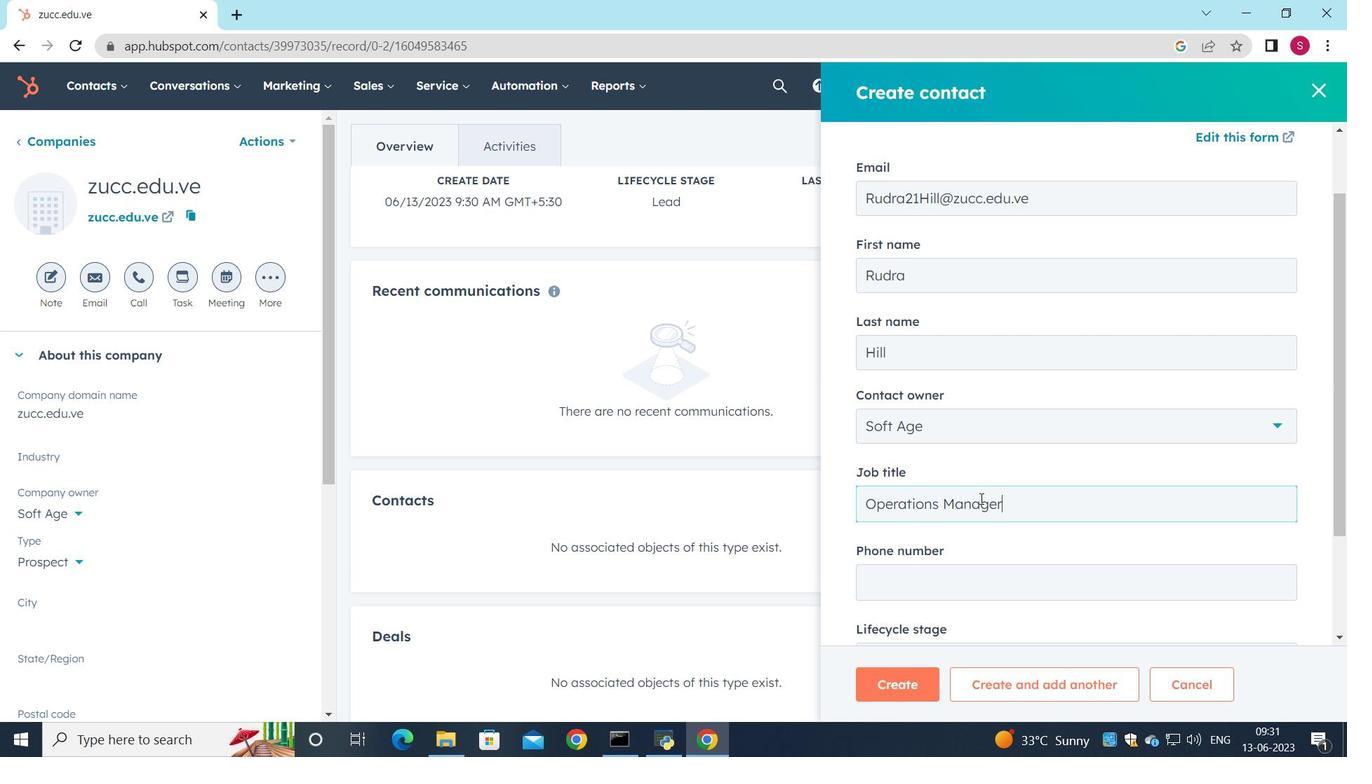 
Action: Mouse moved to (926, 439)
Screenshot: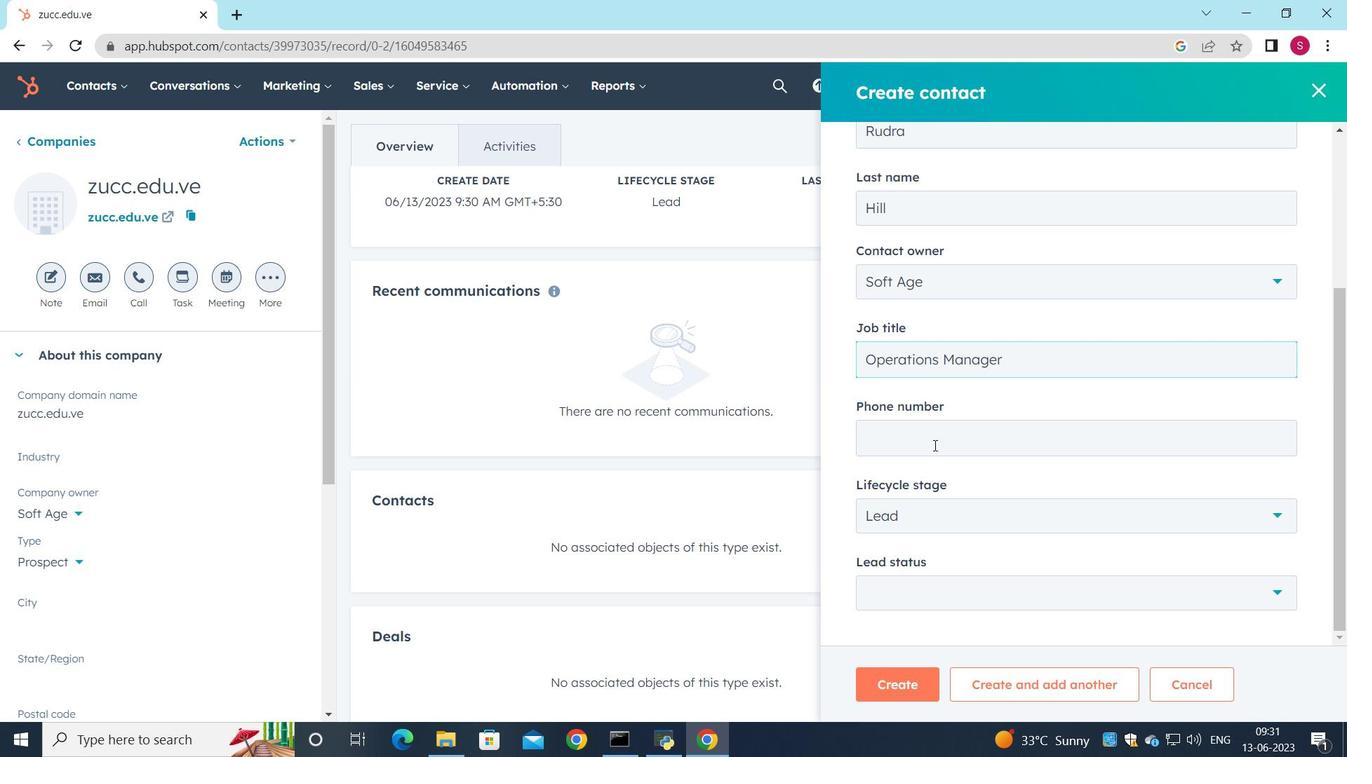 
Action: Mouse pressed left at (926, 439)
Screenshot: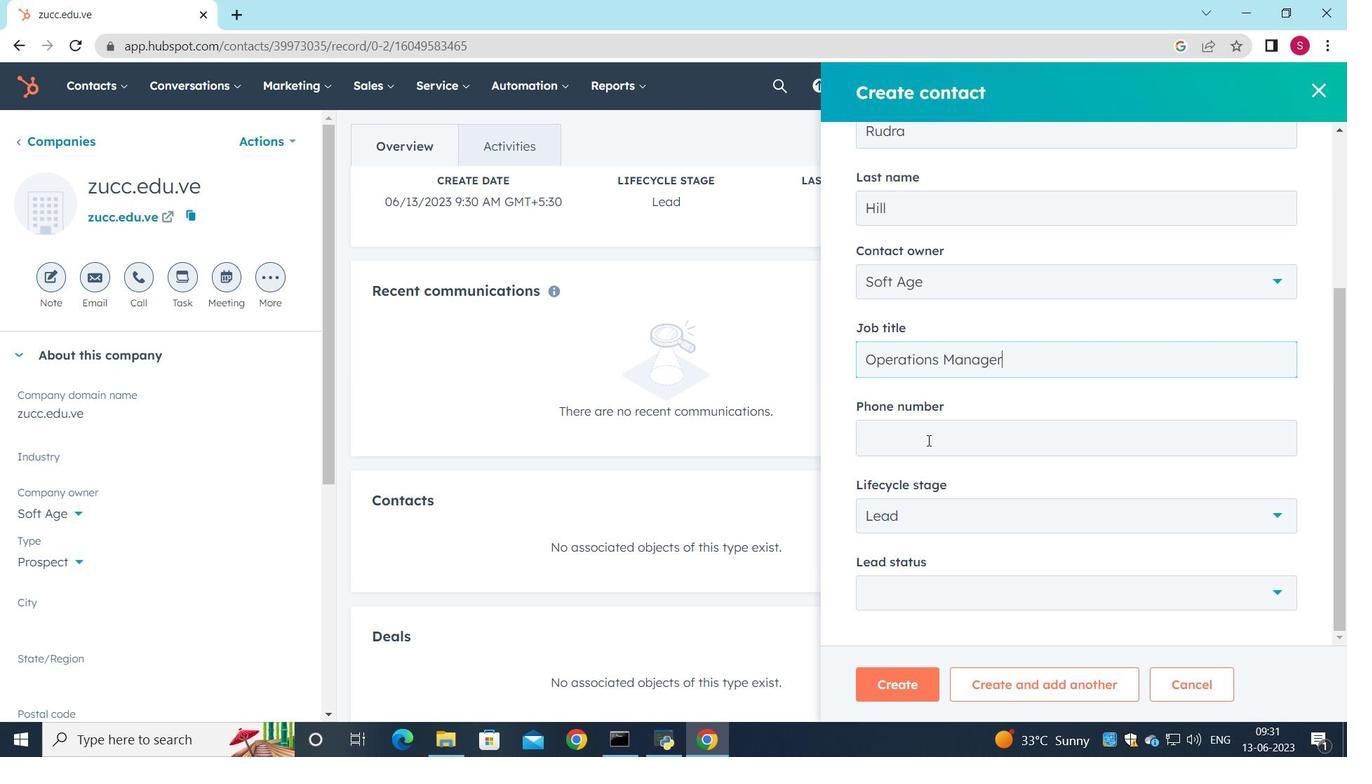 
Action: Key pressed 9165558907
Screenshot: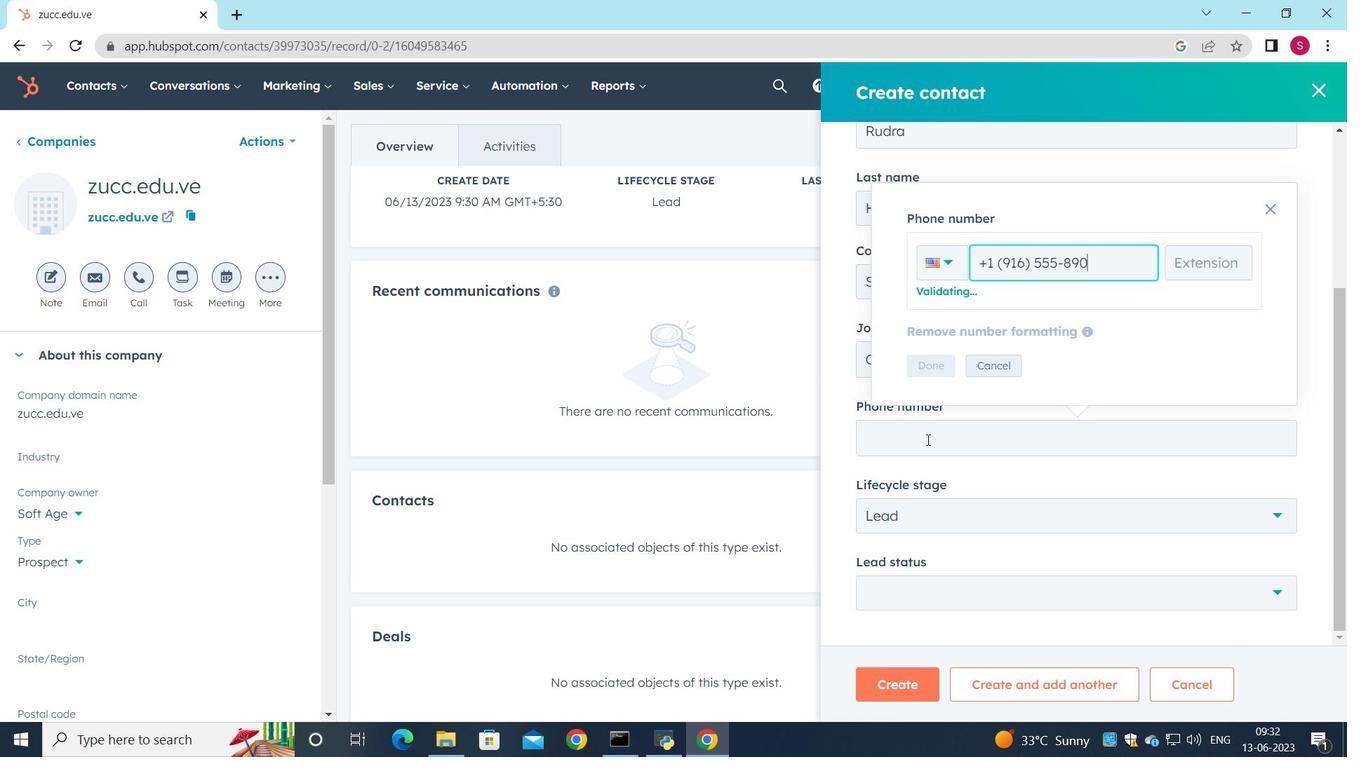 
Action: Mouse moved to (920, 364)
Screenshot: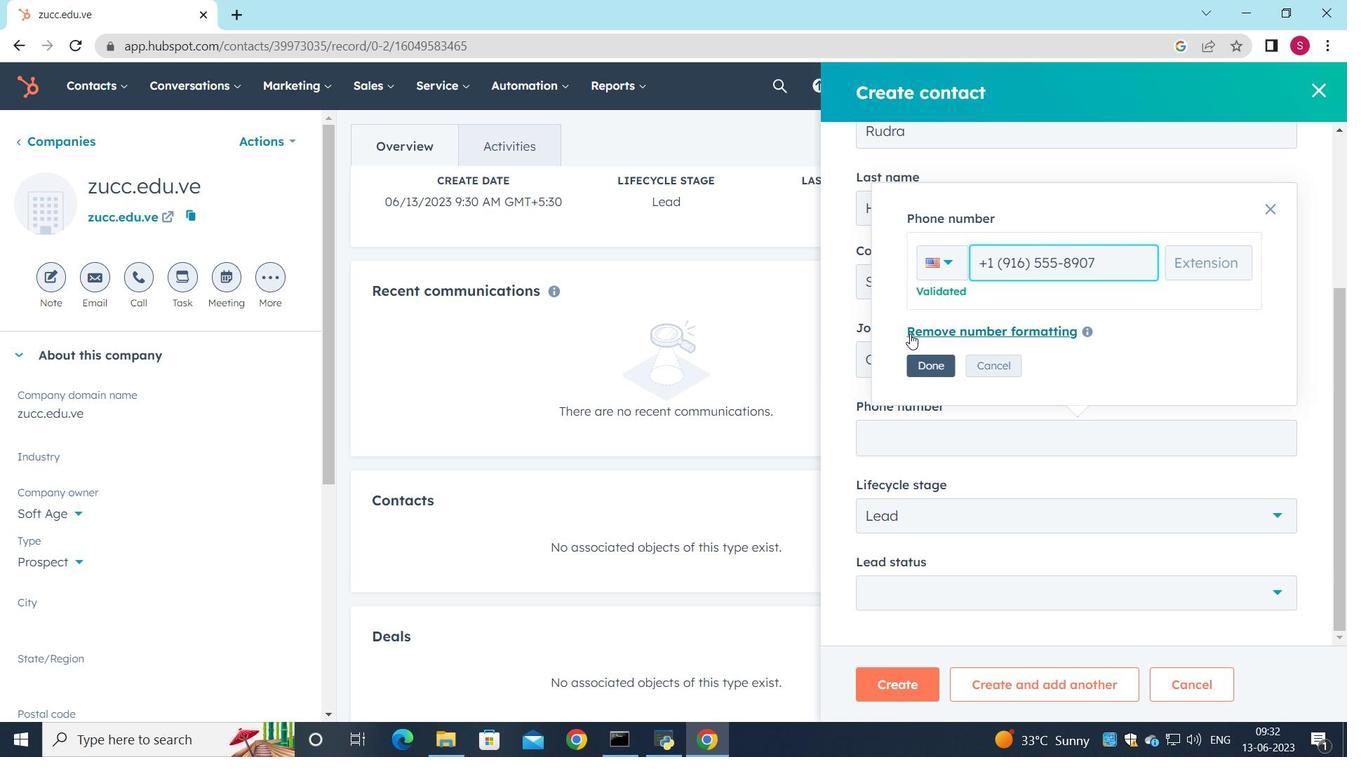 
Action: Mouse pressed left at (920, 364)
Screenshot: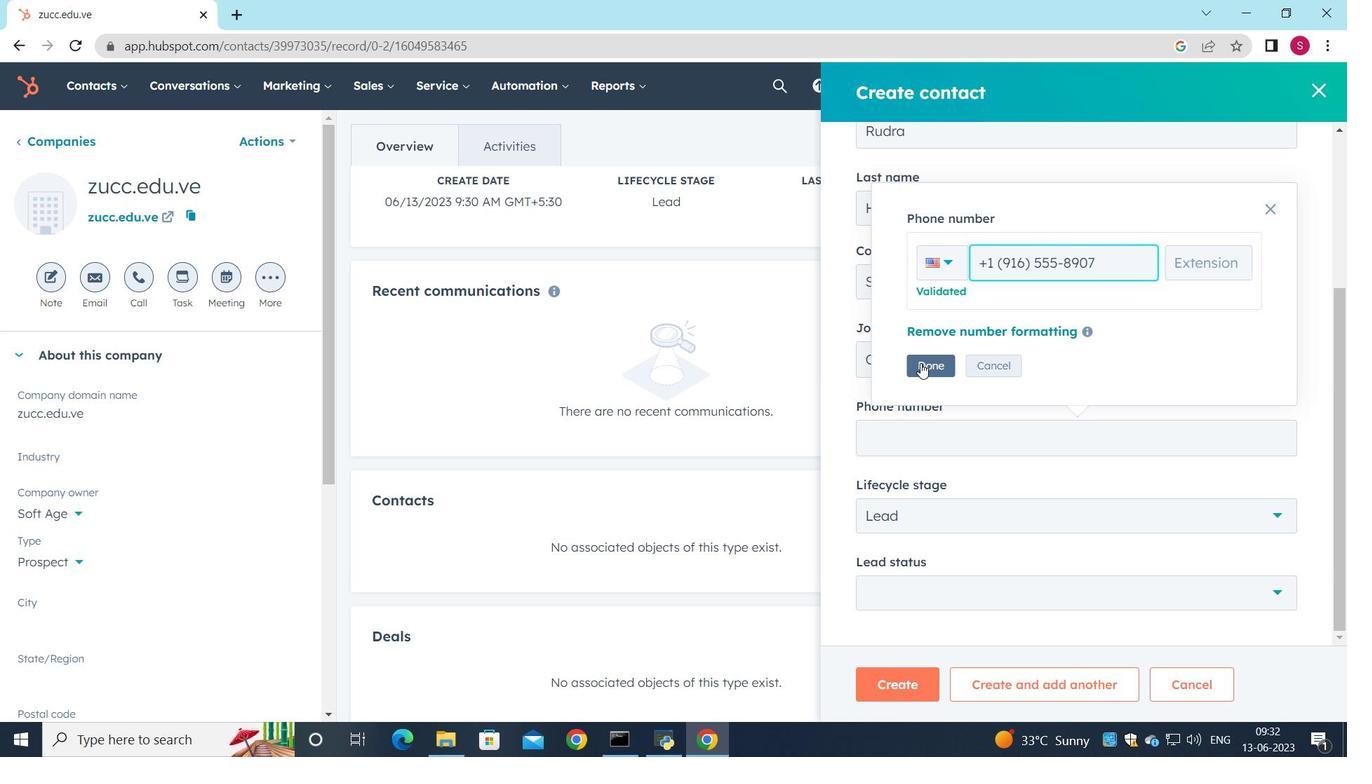 
Action: Mouse moved to (924, 408)
Screenshot: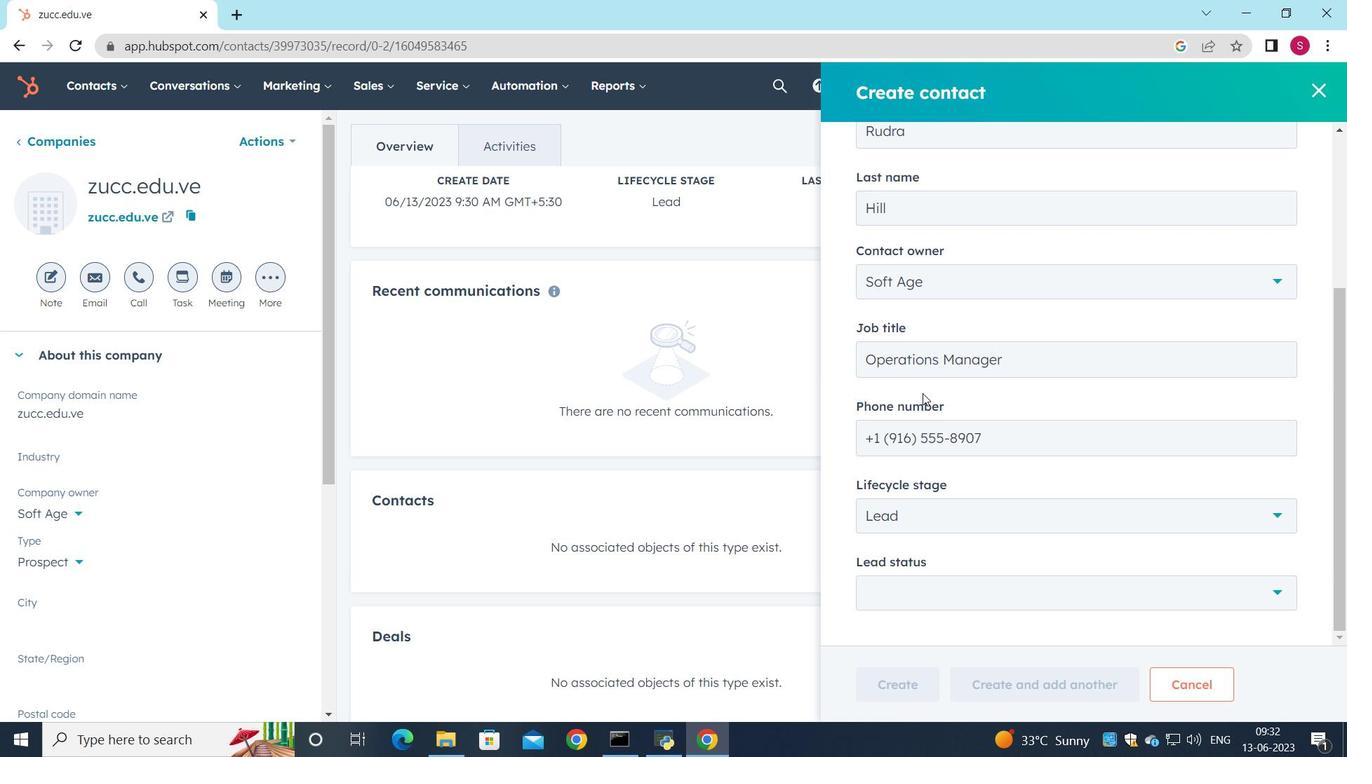 
Action: Mouse scrolled (924, 407) with delta (0, 0)
Screenshot: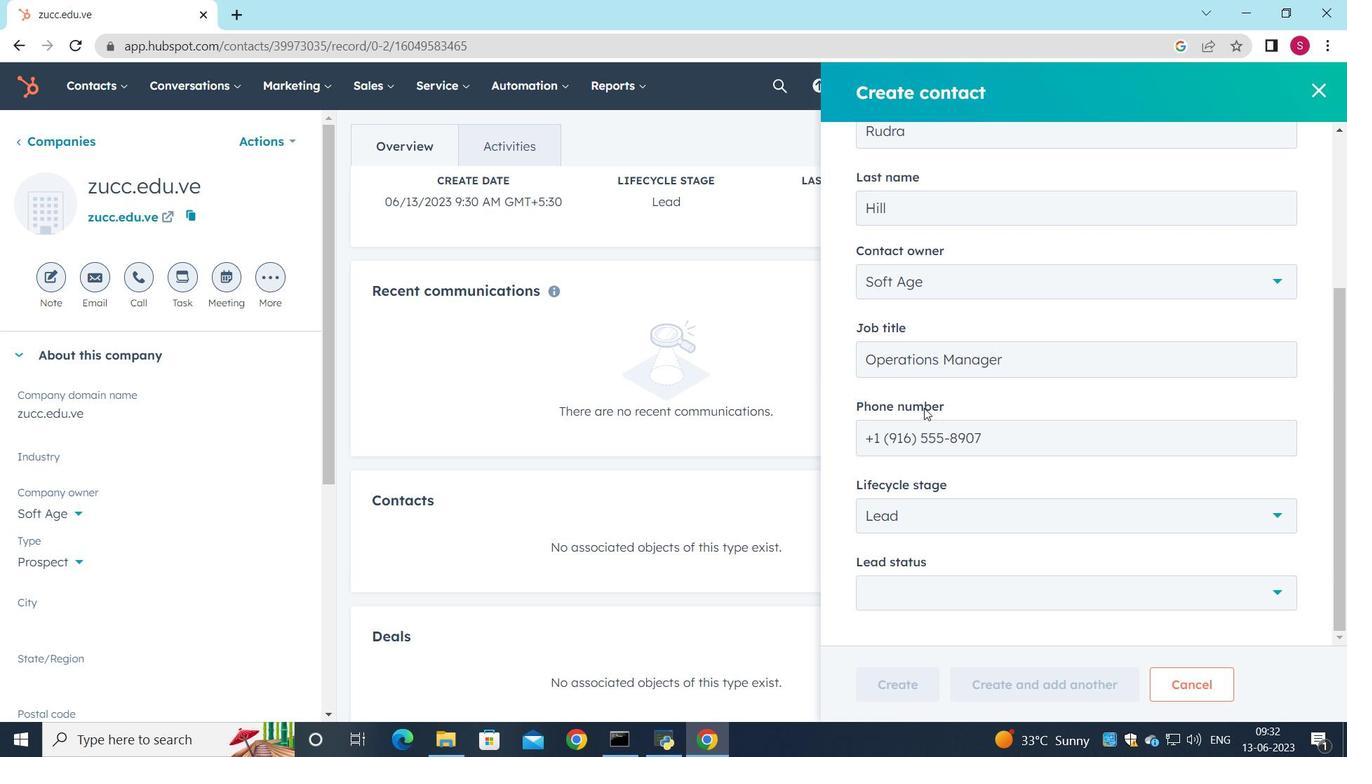
Action: Mouse scrolled (924, 407) with delta (0, 0)
Screenshot: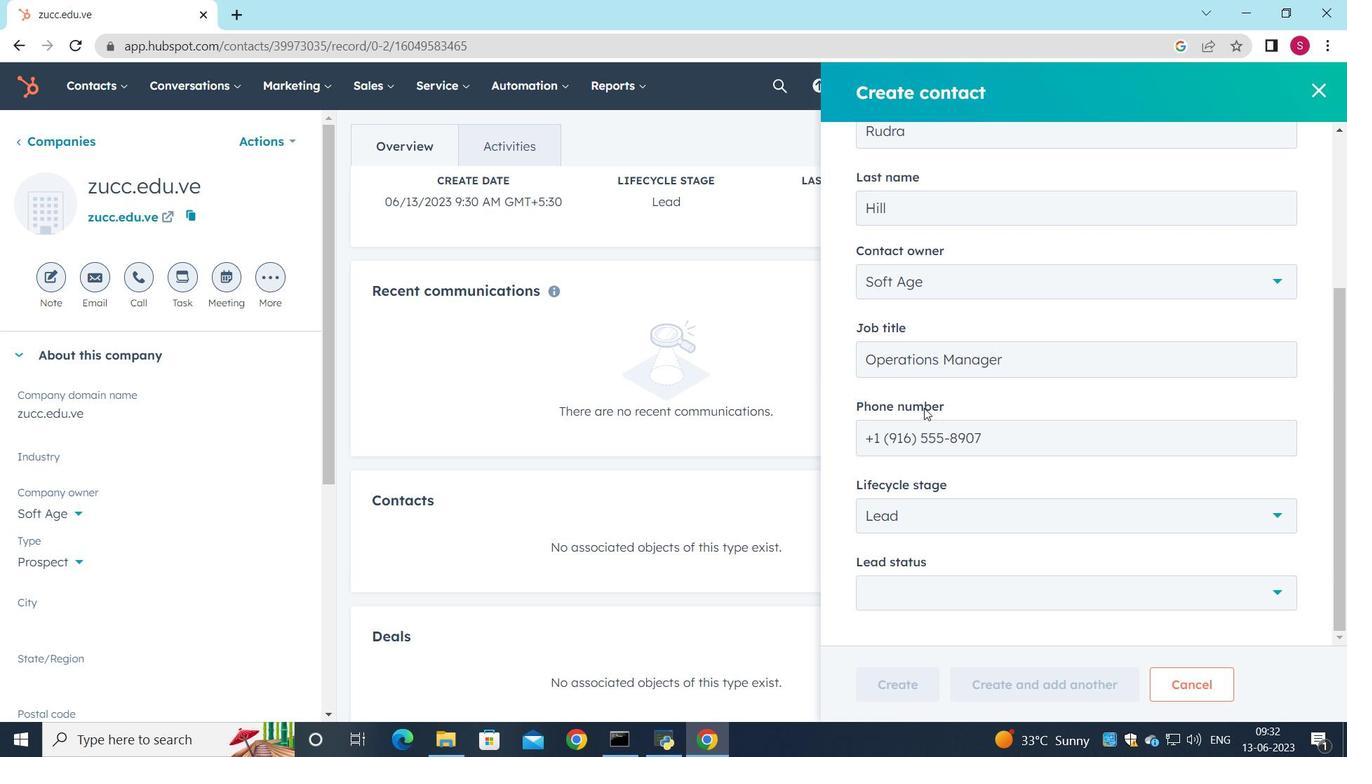 
Action: Mouse scrolled (924, 407) with delta (0, 0)
Screenshot: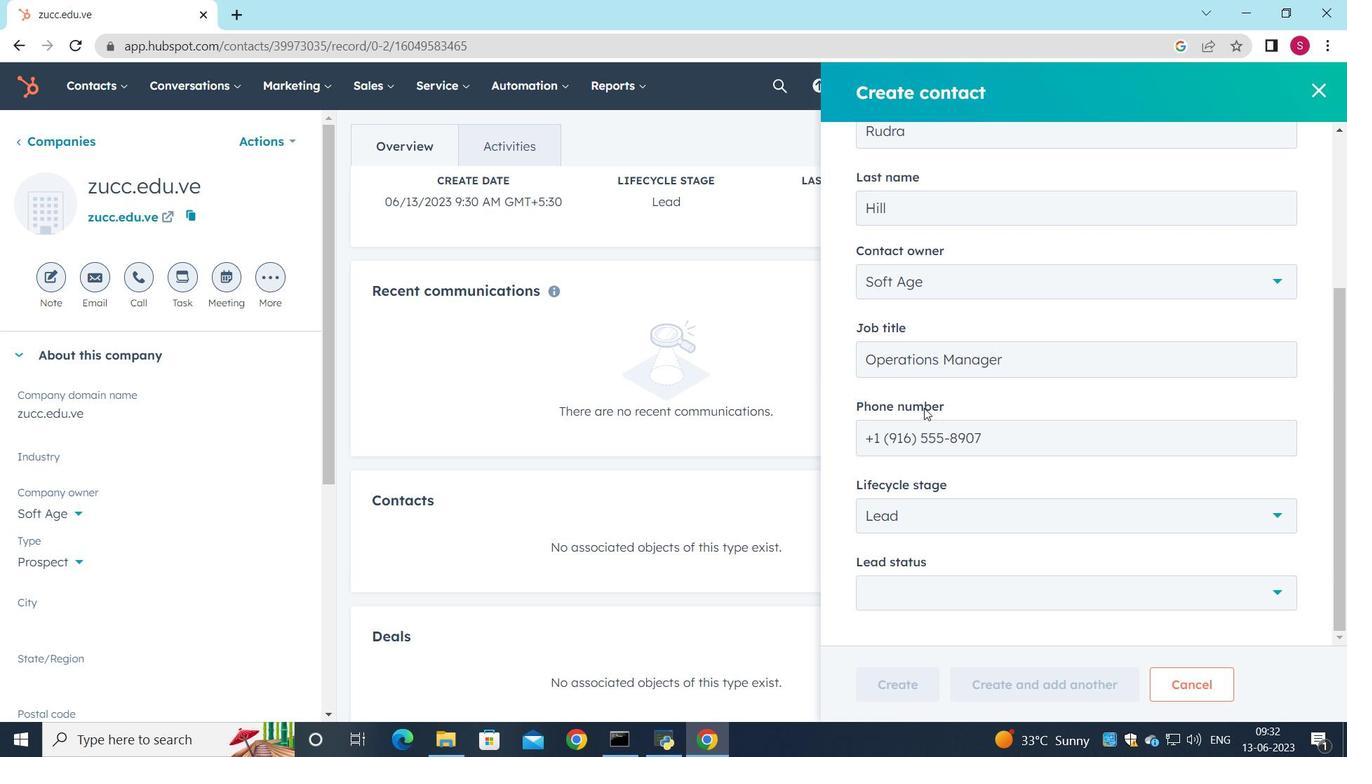 
Action: Mouse scrolled (924, 407) with delta (0, 0)
Screenshot: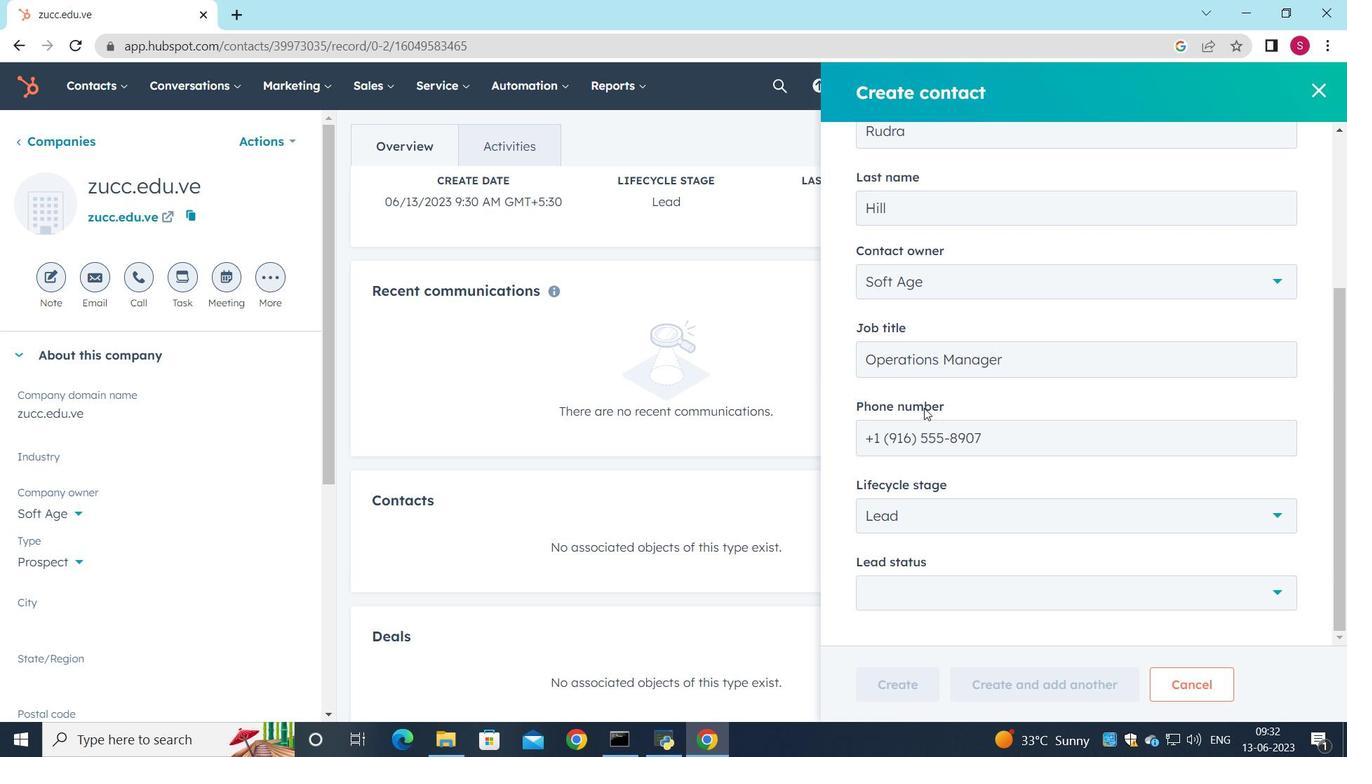 
Action: Mouse moved to (1051, 597)
Screenshot: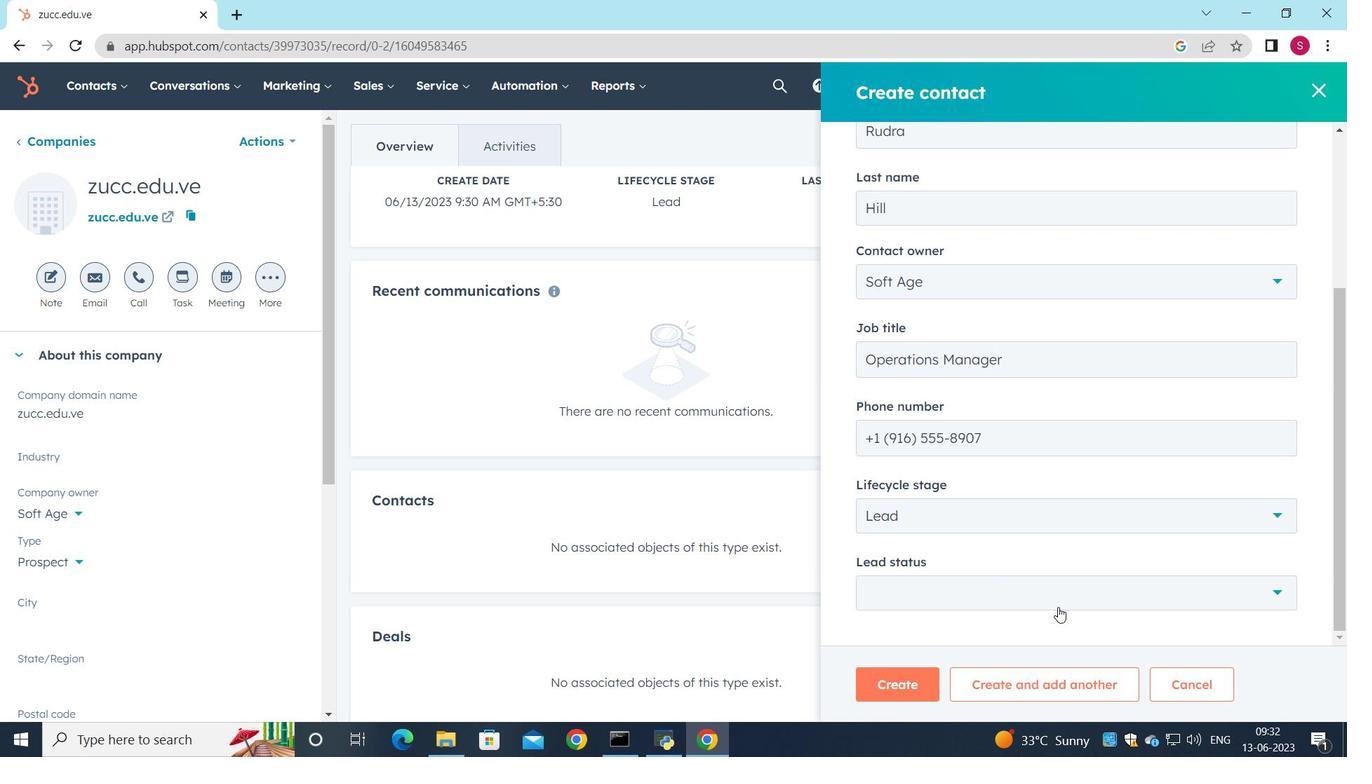 
Action: Mouse pressed left at (1051, 597)
Screenshot: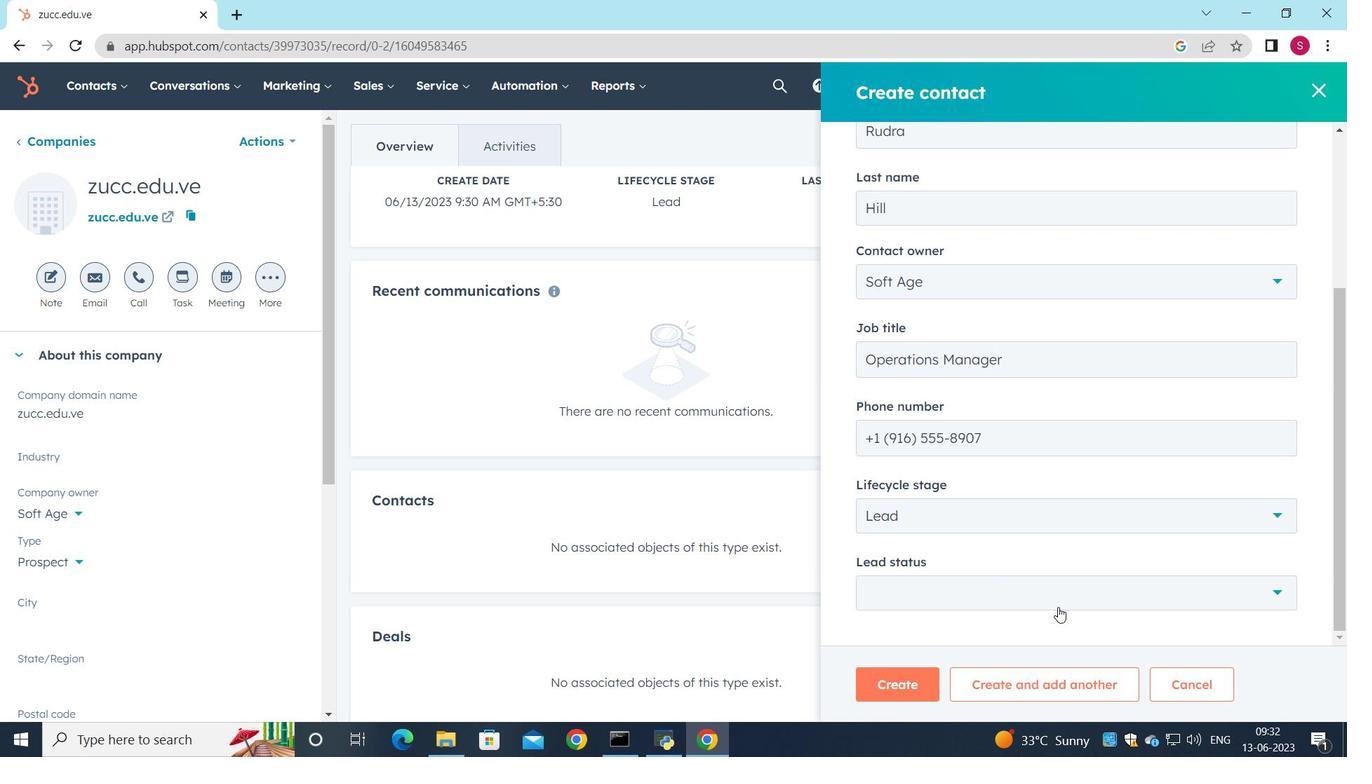 
Action: Mouse moved to (912, 496)
Screenshot: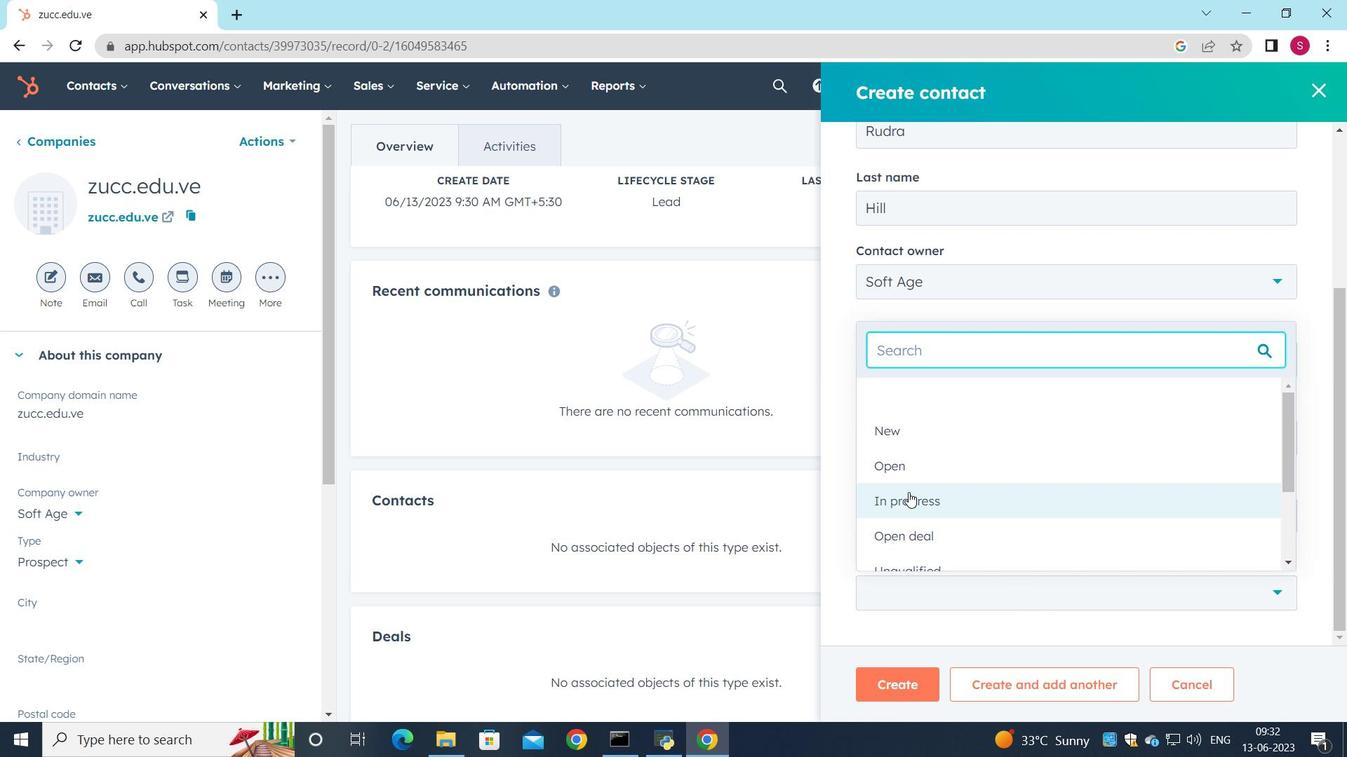
Action: Mouse pressed left at (912, 496)
Screenshot: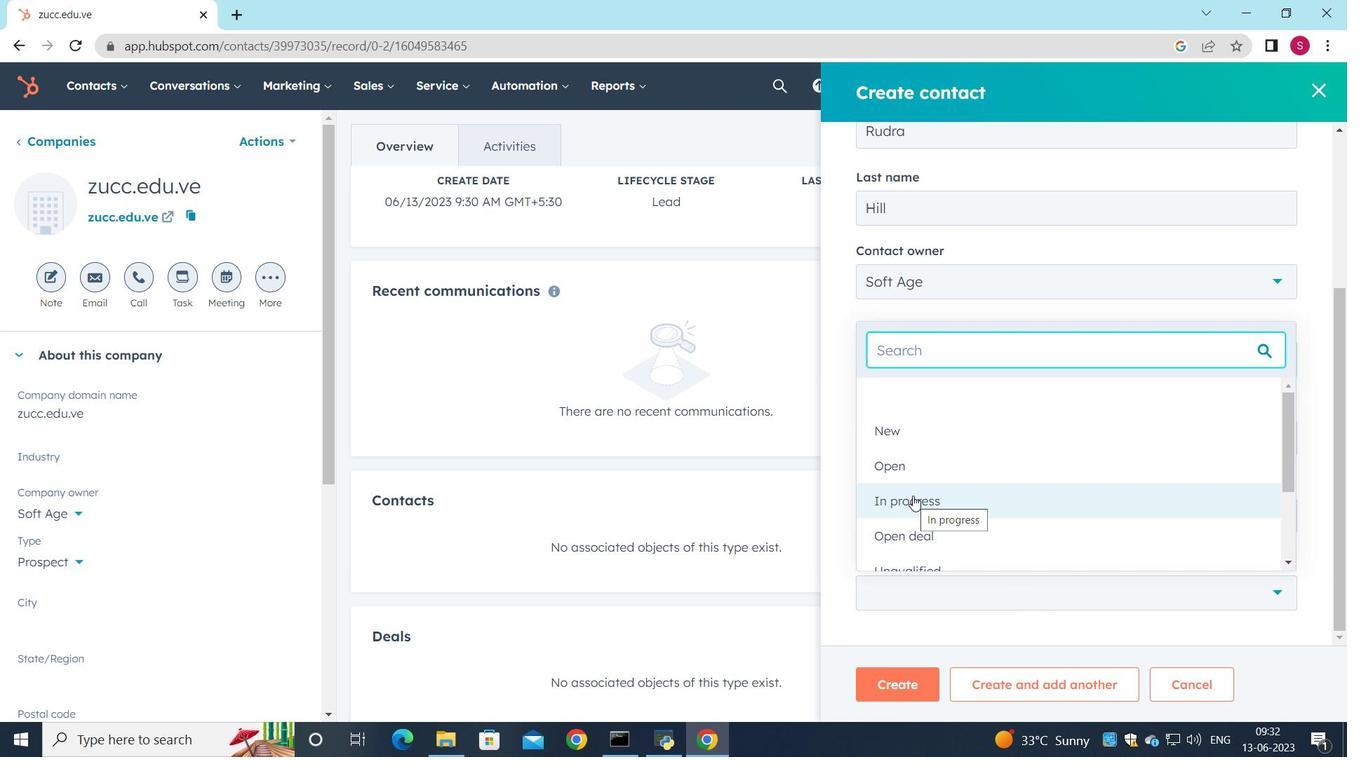 
Action: Mouse scrolled (912, 496) with delta (0, 0)
Screenshot: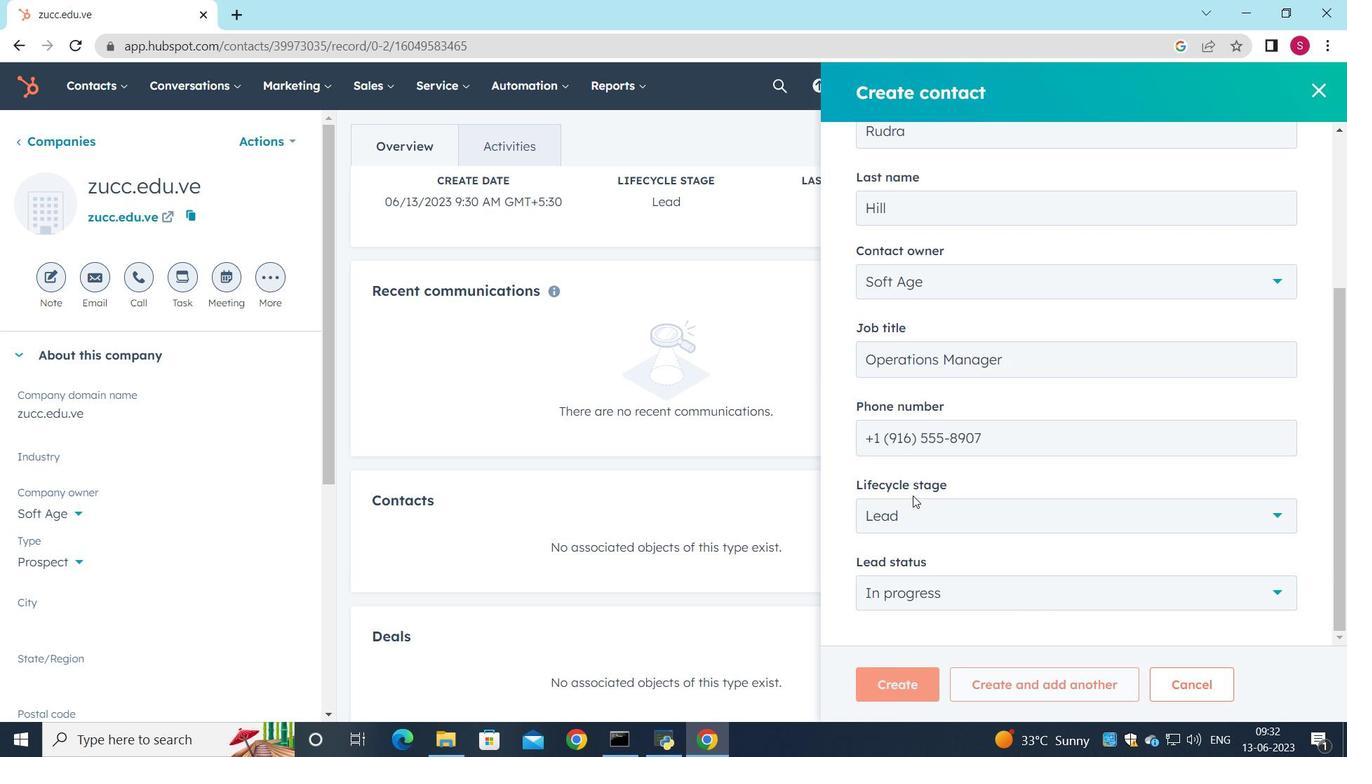 
Action: Mouse moved to (912, 528)
Screenshot: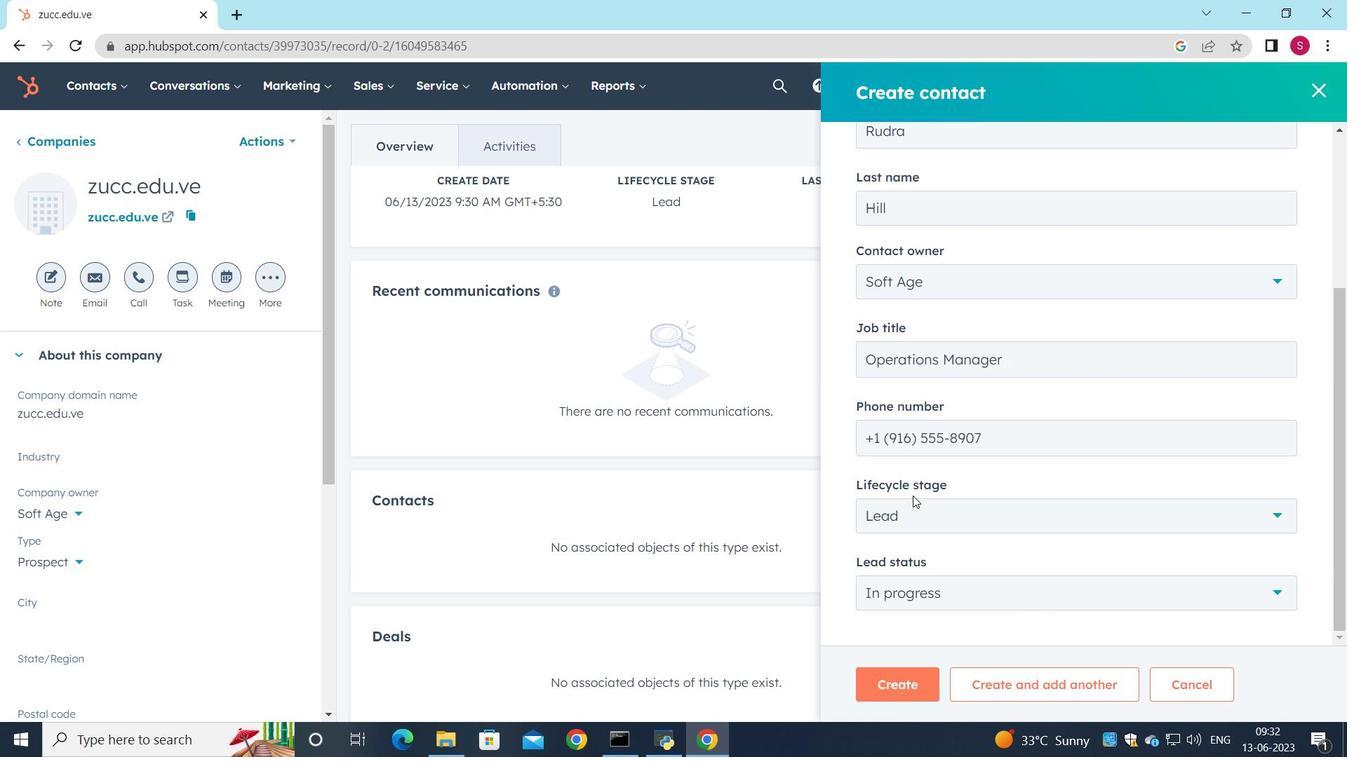 
Action: Mouse scrolled (912, 527) with delta (0, 0)
Screenshot: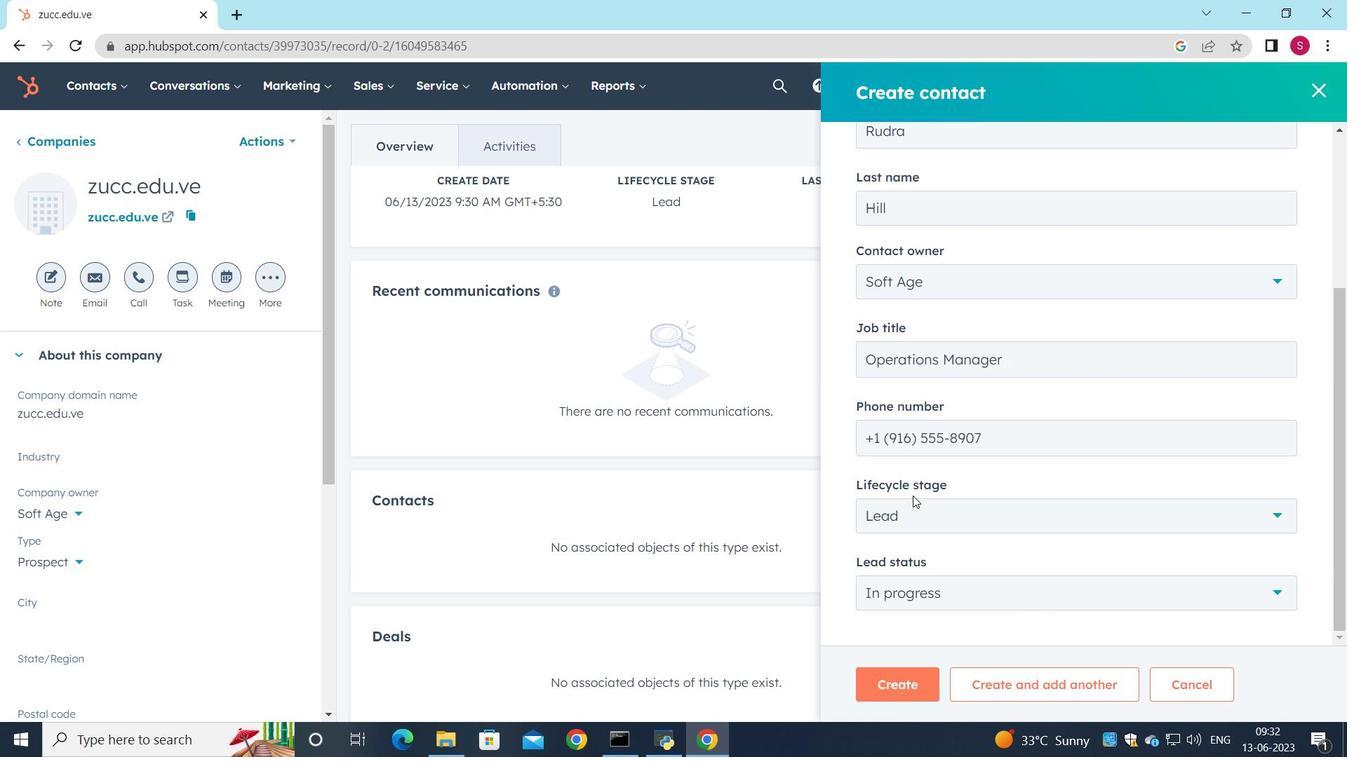 
Action: Mouse moved to (897, 594)
Screenshot: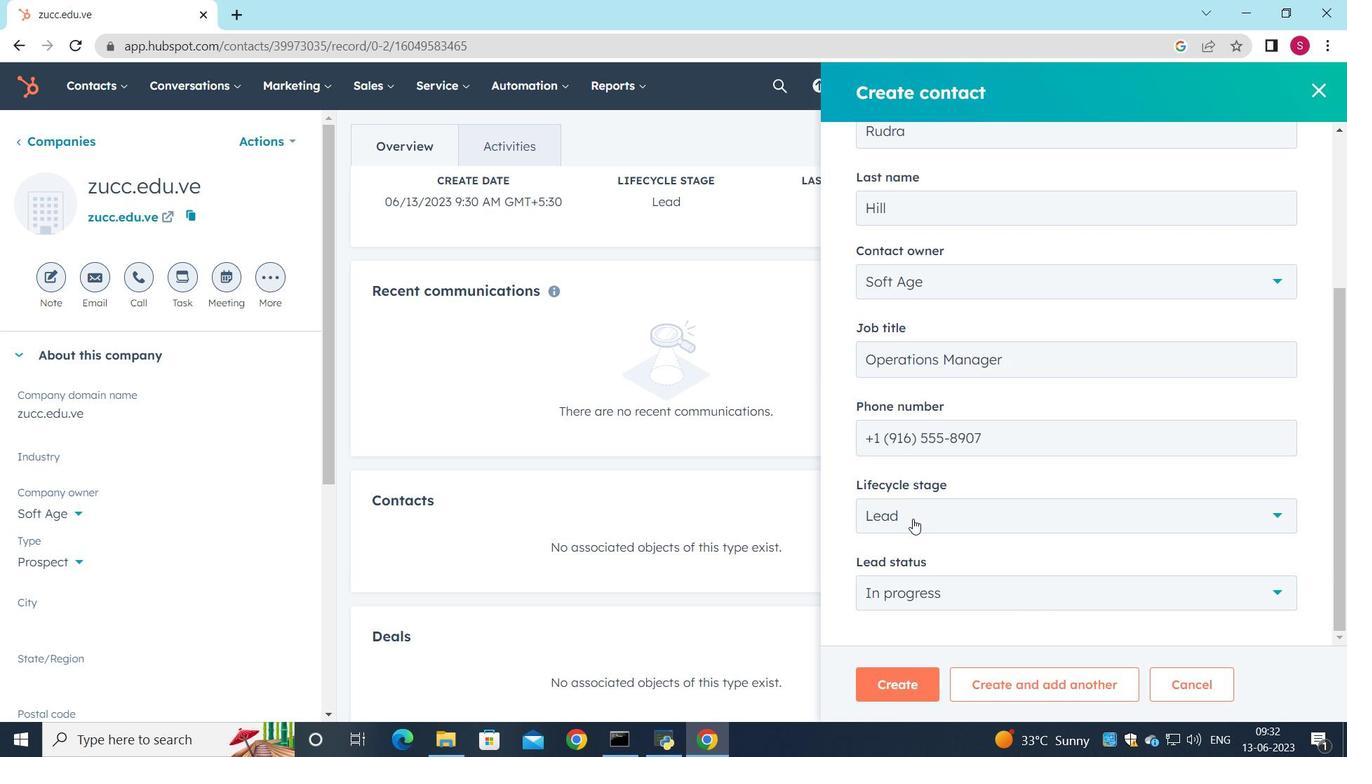 
Action: Mouse scrolled (897, 593) with delta (0, 0)
Screenshot: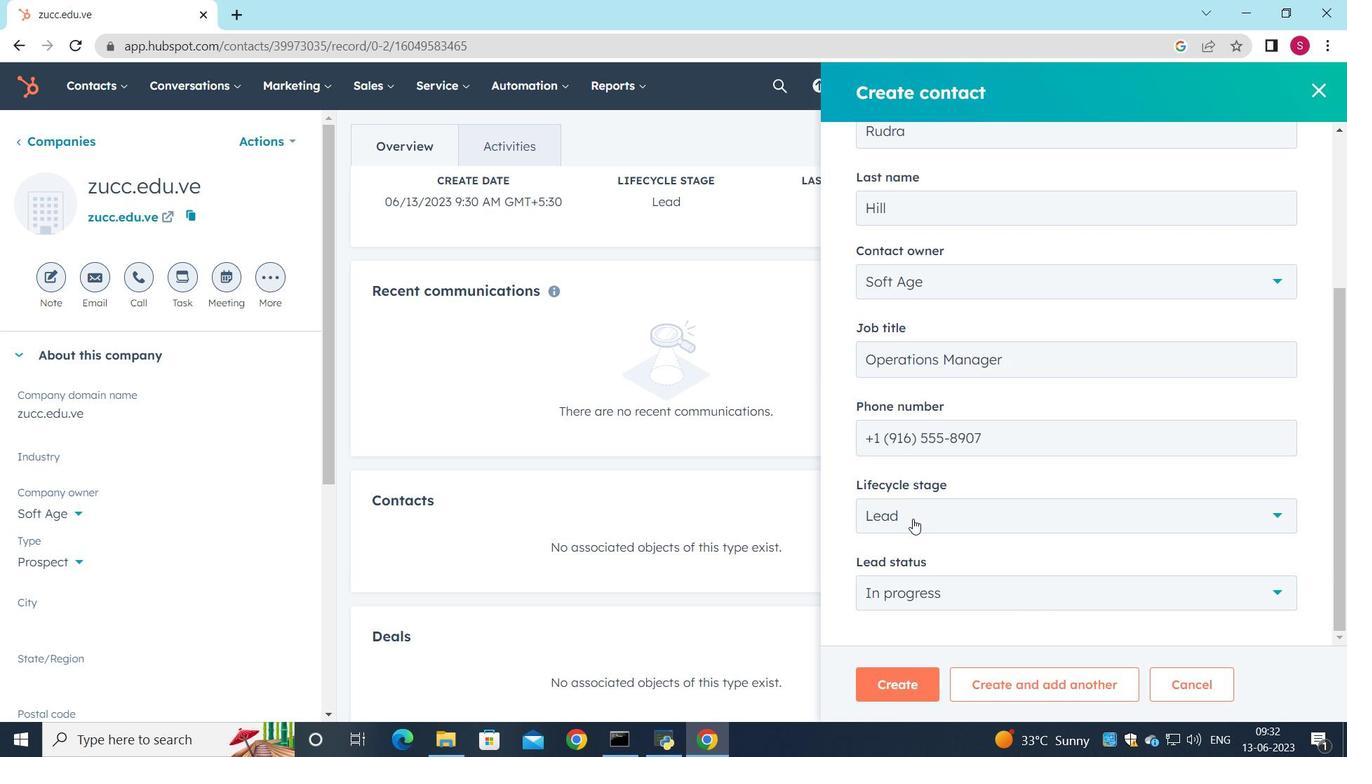 
Action: Mouse moved to (842, 653)
Screenshot: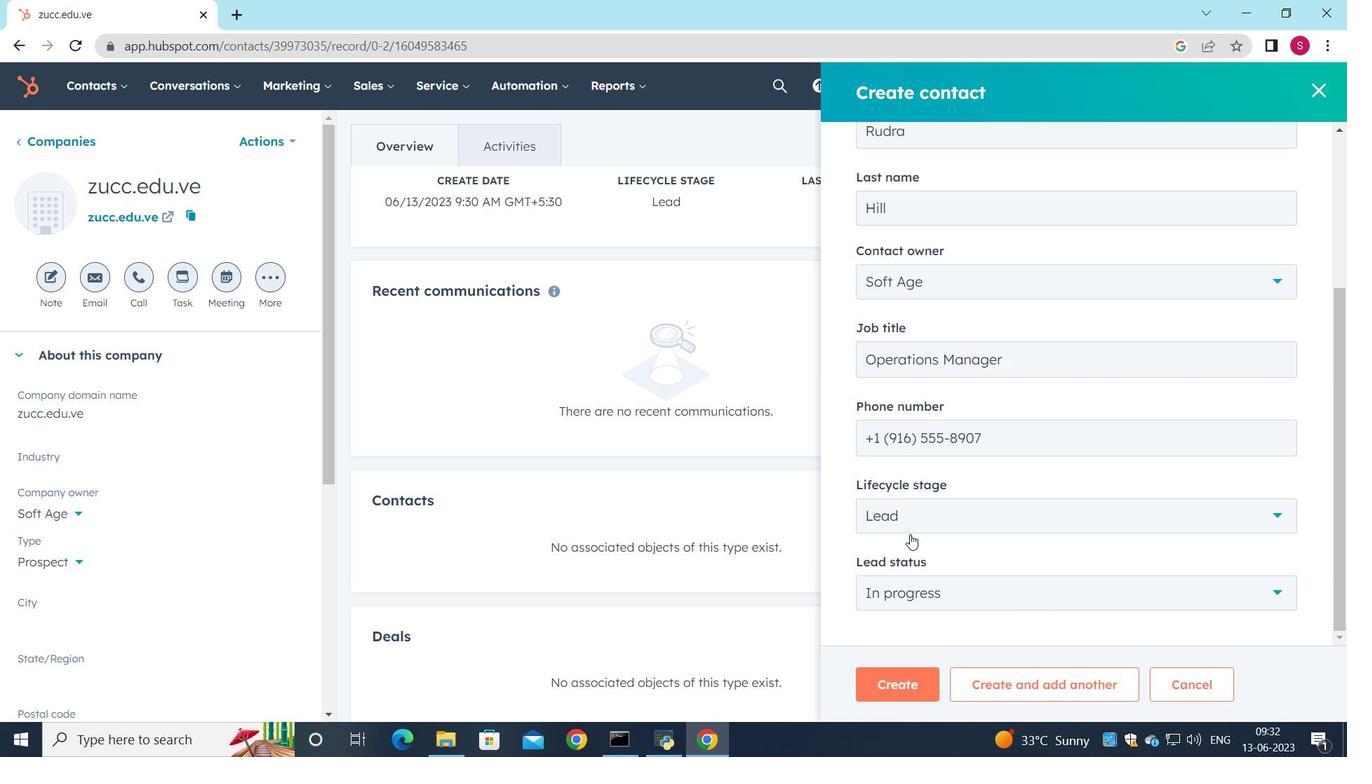 
Action: Mouse scrolled (842, 652) with delta (0, 0)
Screenshot: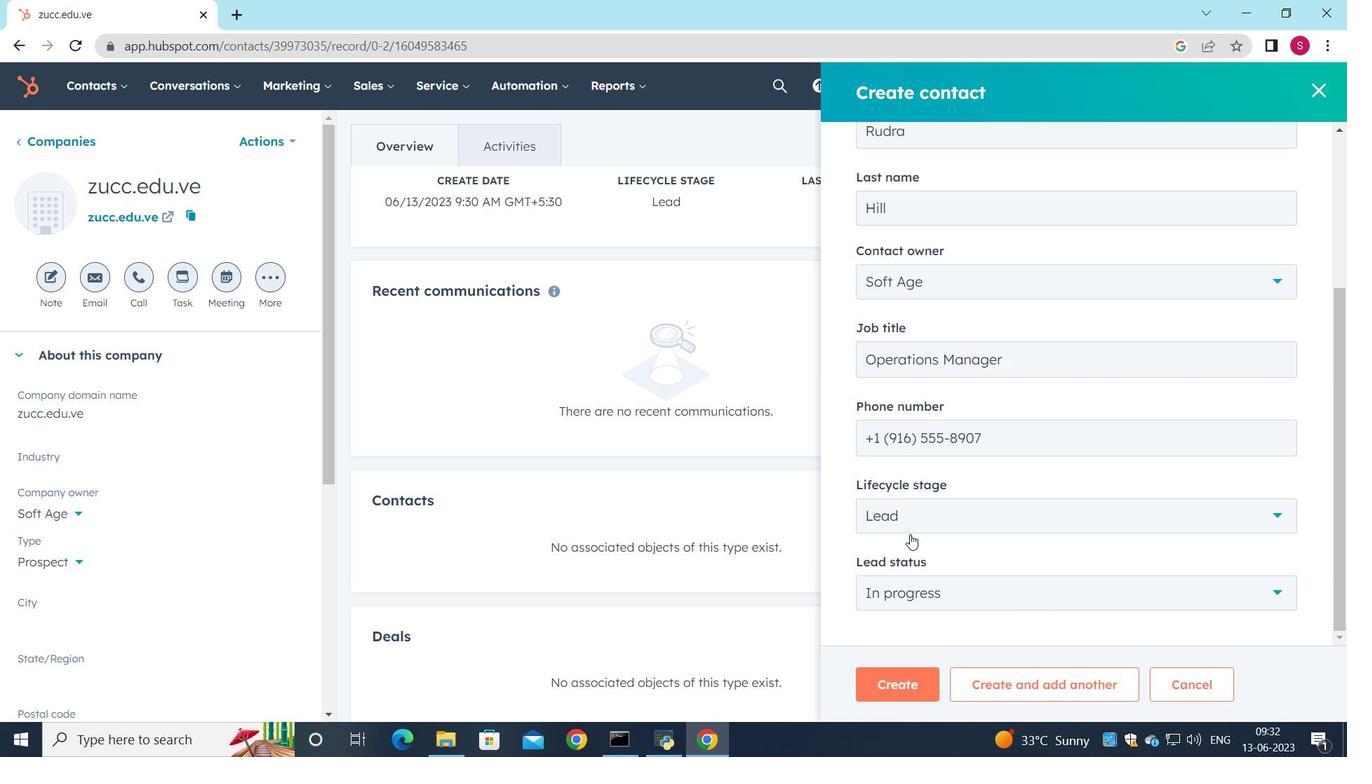
Action: Mouse moved to (905, 682)
Screenshot: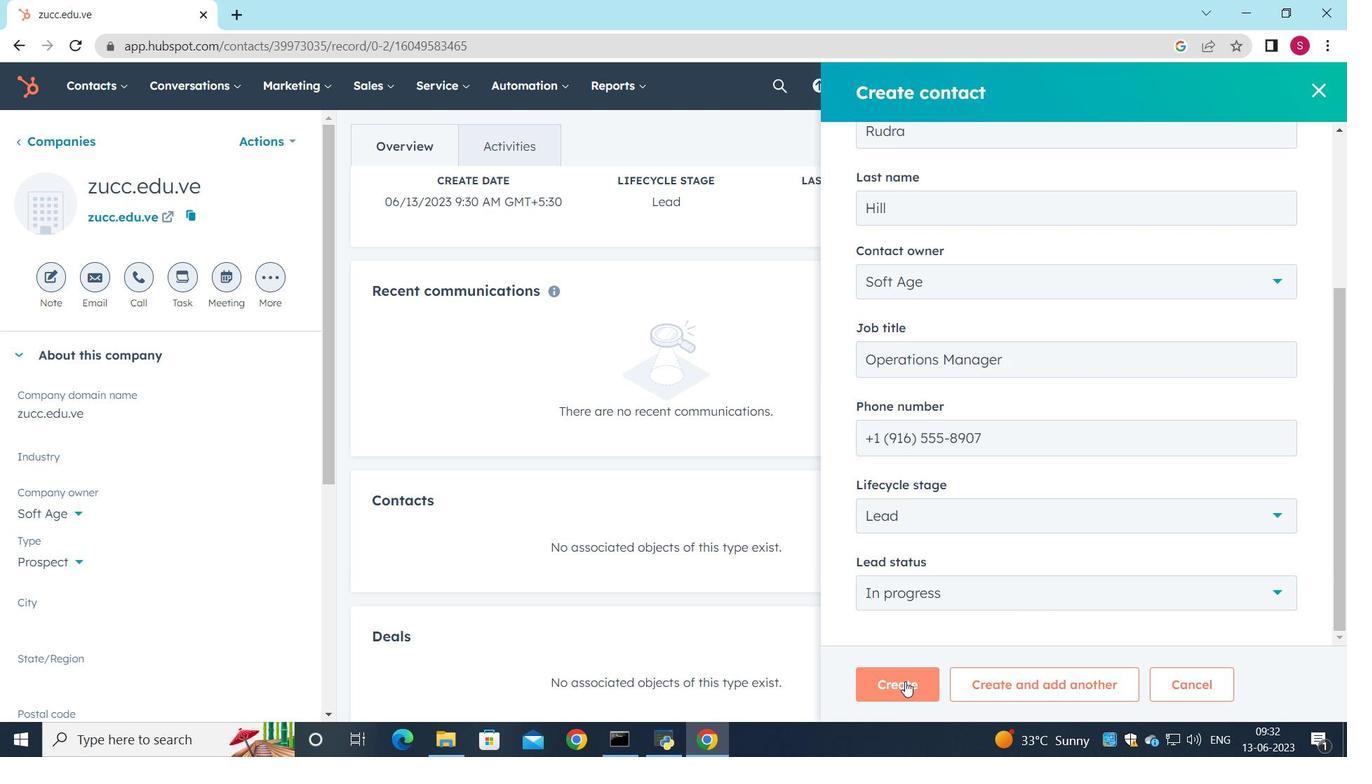 
Action: Mouse pressed left at (905, 682)
Screenshot: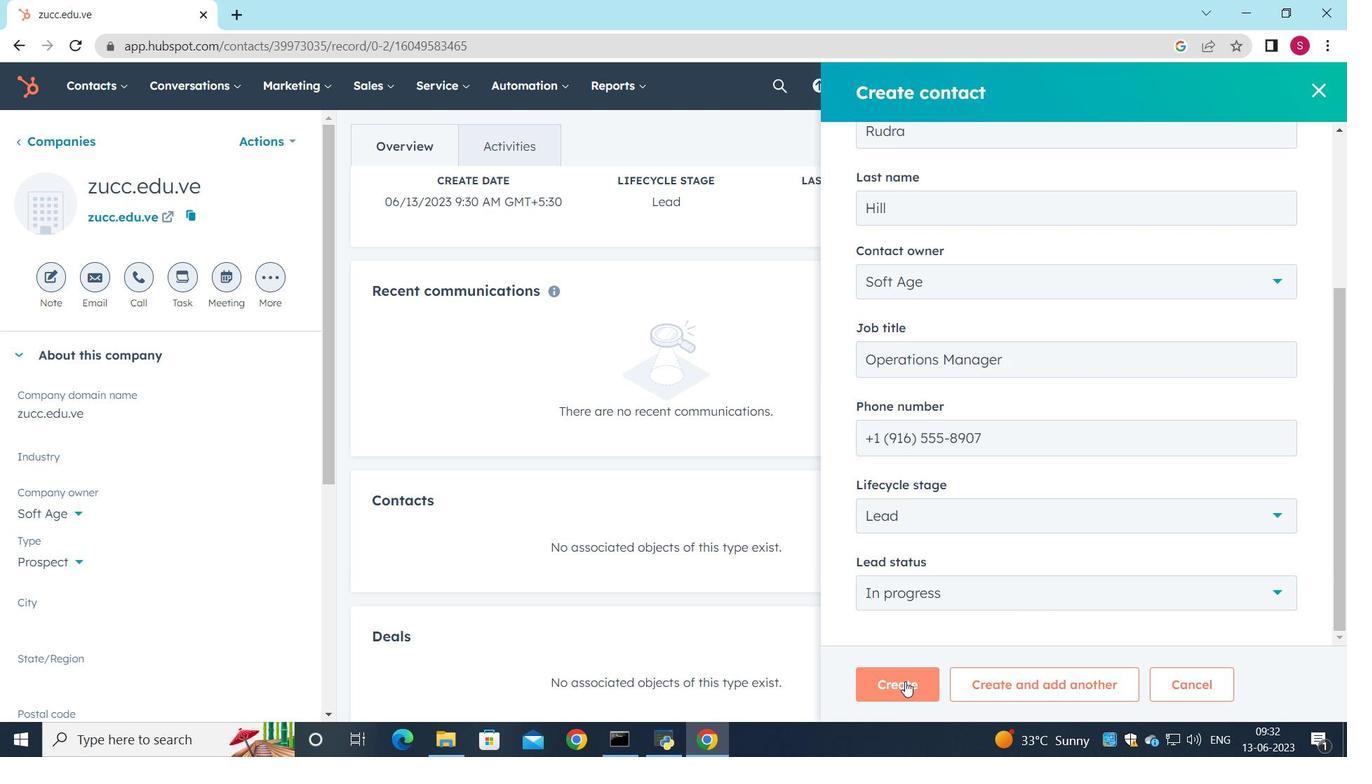 
Action: Mouse moved to (530, 426)
Screenshot: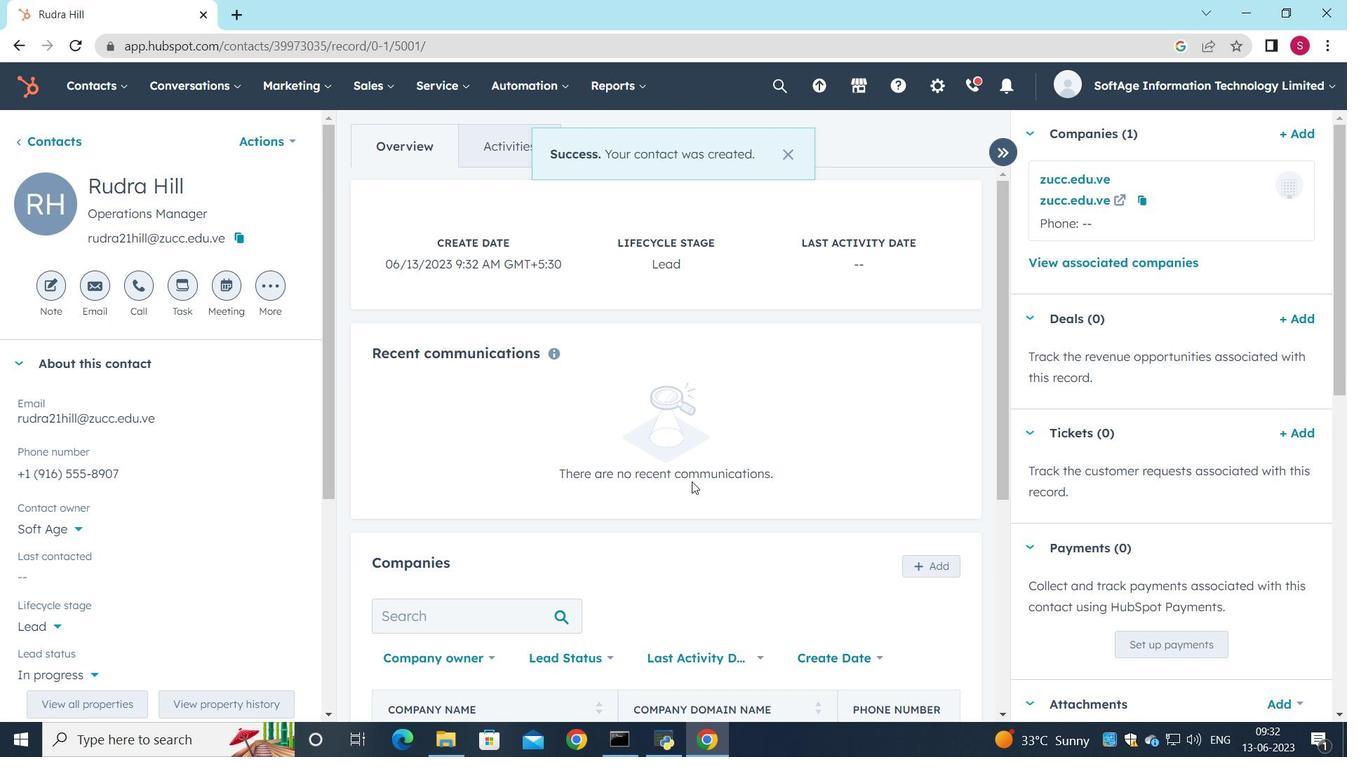
Action: Mouse scrolled (530, 425) with delta (0, 0)
Screenshot: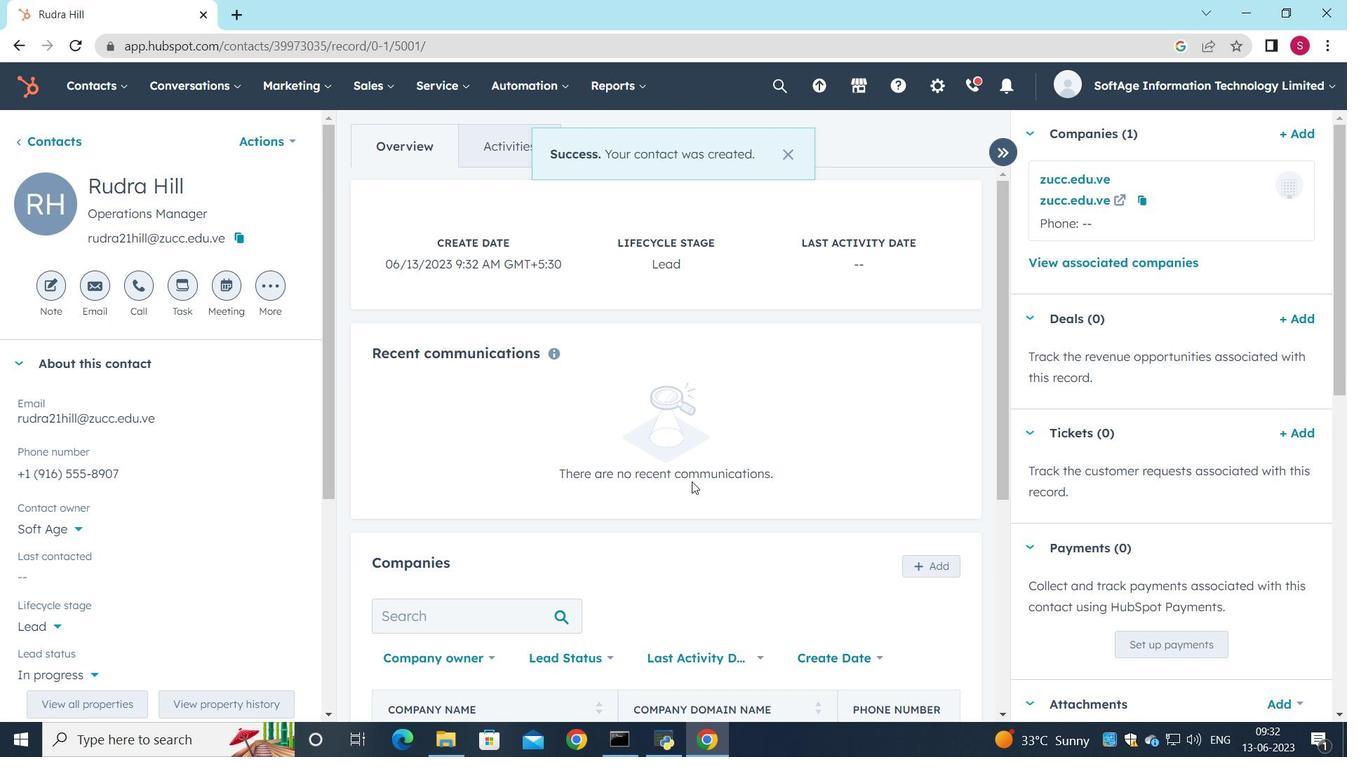 
Action: Mouse scrolled (530, 425) with delta (0, 0)
Screenshot: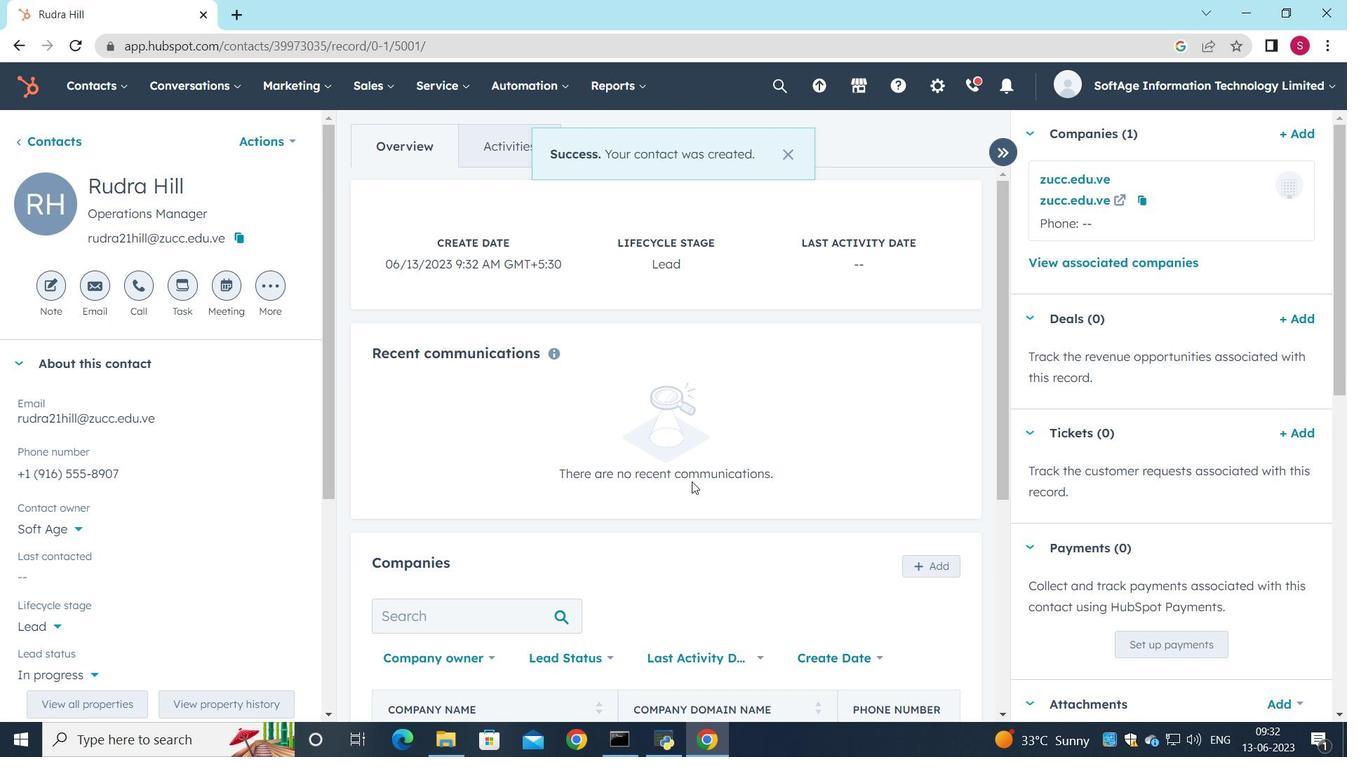 
Action: Mouse scrolled (530, 425) with delta (0, 0)
Screenshot: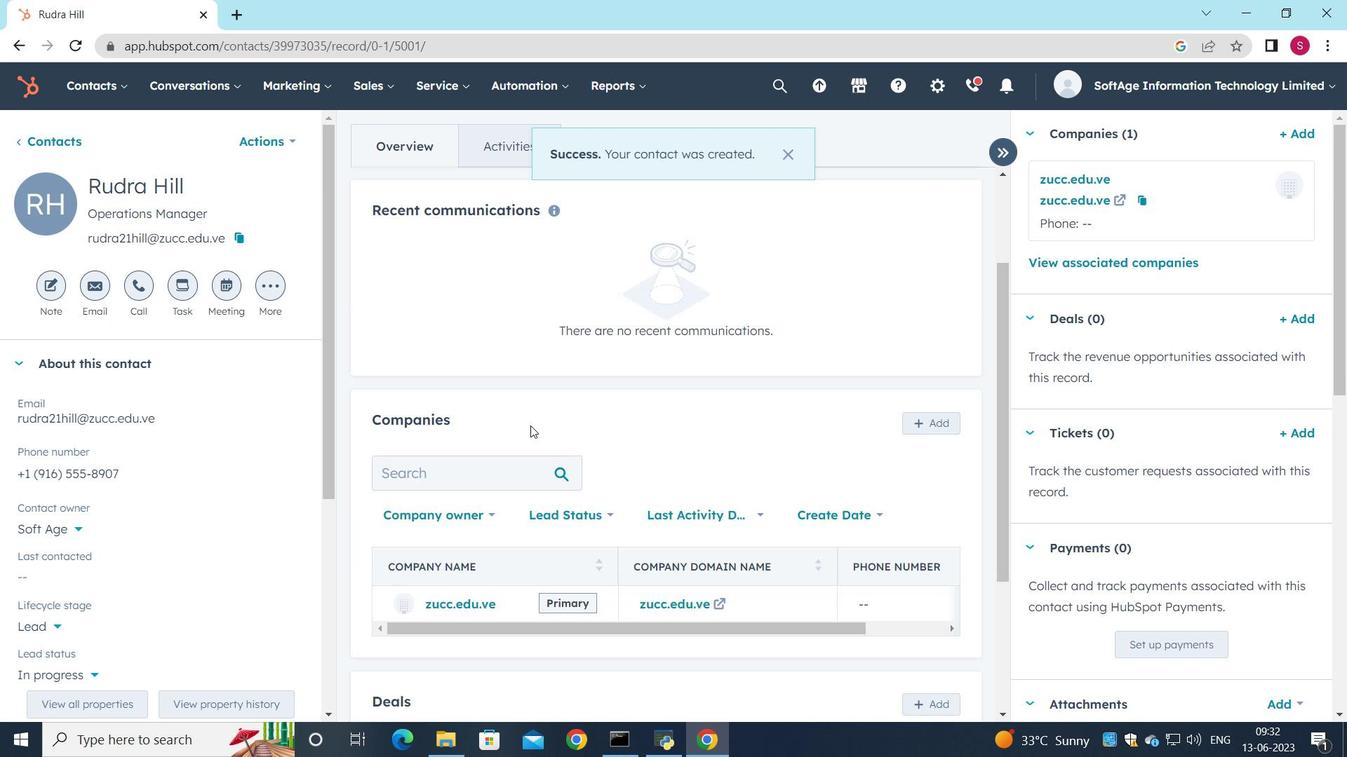 
